 Task: Find a place to stay in Dedham, United State, from 6th to 12th September for 4 guests, with a price range of ₹10,000 to ₹14,000, 4 bedrooms, 4 beds, and amenities like TV and gym.
Action: Mouse moved to (773, 149)
Screenshot: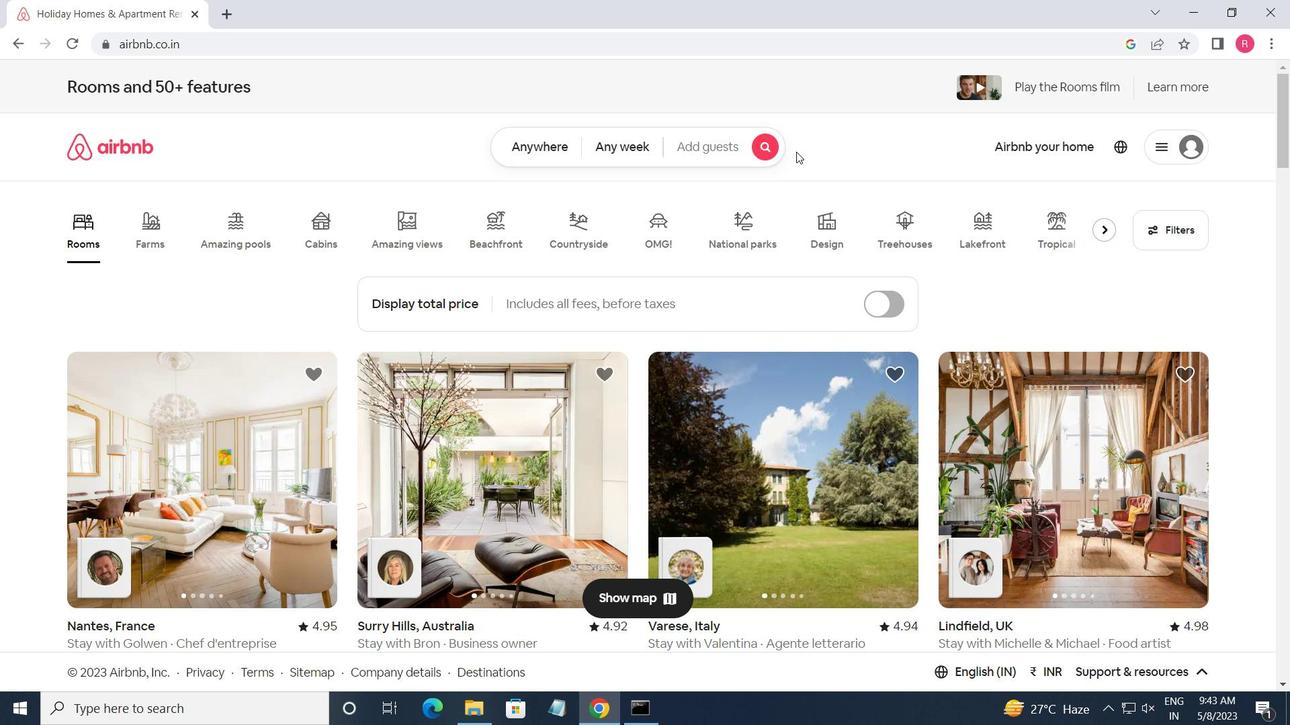 
Action: Mouse pressed left at (773, 149)
Screenshot: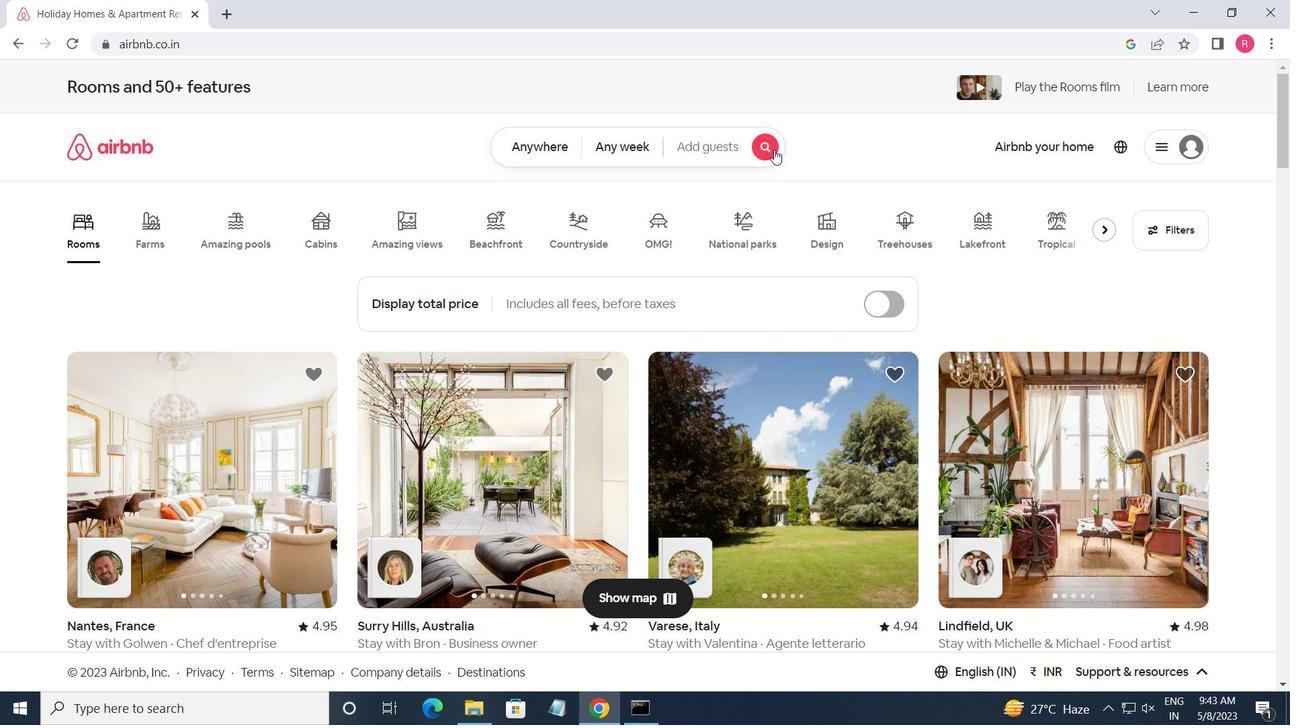 
Action: Mouse moved to (411, 209)
Screenshot: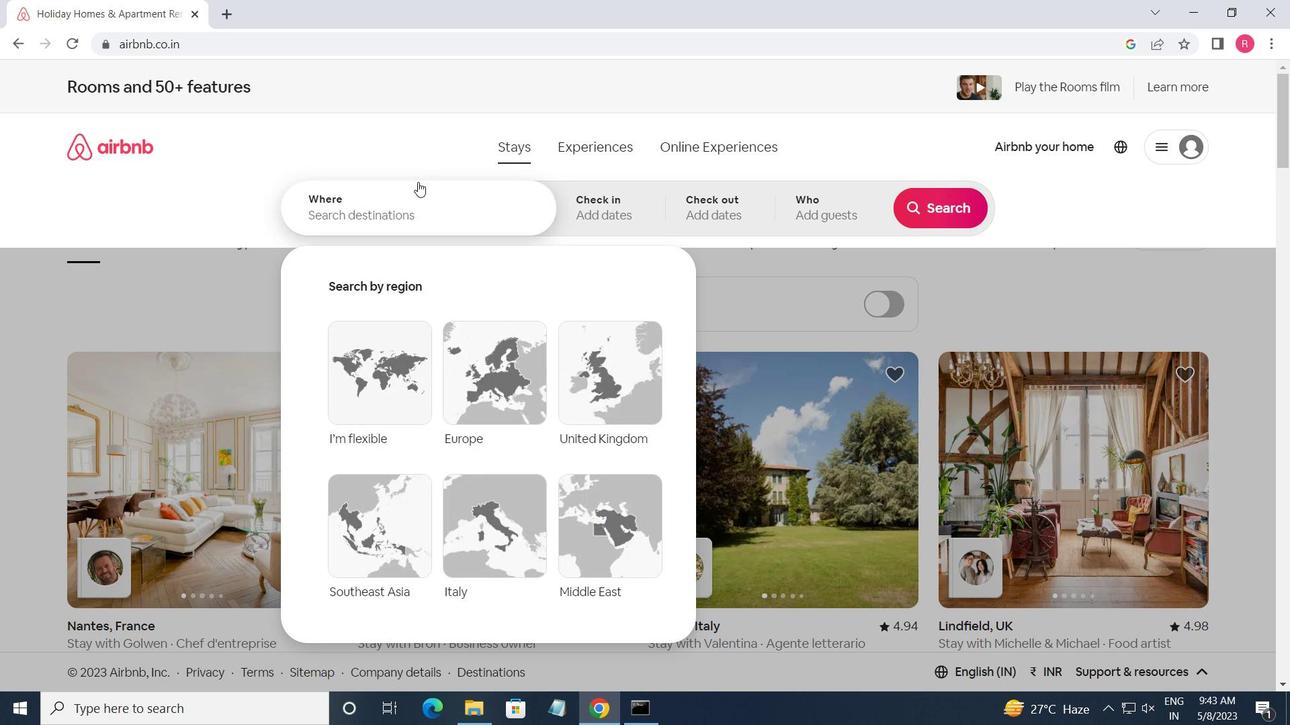 
Action: Mouse pressed left at (411, 209)
Screenshot: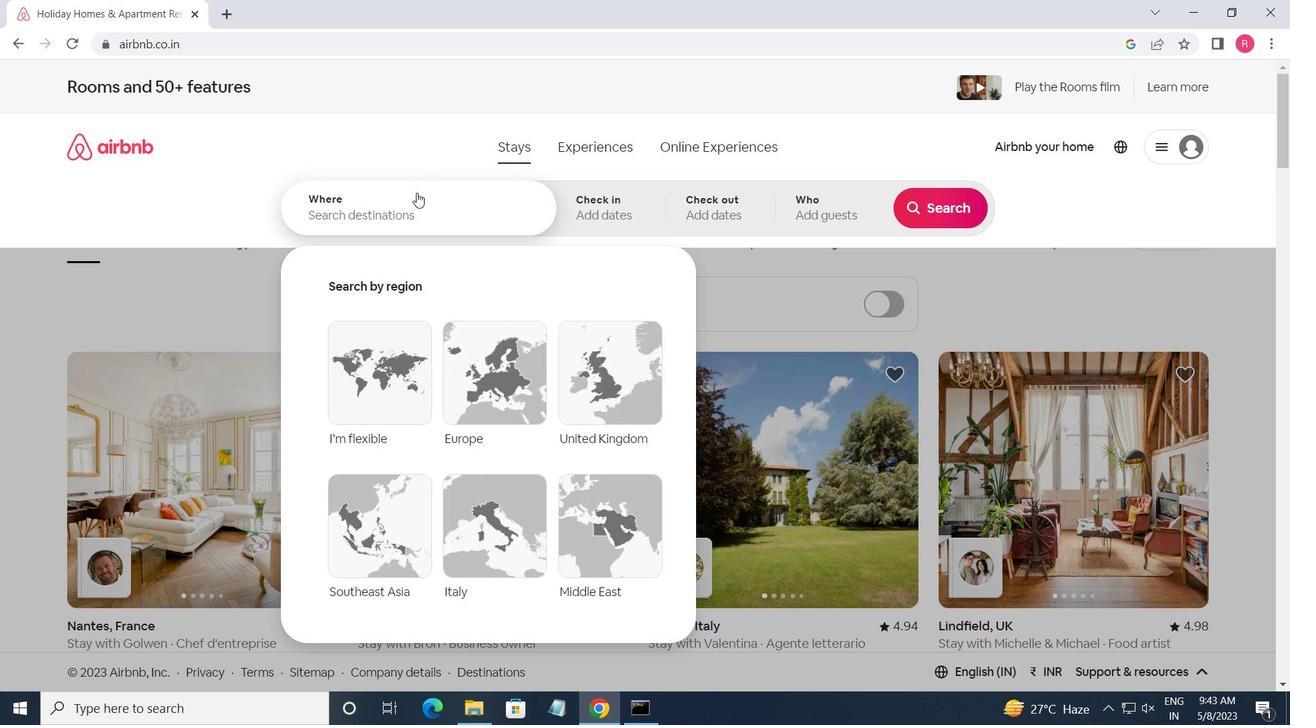 
Action: Key pressed <Key.shift>DEDHAM,<Key.shift_r>UNO<Key.backspace>ITED<Key.space><Key.shift>STATE<Key.enter>
Screenshot: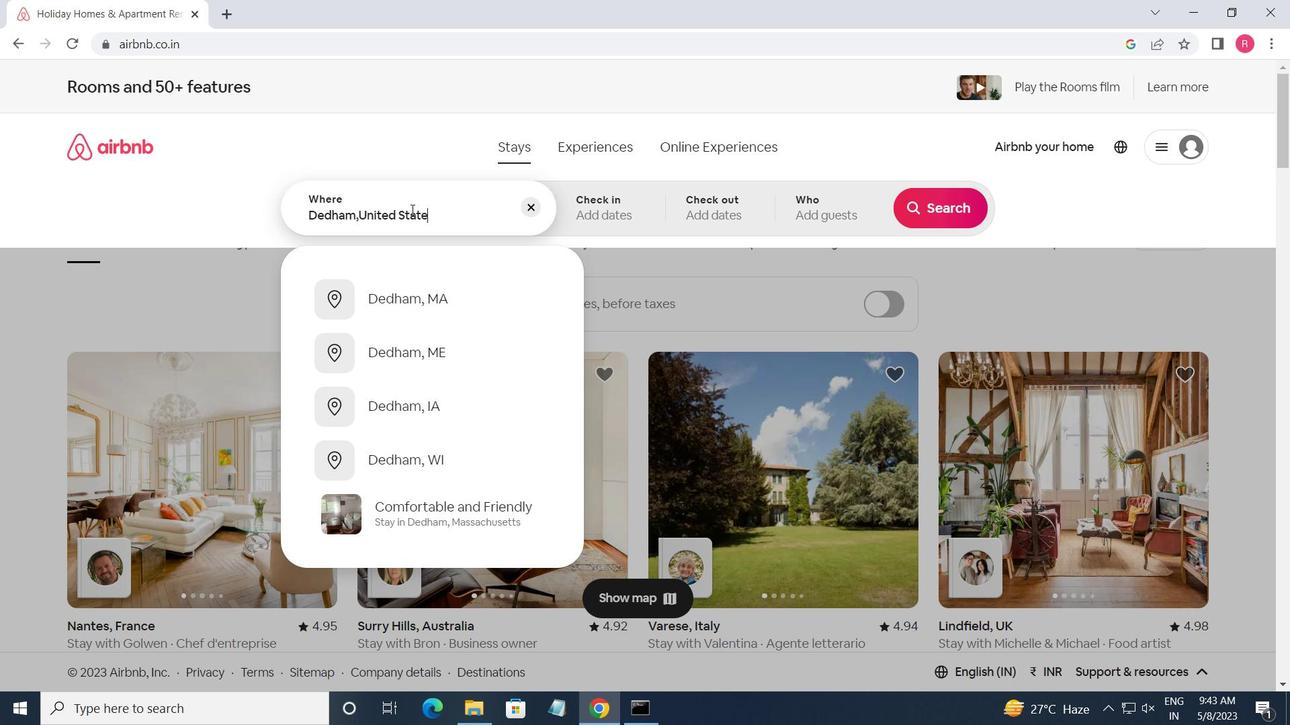 
Action: Mouse moved to (937, 344)
Screenshot: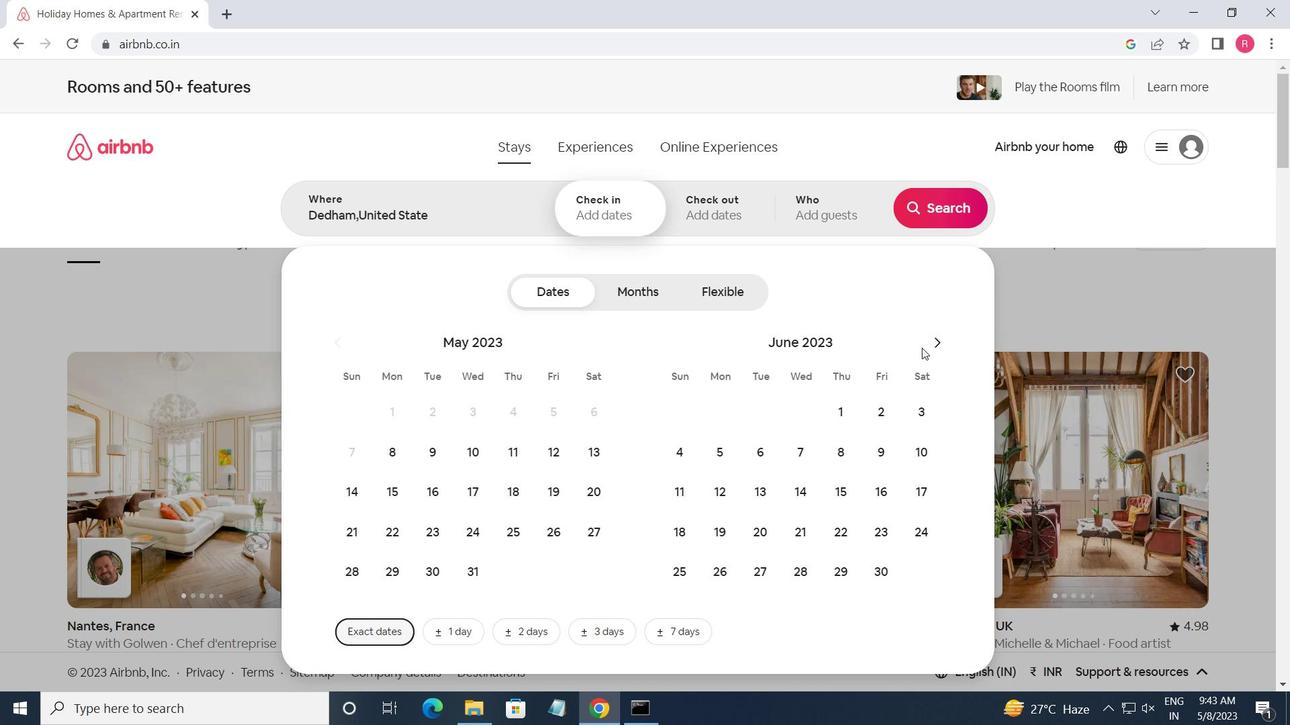 
Action: Mouse pressed left at (937, 344)
Screenshot: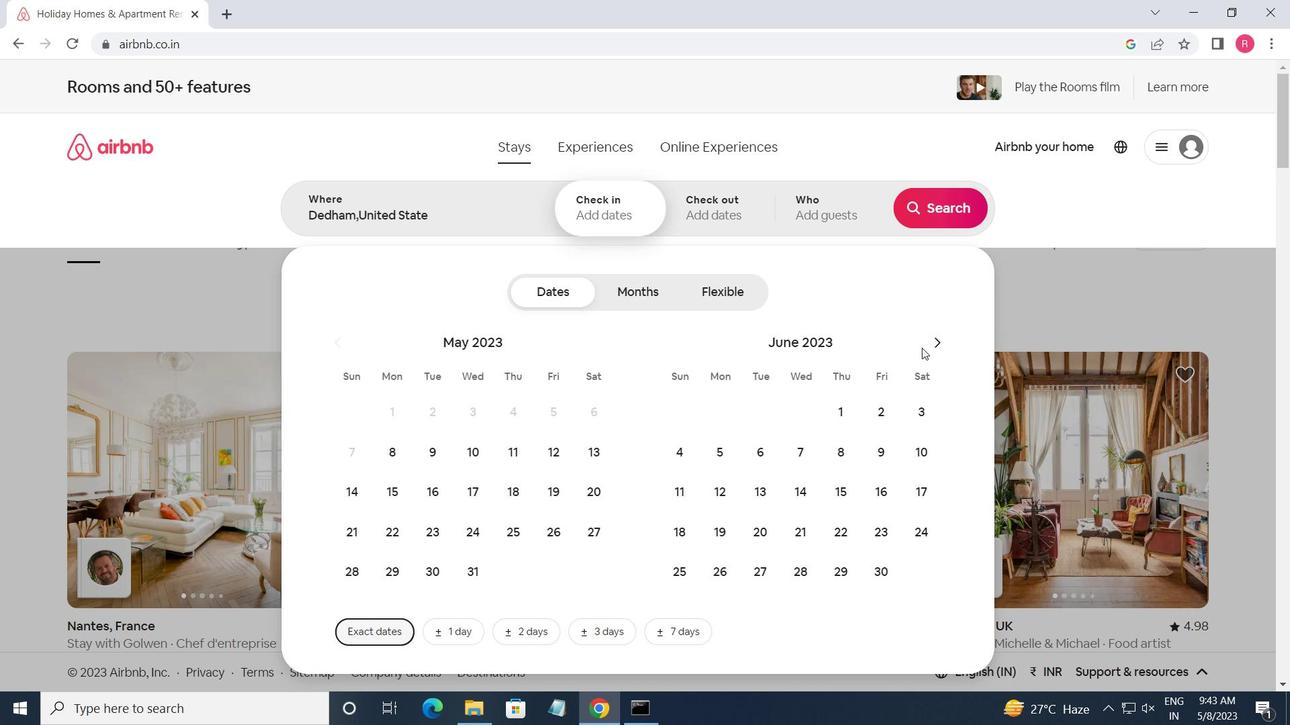 
Action: Mouse moved to (939, 344)
Screenshot: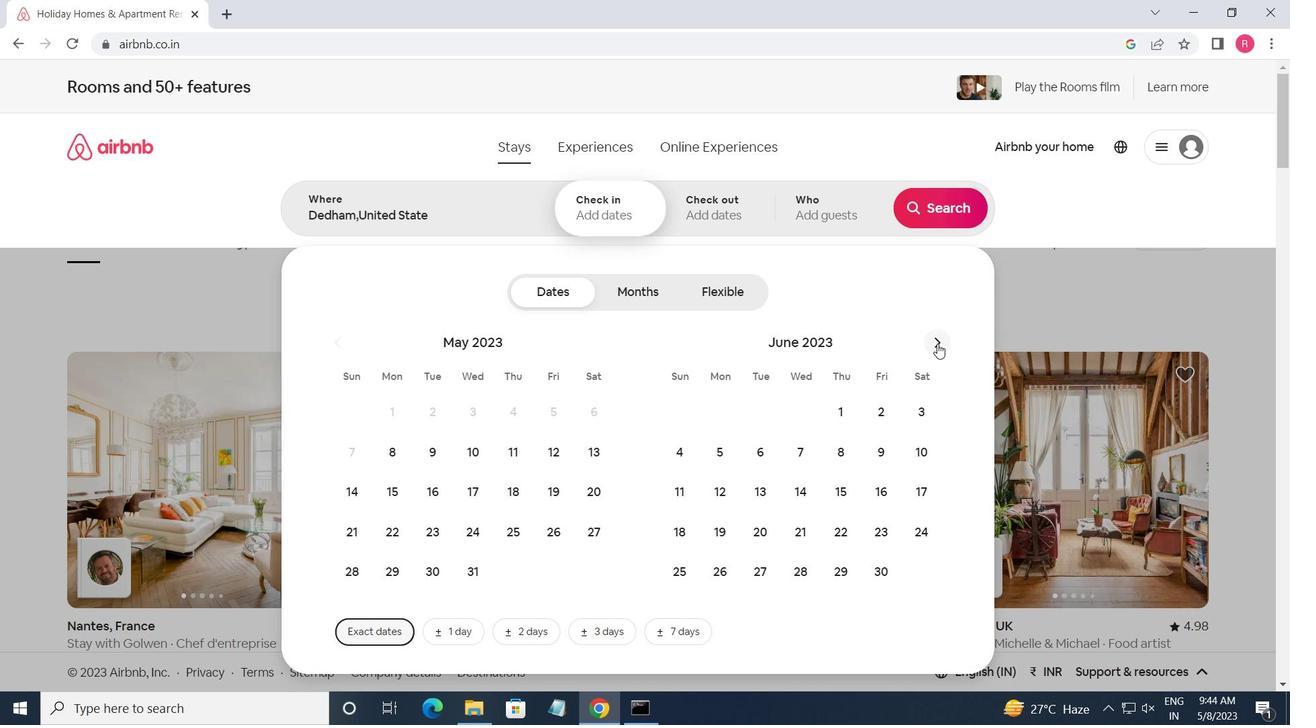 
Action: Mouse pressed left at (939, 344)
Screenshot: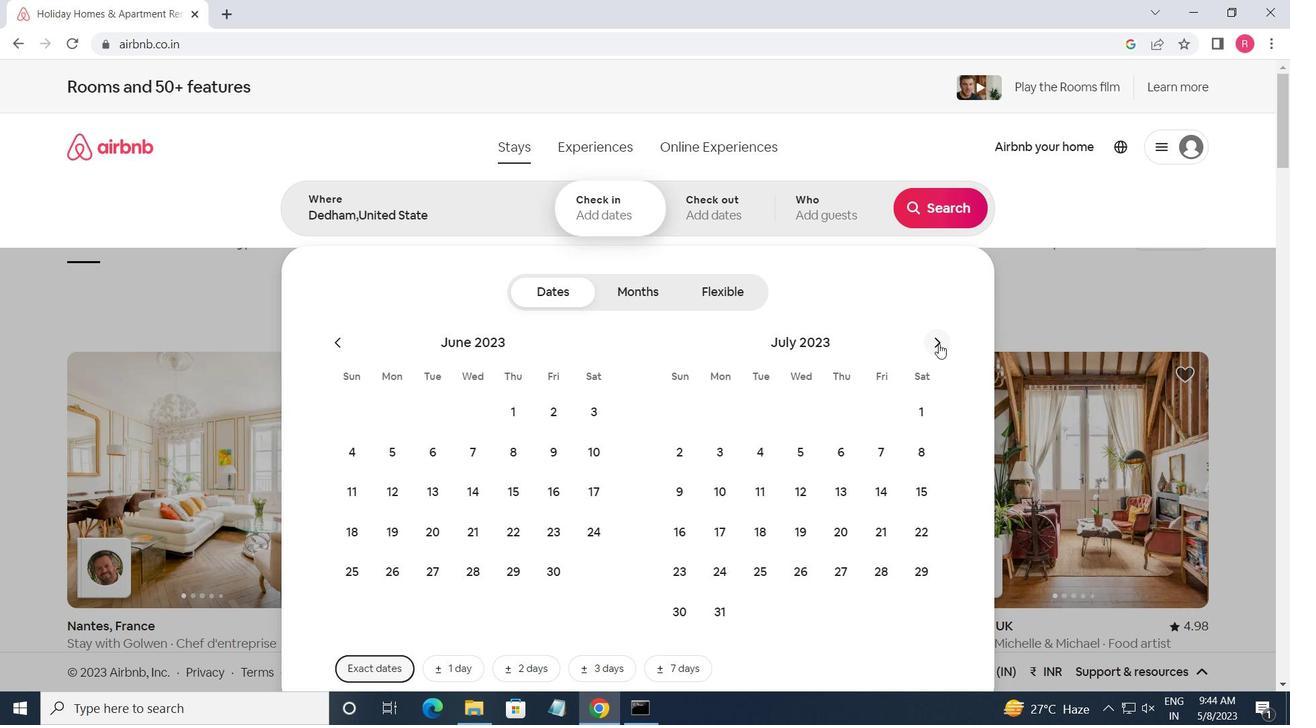 
Action: Mouse pressed left at (939, 344)
Screenshot: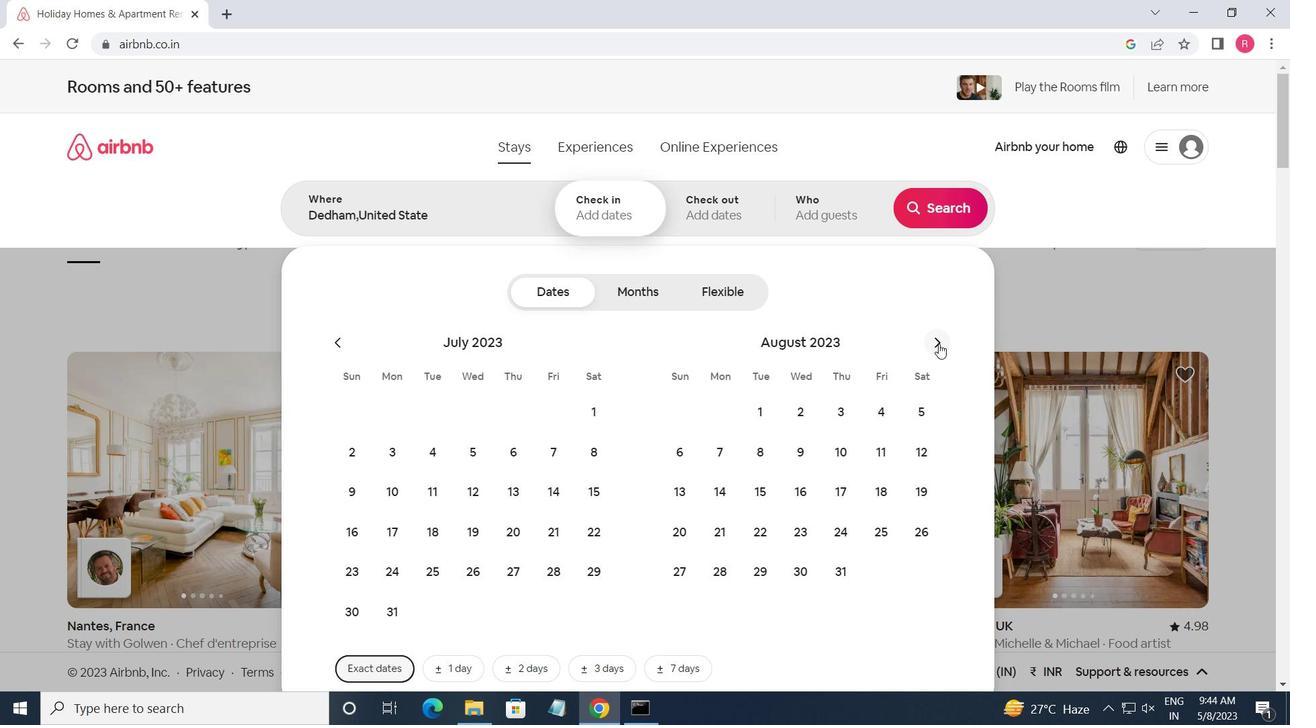 
Action: Mouse moved to (795, 458)
Screenshot: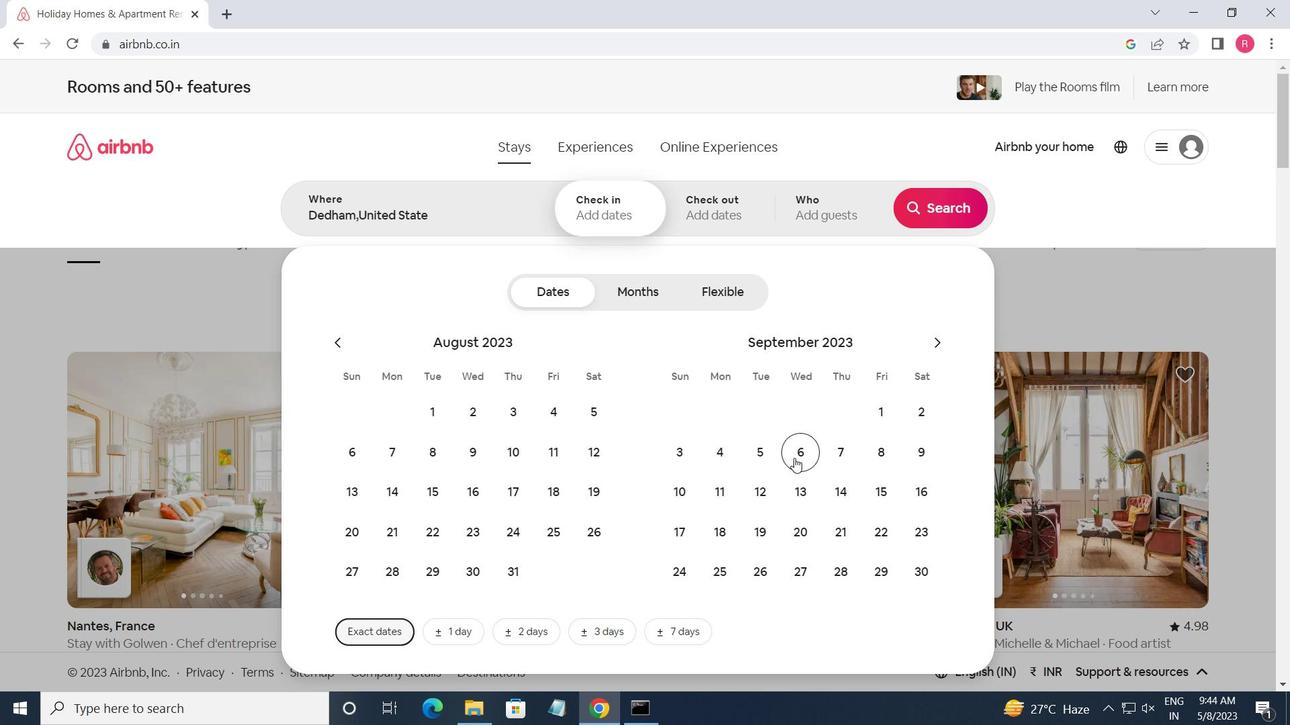 
Action: Mouse pressed left at (795, 458)
Screenshot: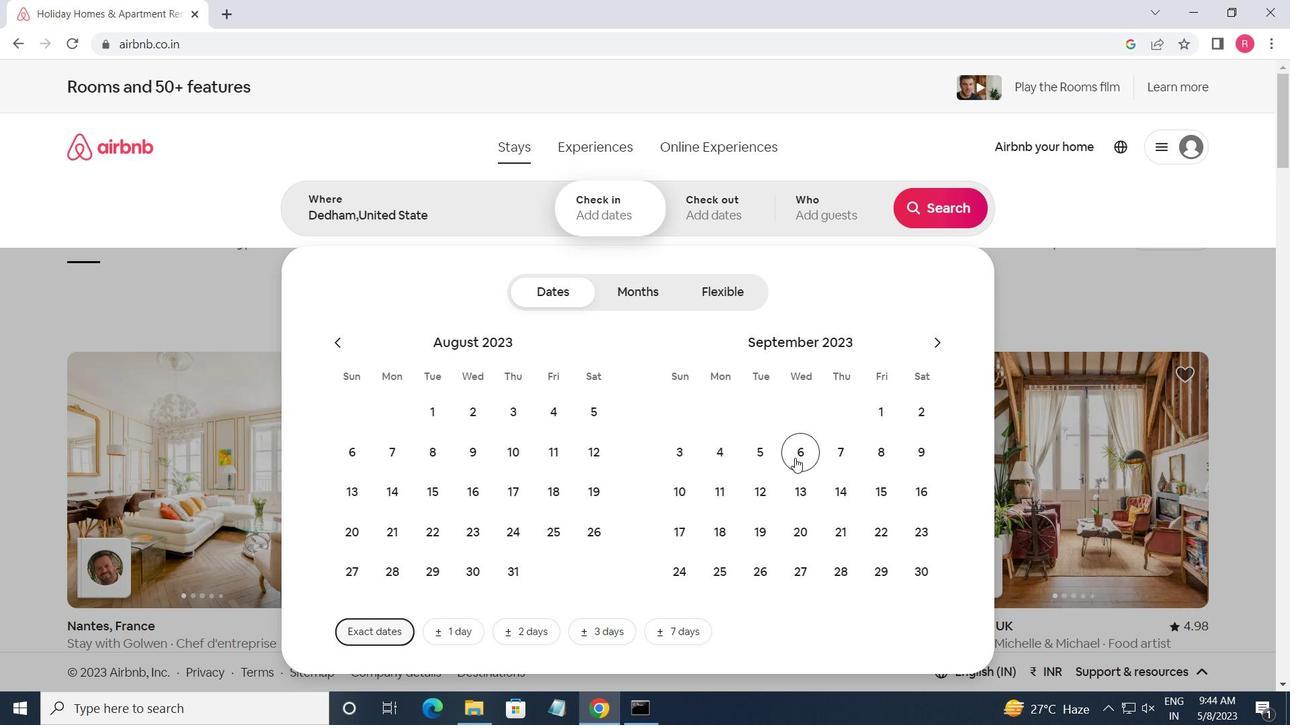 
Action: Mouse moved to (754, 489)
Screenshot: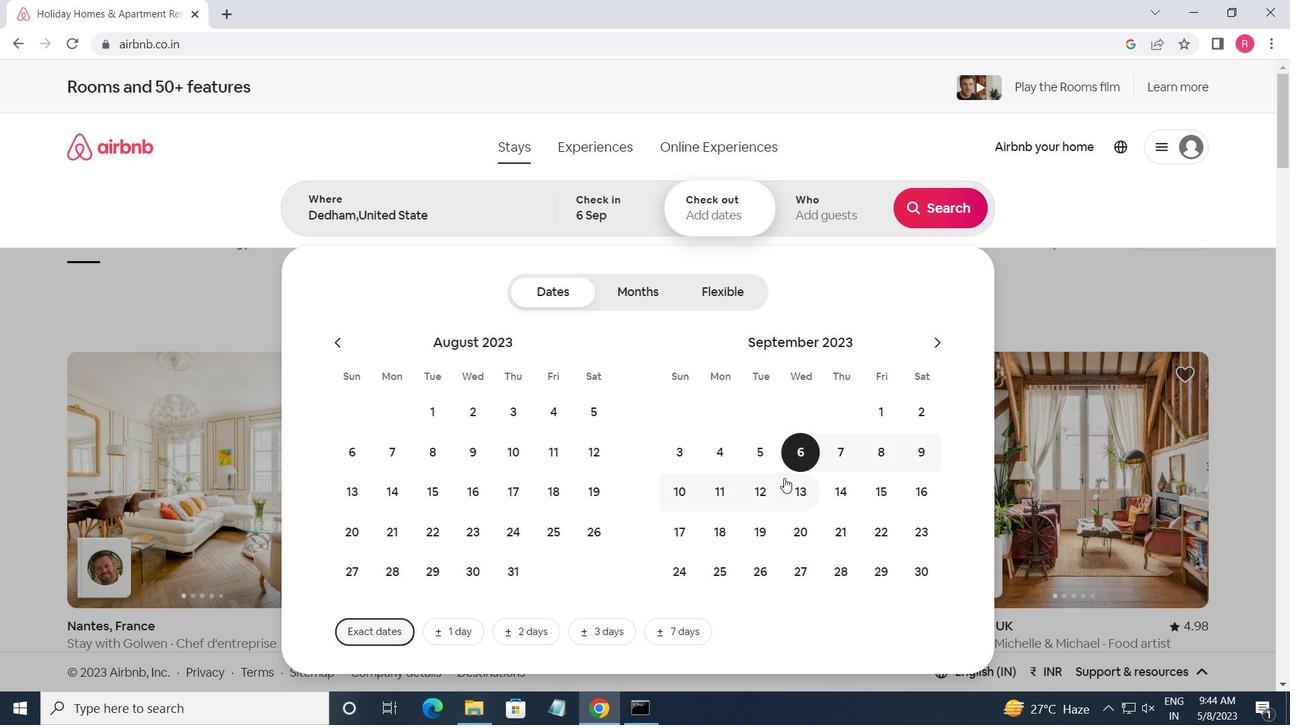 
Action: Mouse pressed left at (754, 489)
Screenshot: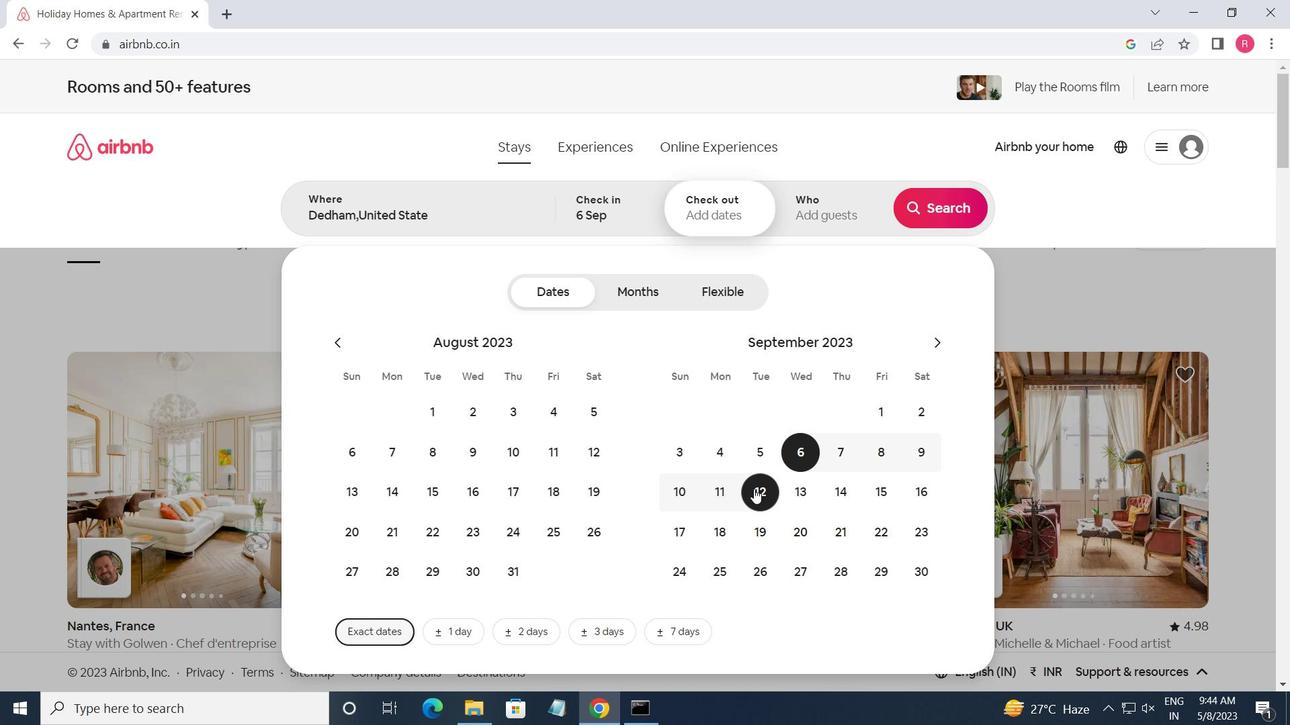 
Action: Mouse moved to (831, 228)
Screenshot: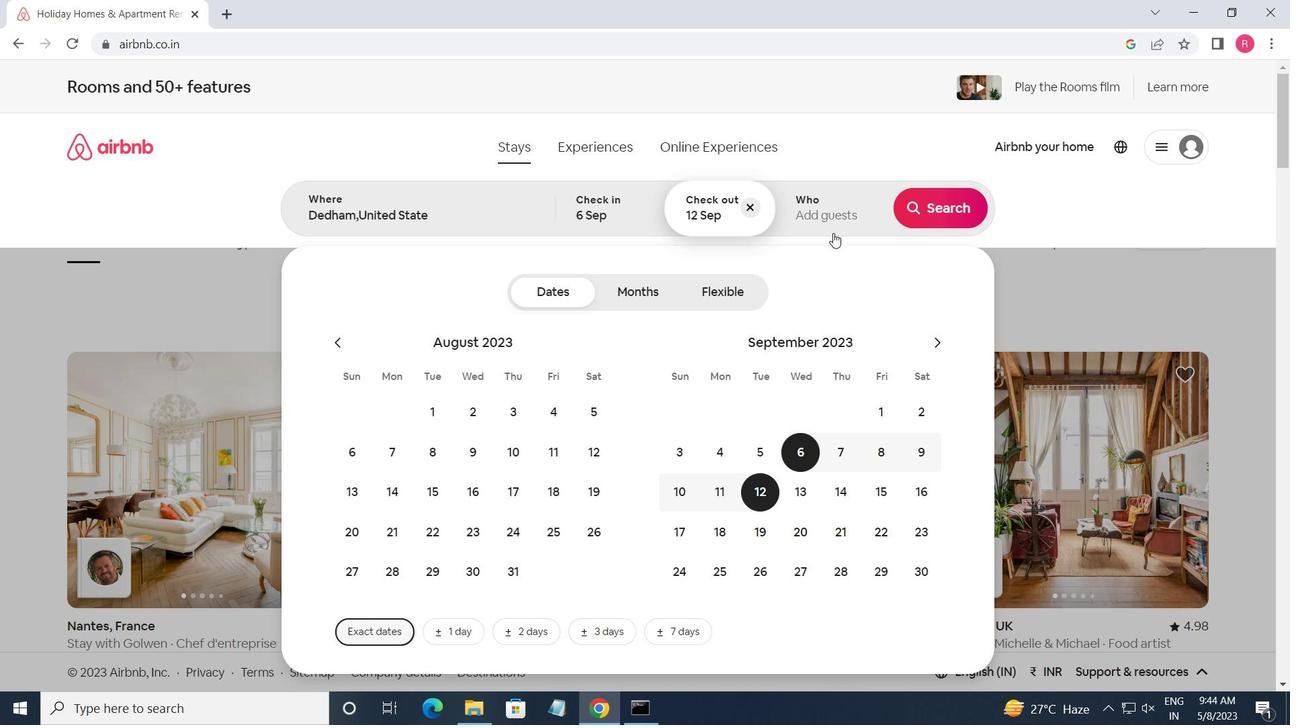 
Action: Mouse pressed left at (831, 228)
Screenshot: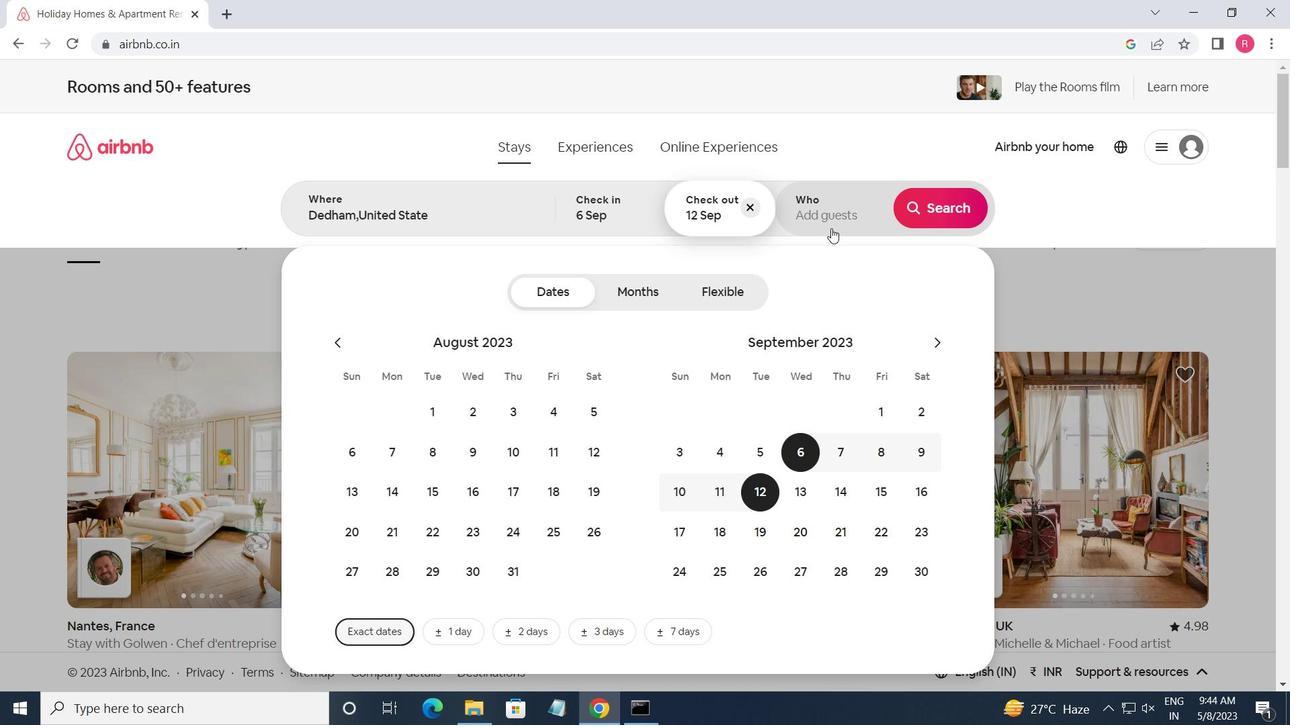 
Action: Mouse moved to (931, 287)
Screenshot: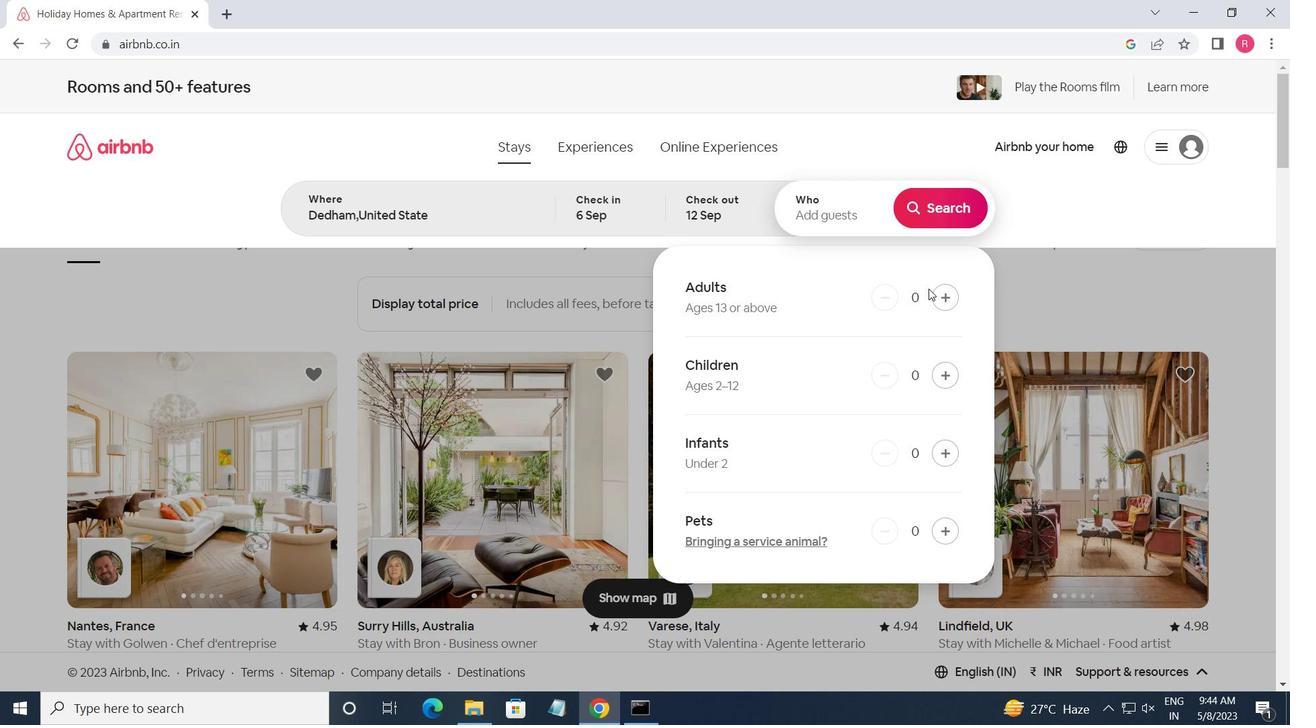 
Action: Mouse pressed left at (931, 287)
Screenshot: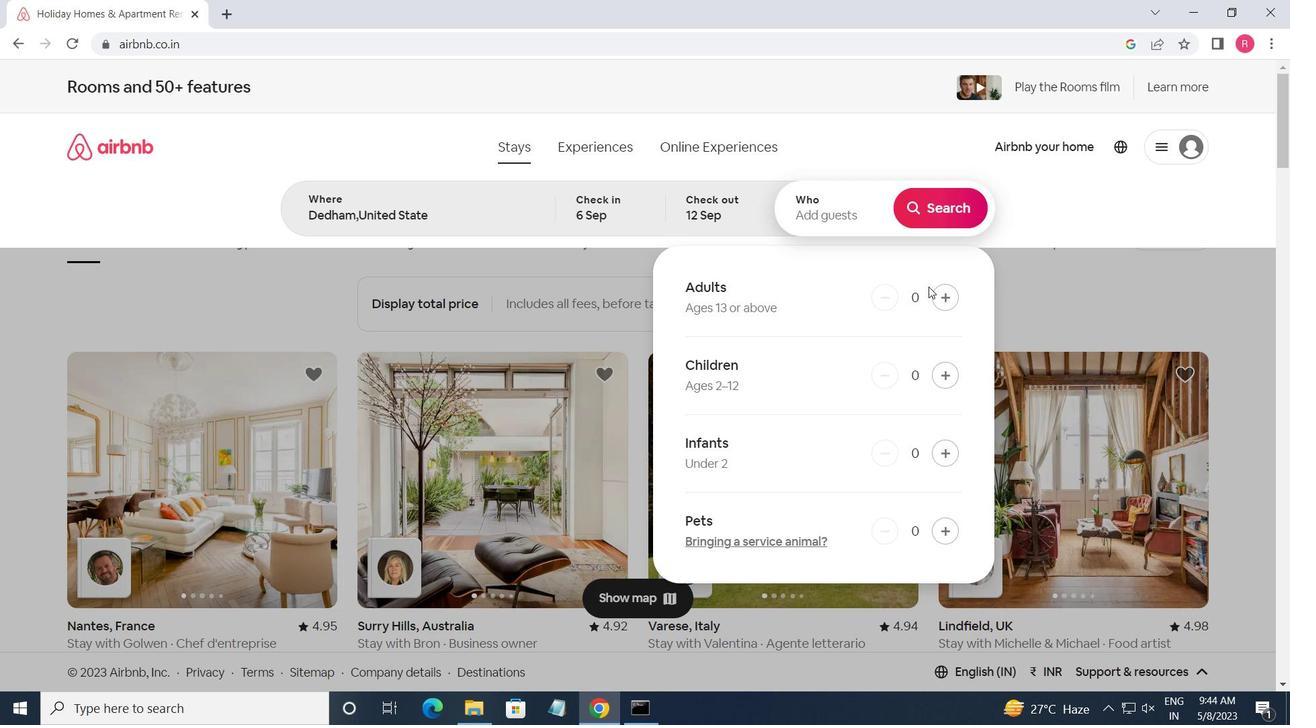
Action: Mouse moved to (934, 298)
Screenshot: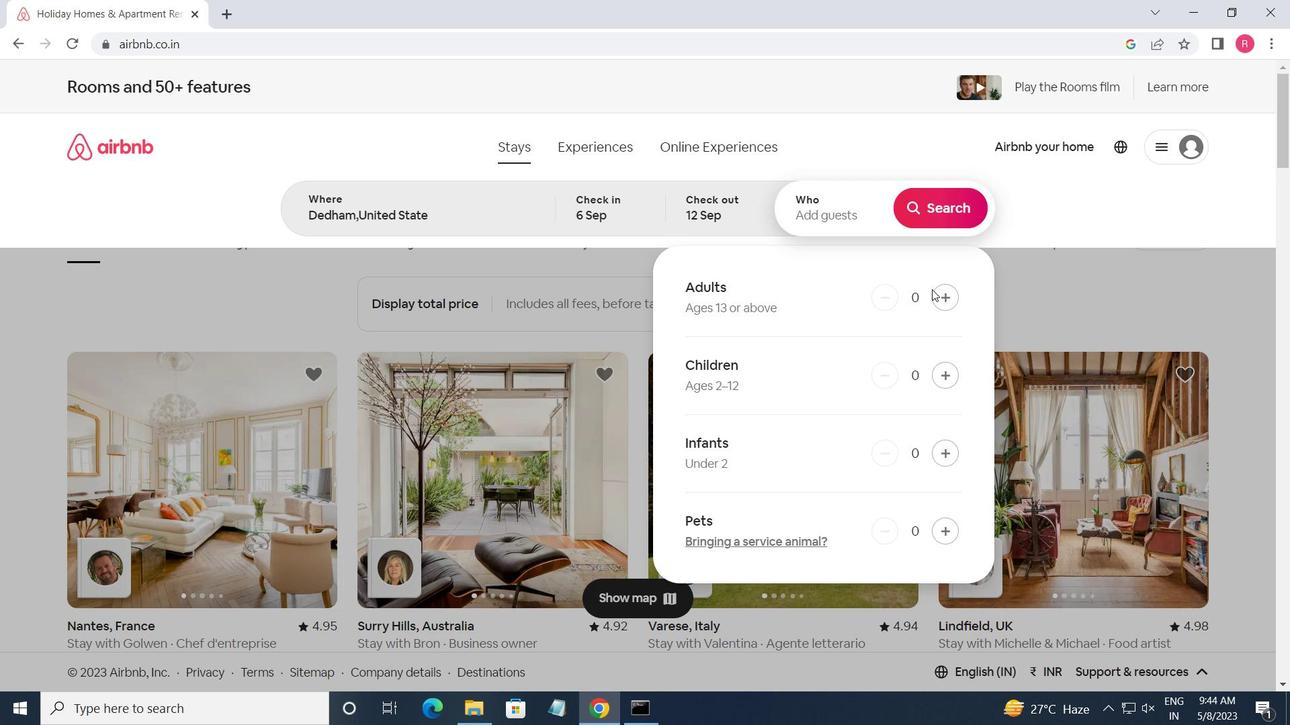 
Action: Mouse pressed left at (934, 298)
Screenshot: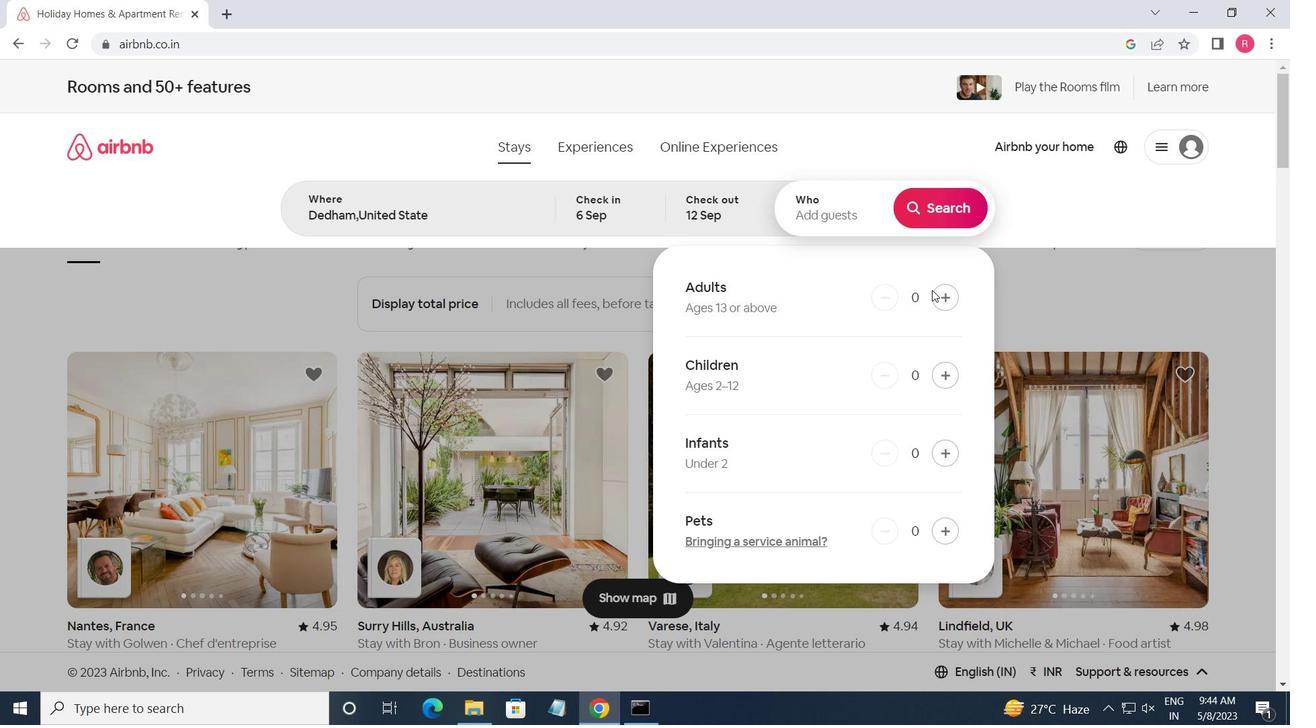 
Action: Mouse moved to (934, 299)
Screenshot: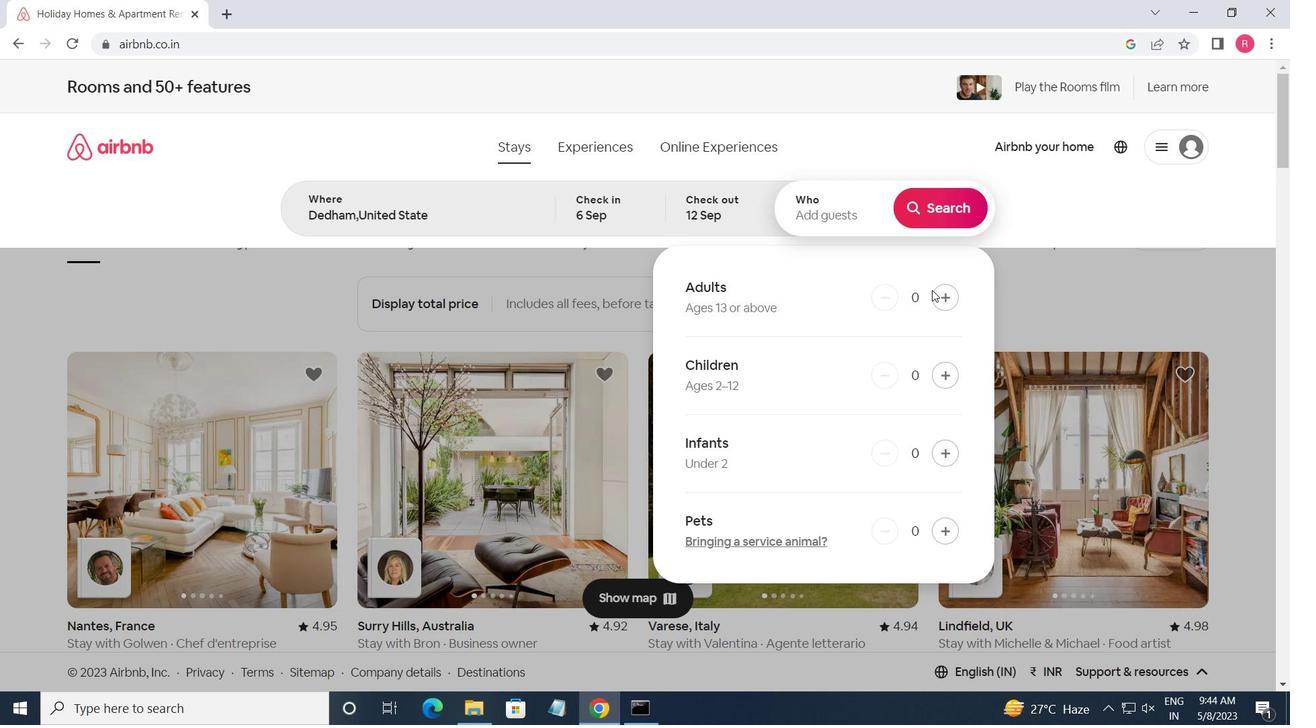 
Action: Mouse pressed left at (934, 299)
Screenshot: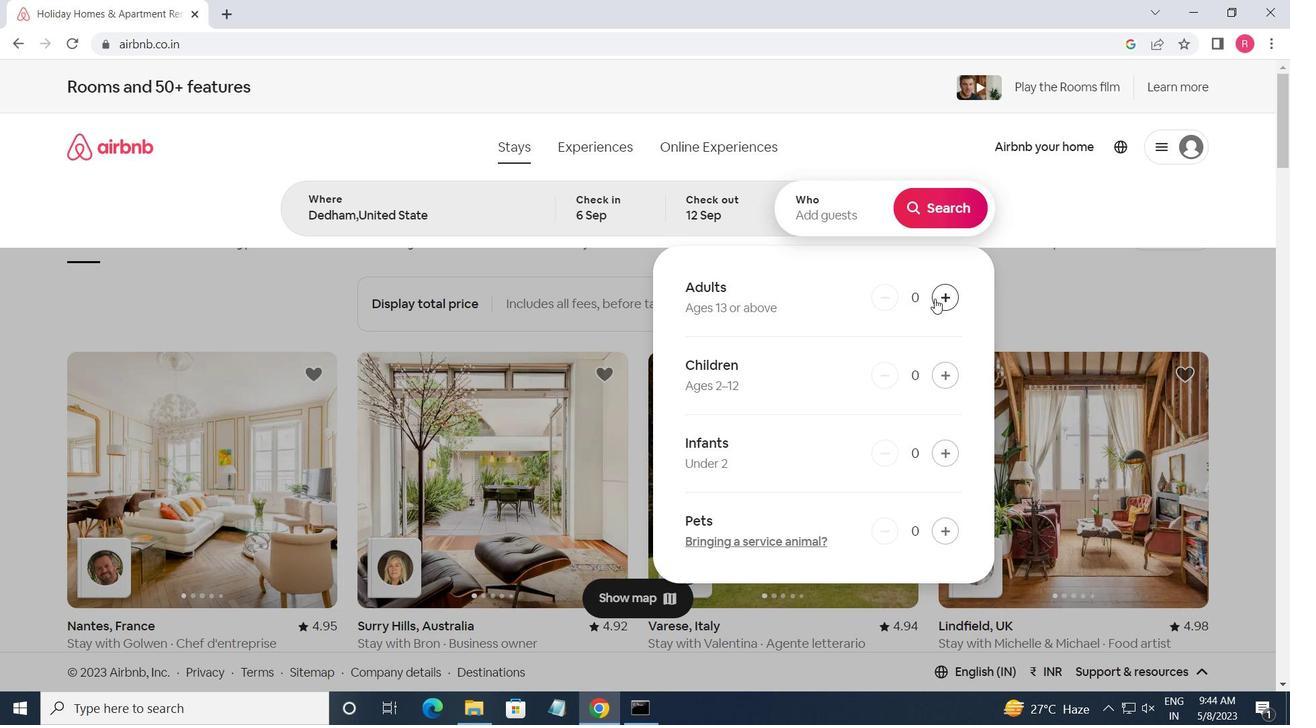 
Action: Mouse pressed left at (934, 299)
Screenshot: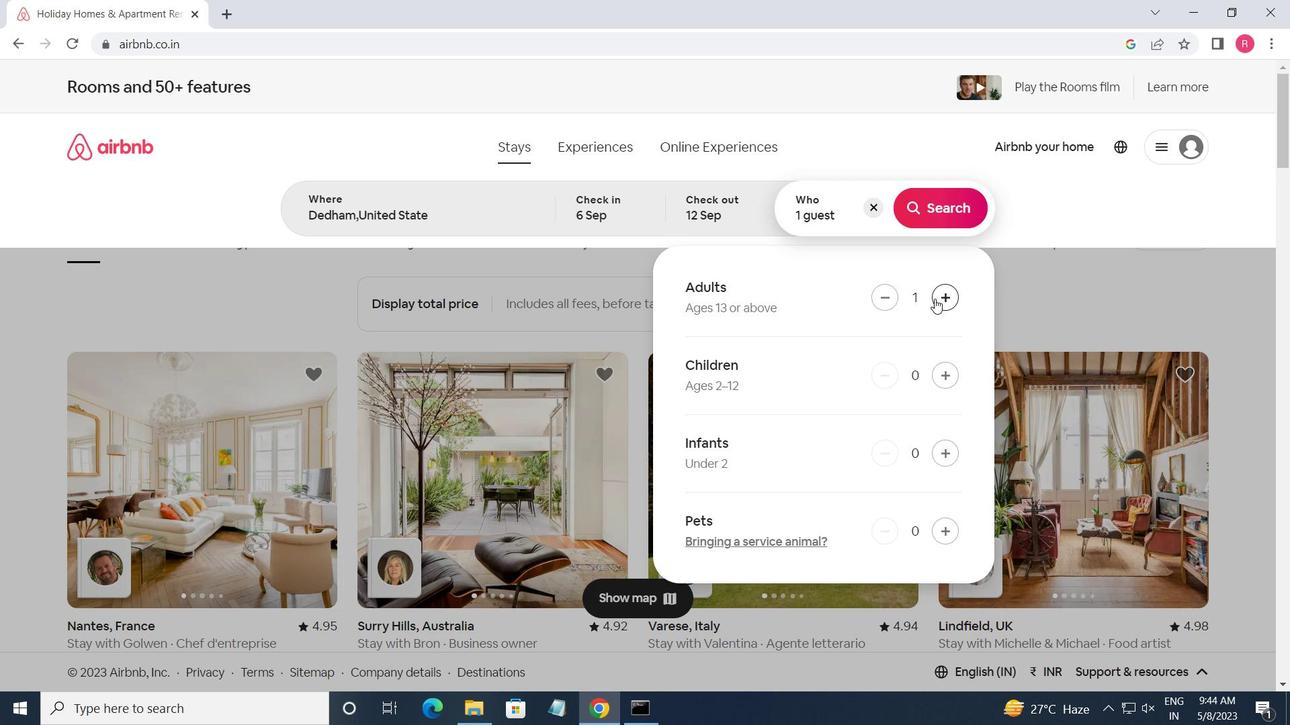 
Action: Mouse pressed left at (934, 299)
Screenshot: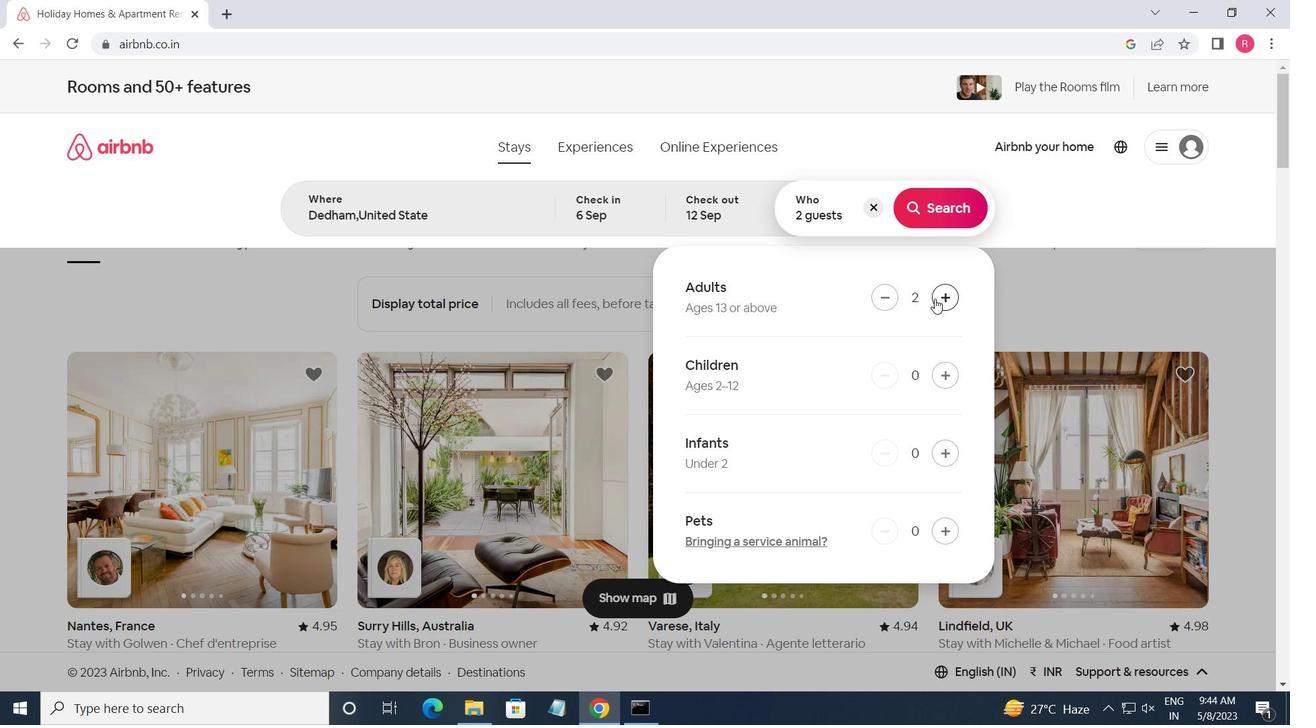 
Action: Mouse moved to (943, 219)
Screenshot: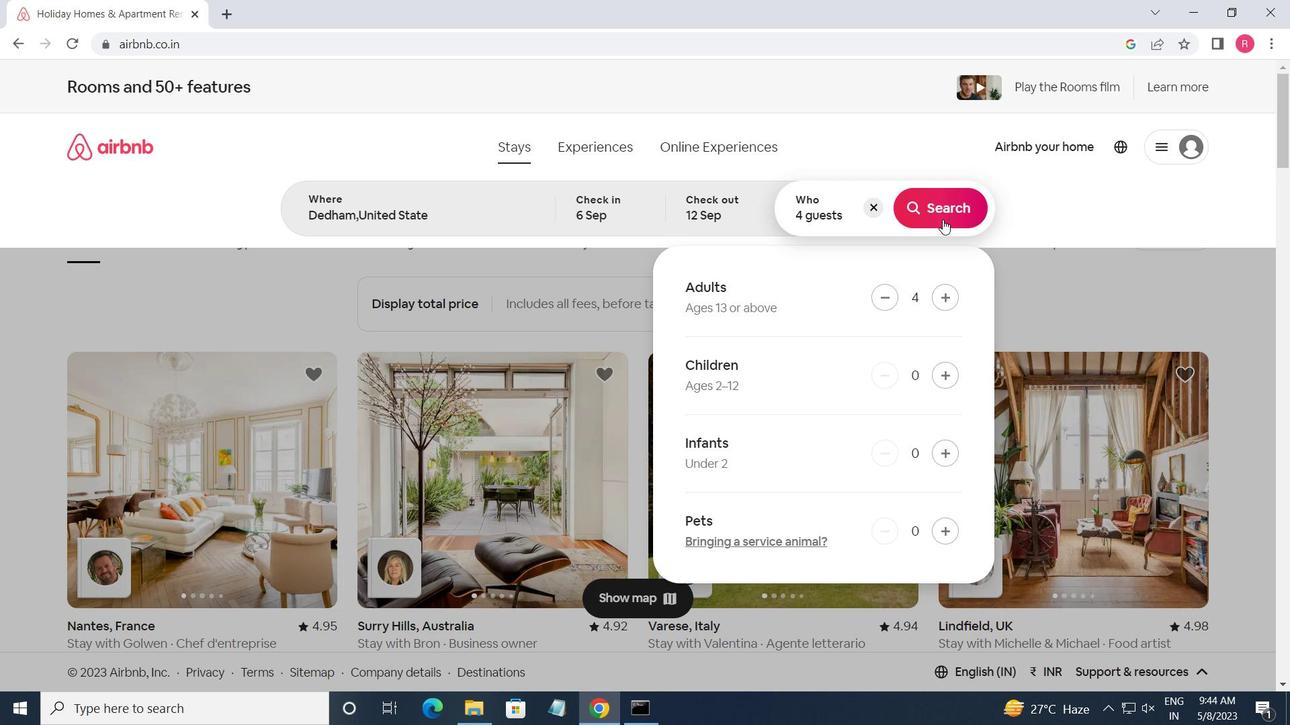 
Action: Mouse pressed left at (943, 219)
Screenshot: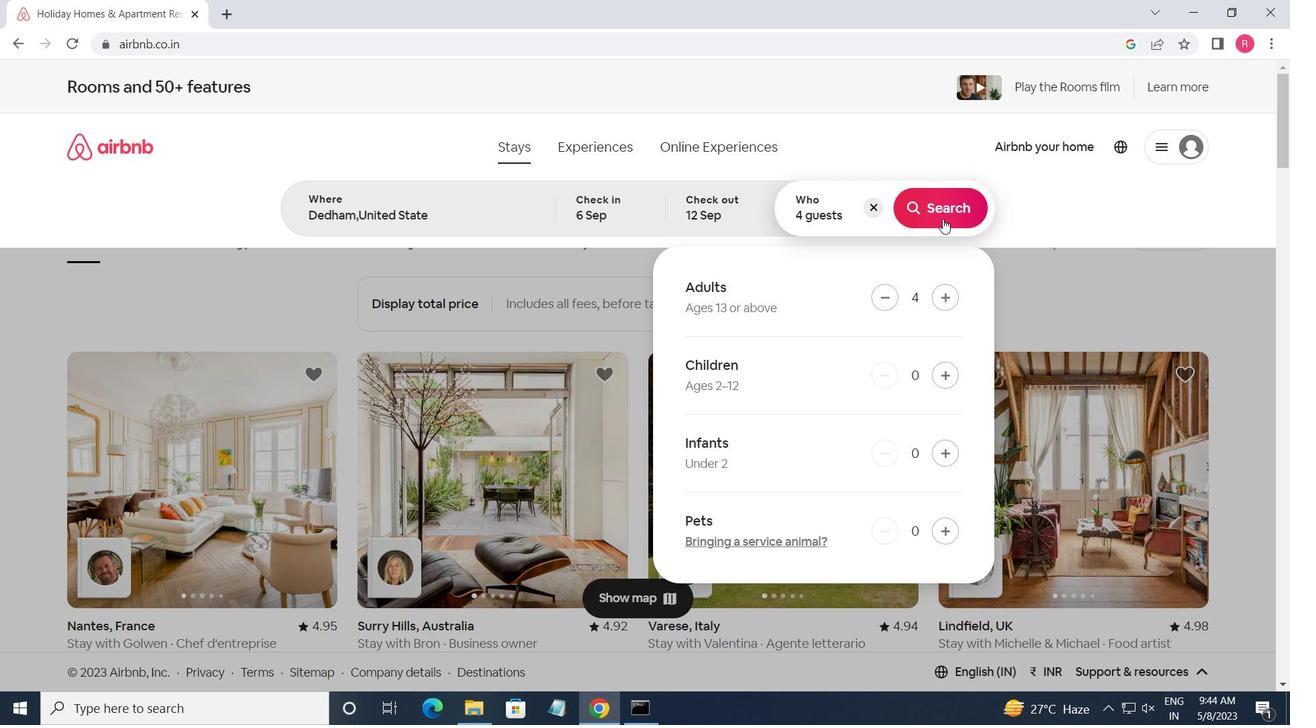 
Action: Mouse moved to (1222, 161)
Screenshot: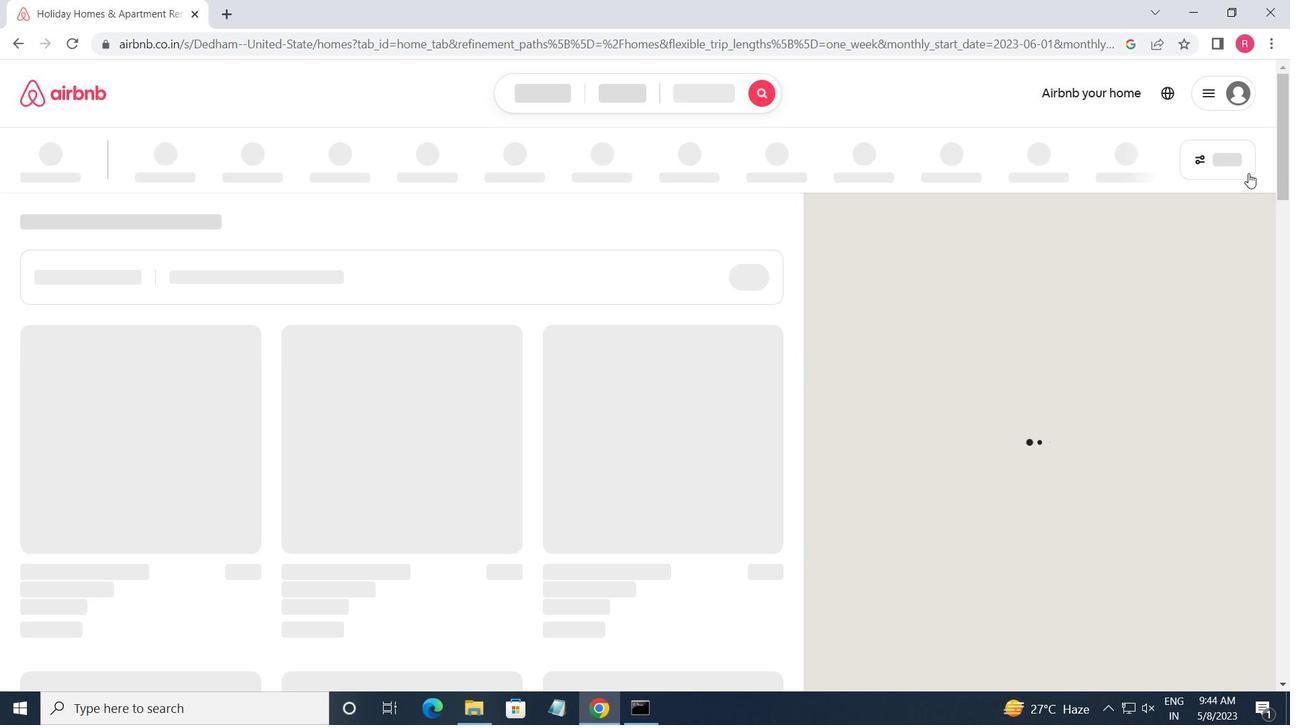 
Action: Mouse pressed left at (1222, 161)
Screenshot: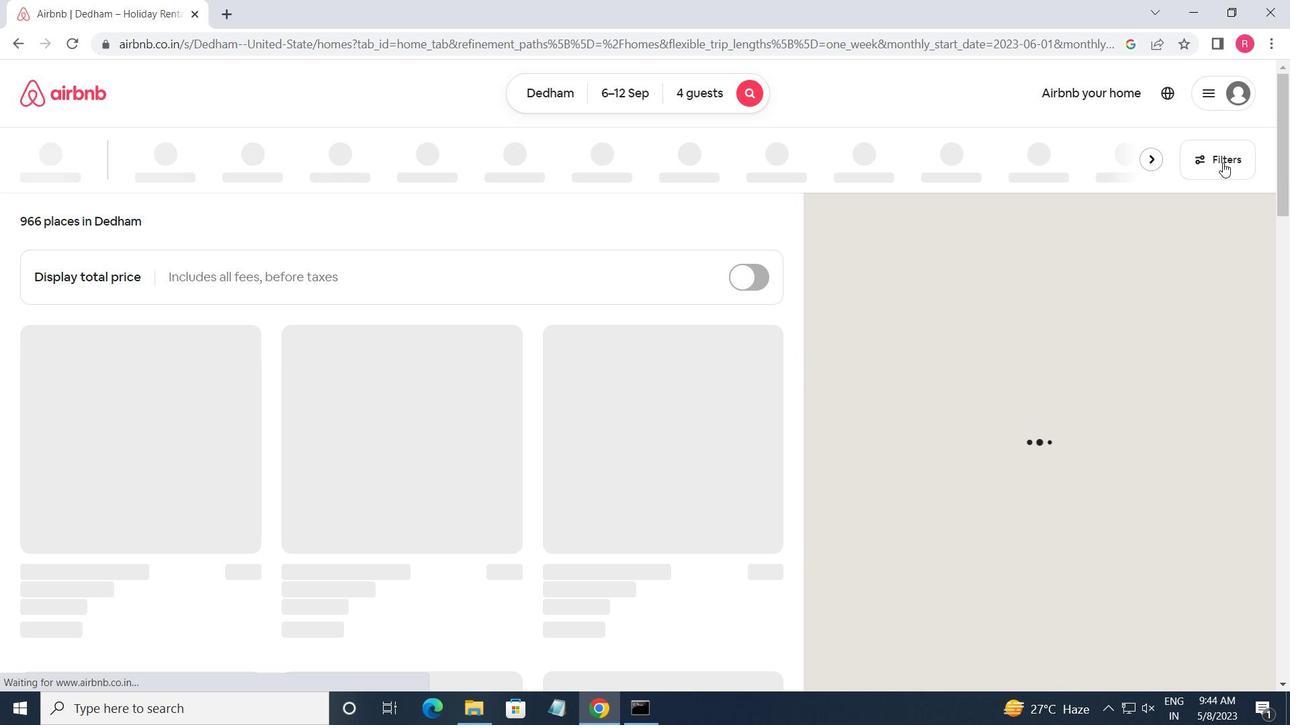 
Action: Mouse moved to (428, 572)
Screenshot: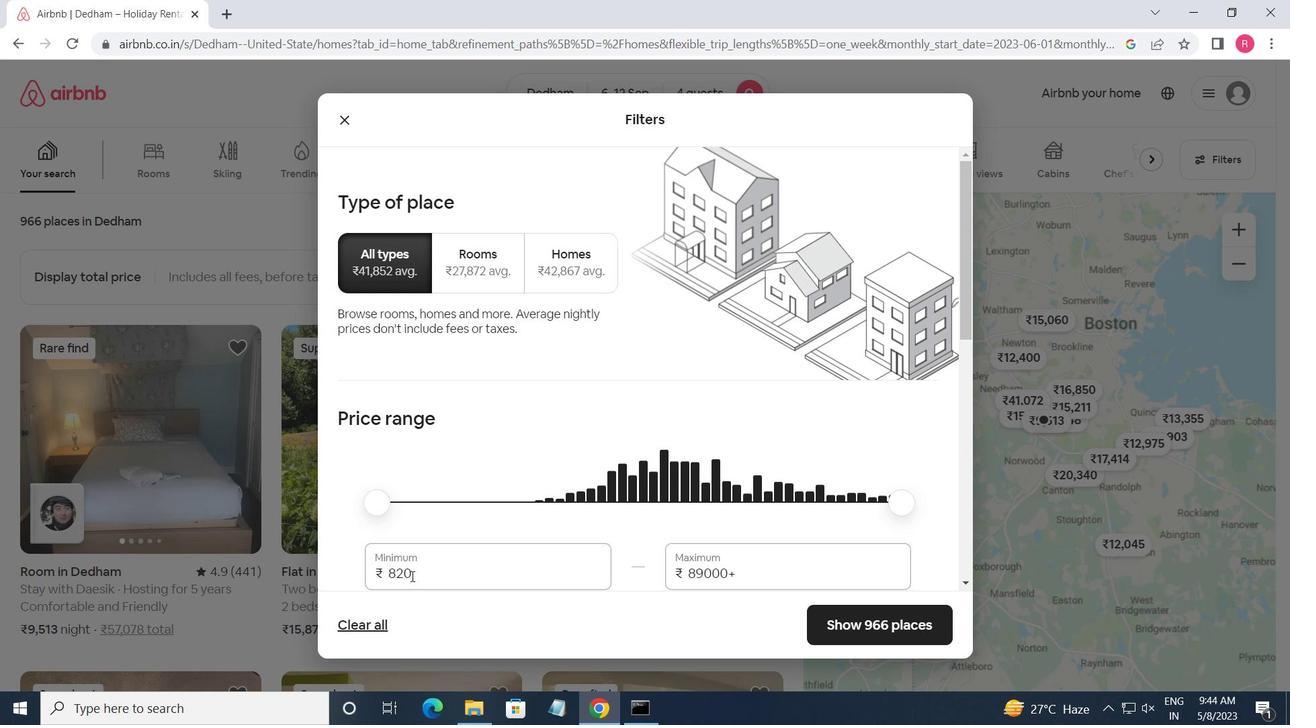 
Action: Mouse pressed left at (428, 572)
Screenshot: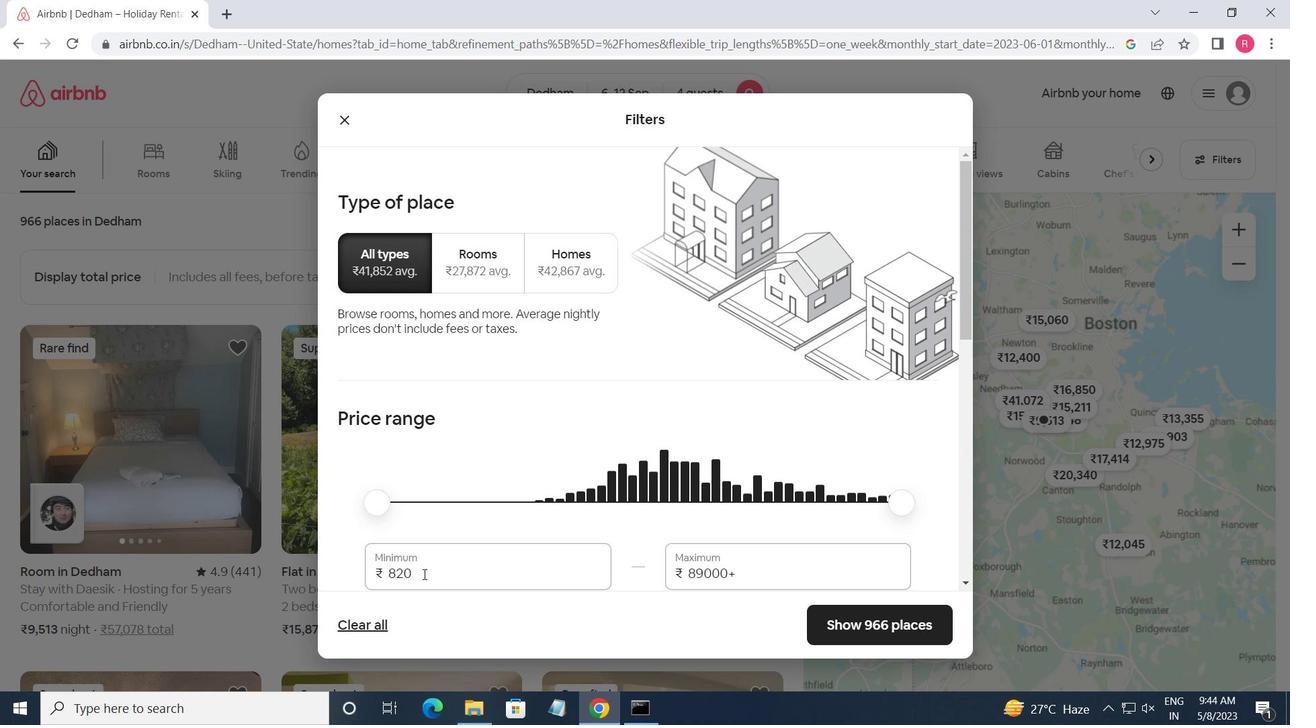 
Action: Key pressed <Key.backspace><Key.backspace><Key.backspace><Key.backspace><Key.backspace><Key.backspace><Key.backspace><Key.backspace><Key.backspace><Key.backspace><Key.backspace>10000<Key.tab>14000
Screenshot: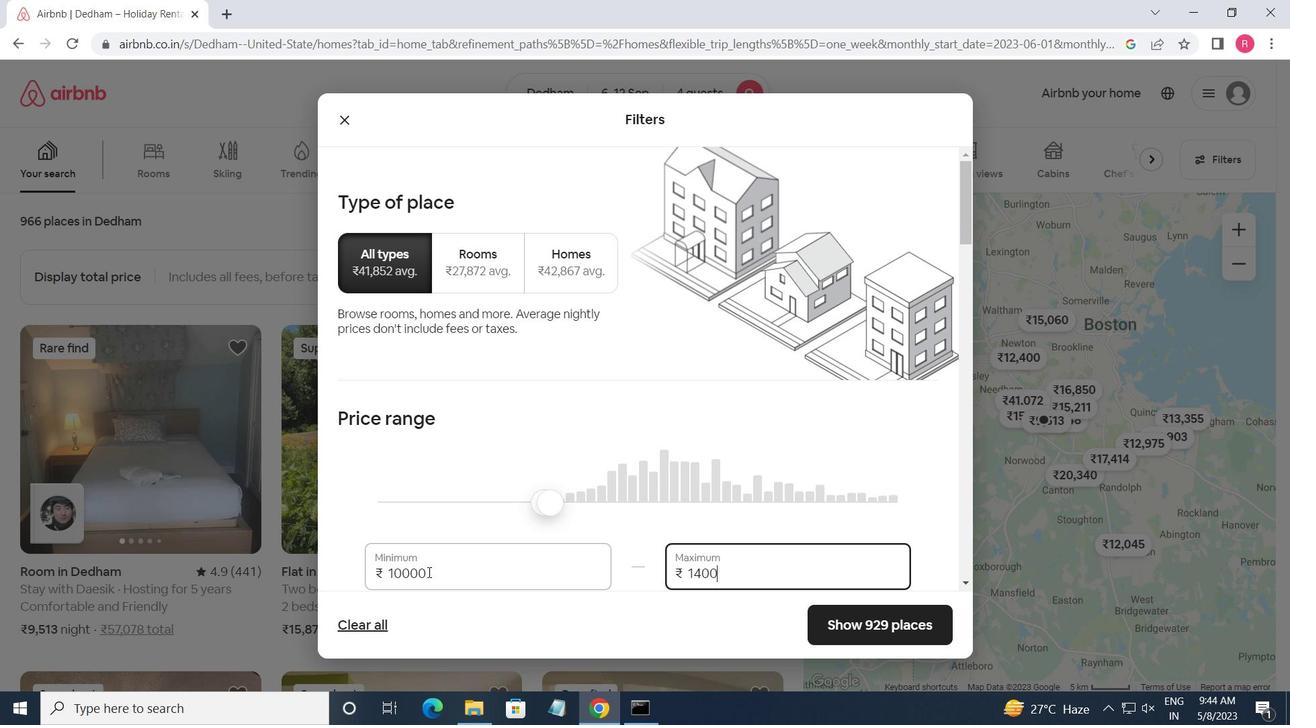 
Action: Mouse moved to (431, 572)
Screenshot: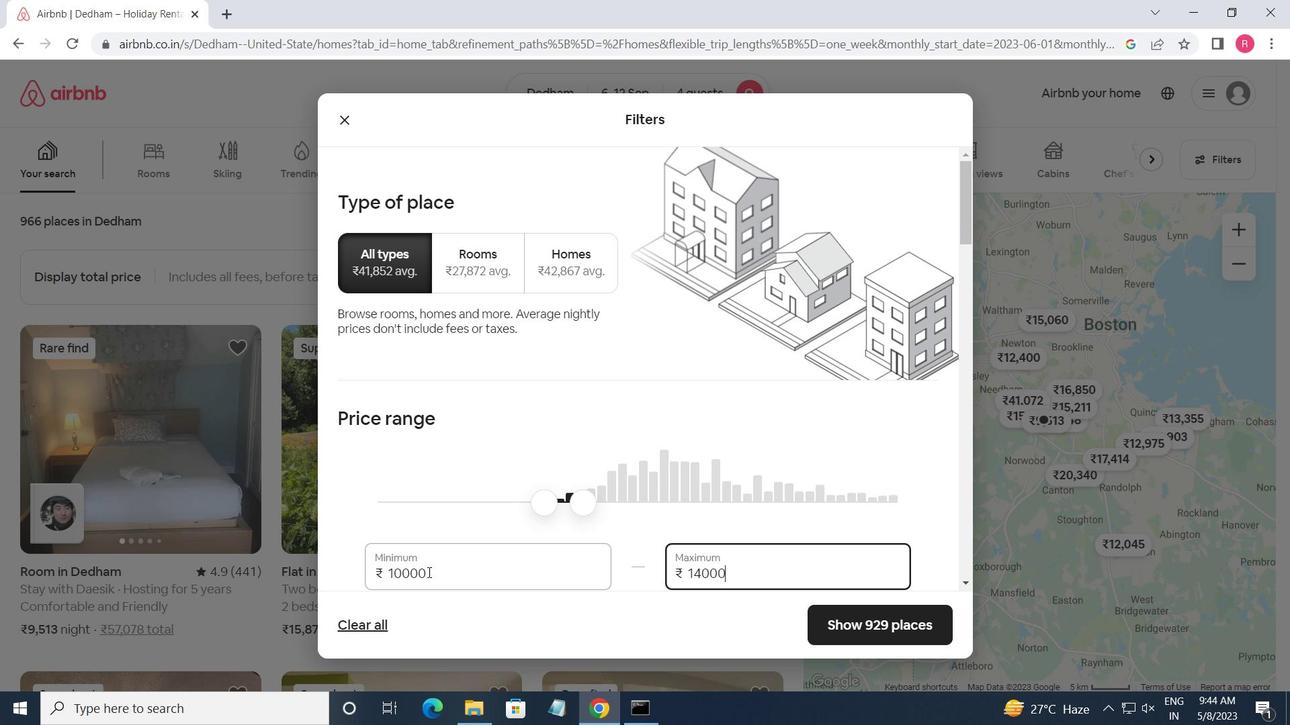 
Action: Mouse scrolled (431, 571) with delta (0, 0)
Screenshot: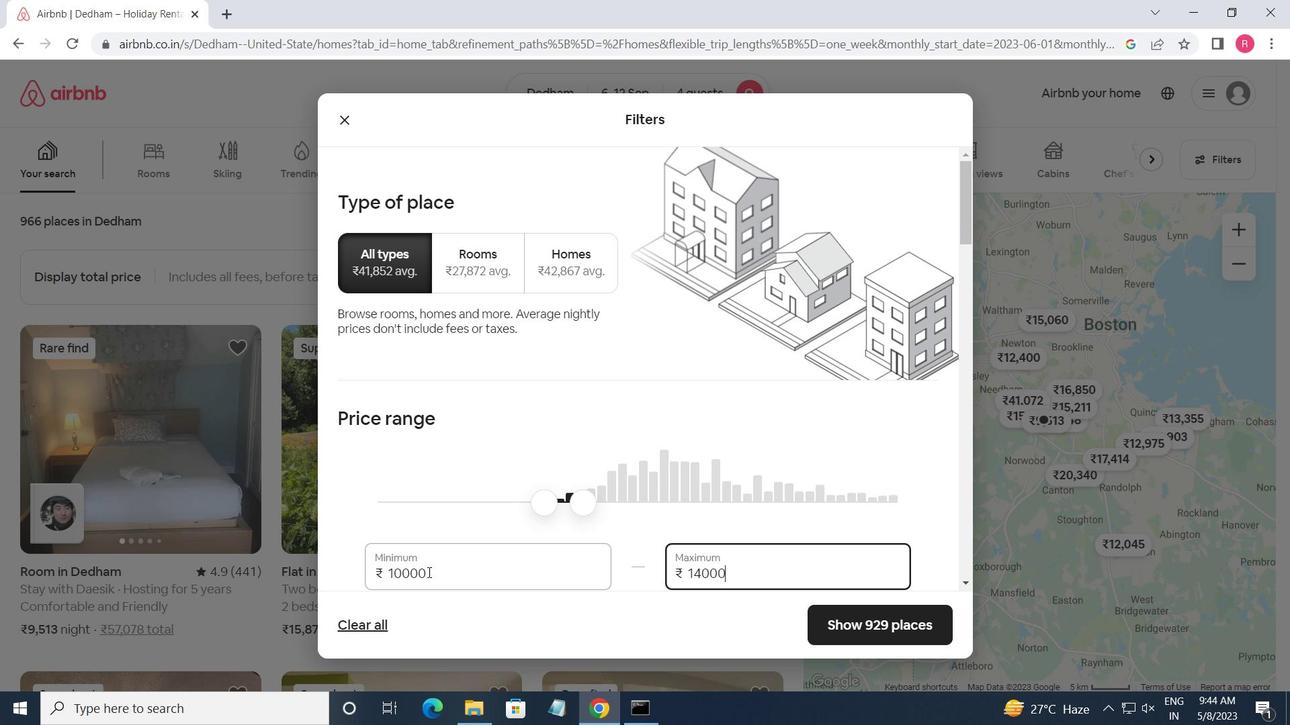 
Action: Mouse moved to (432, 572)
Screenshot: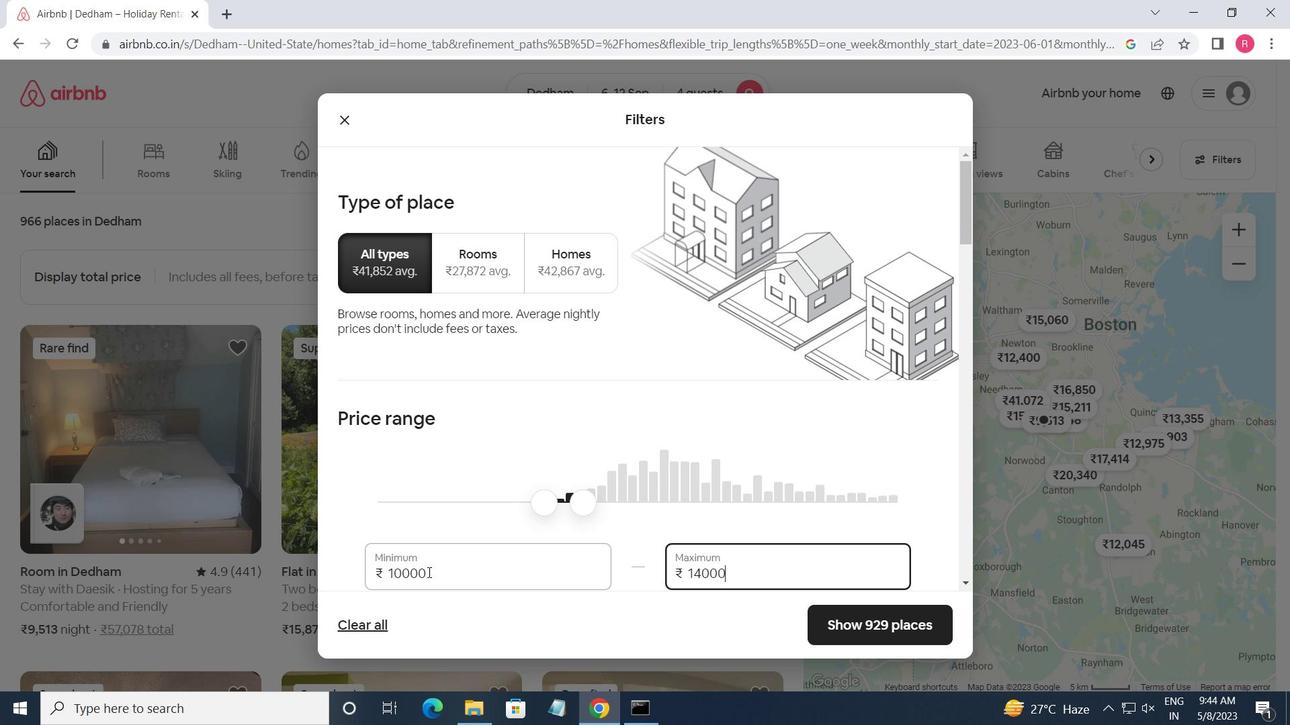 
Action: Mouse scrolled (432, 571) with delta (0, 0)
Screenshot: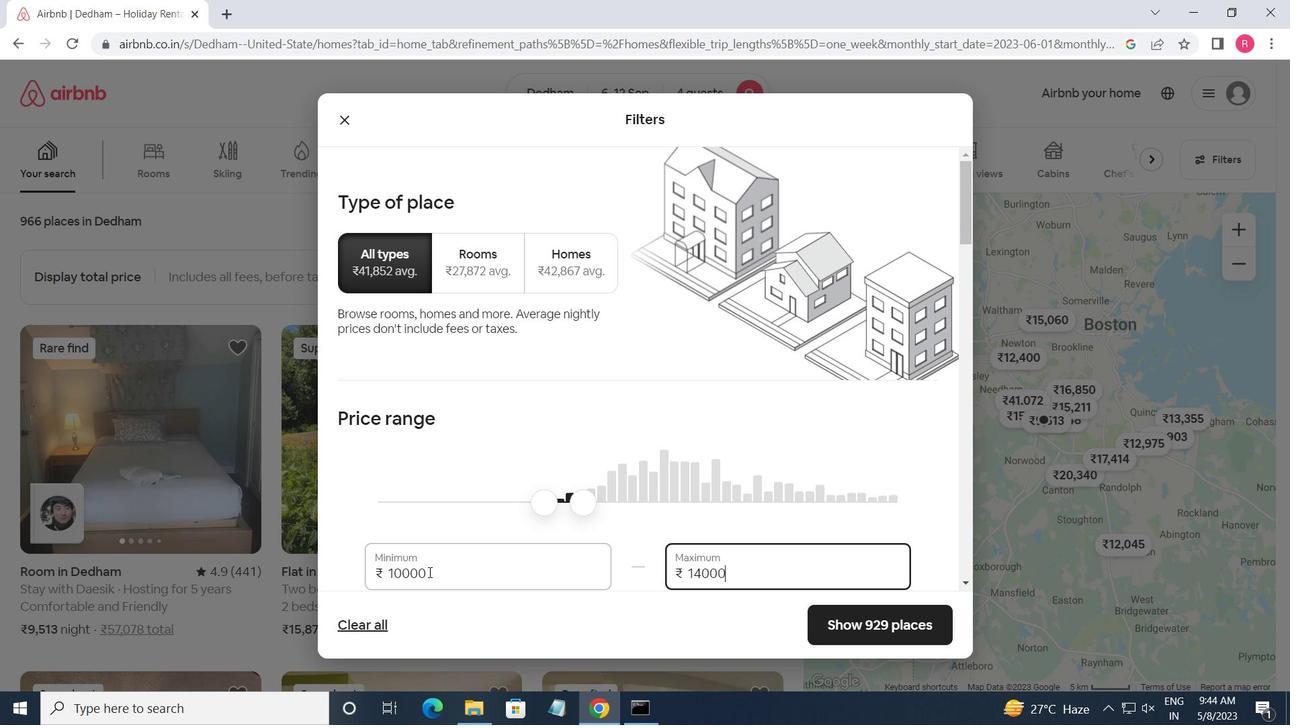
Action: Mouse moved to (432, 573)
Screenshot: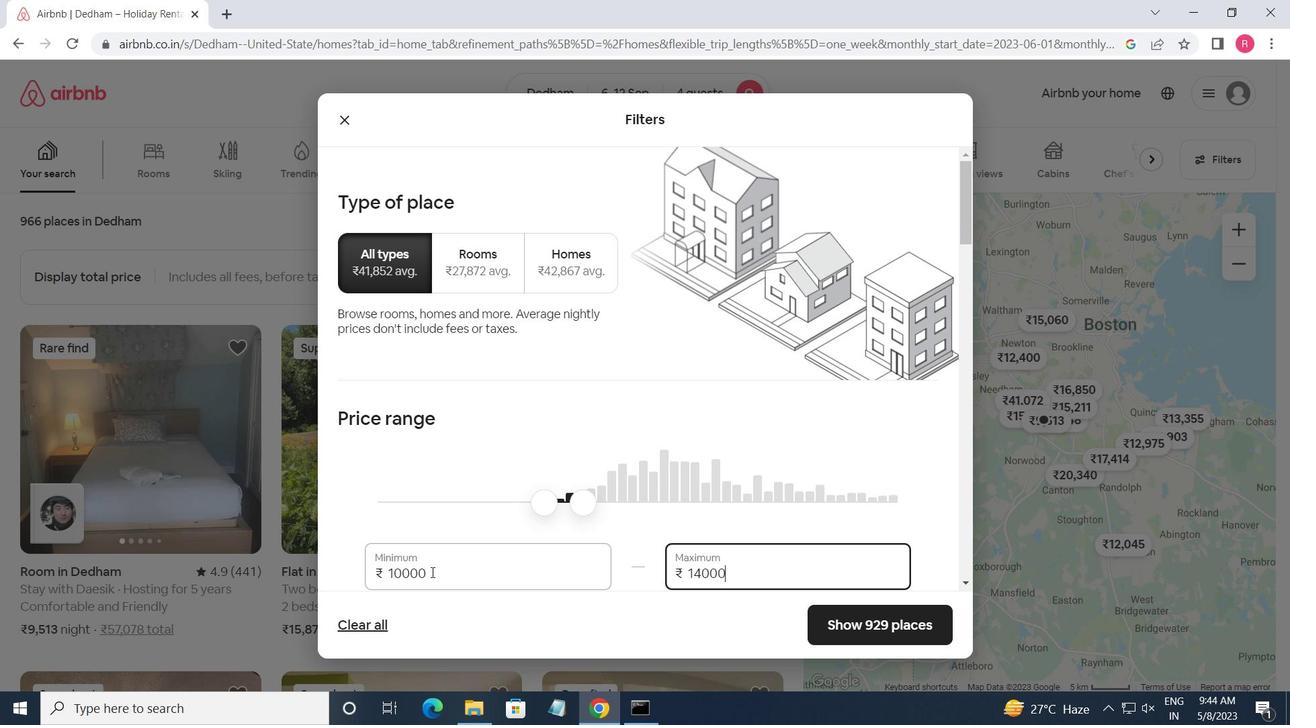 
Action: Mouse scrolled (432, 572) with delta (0, 0)
Screenshot: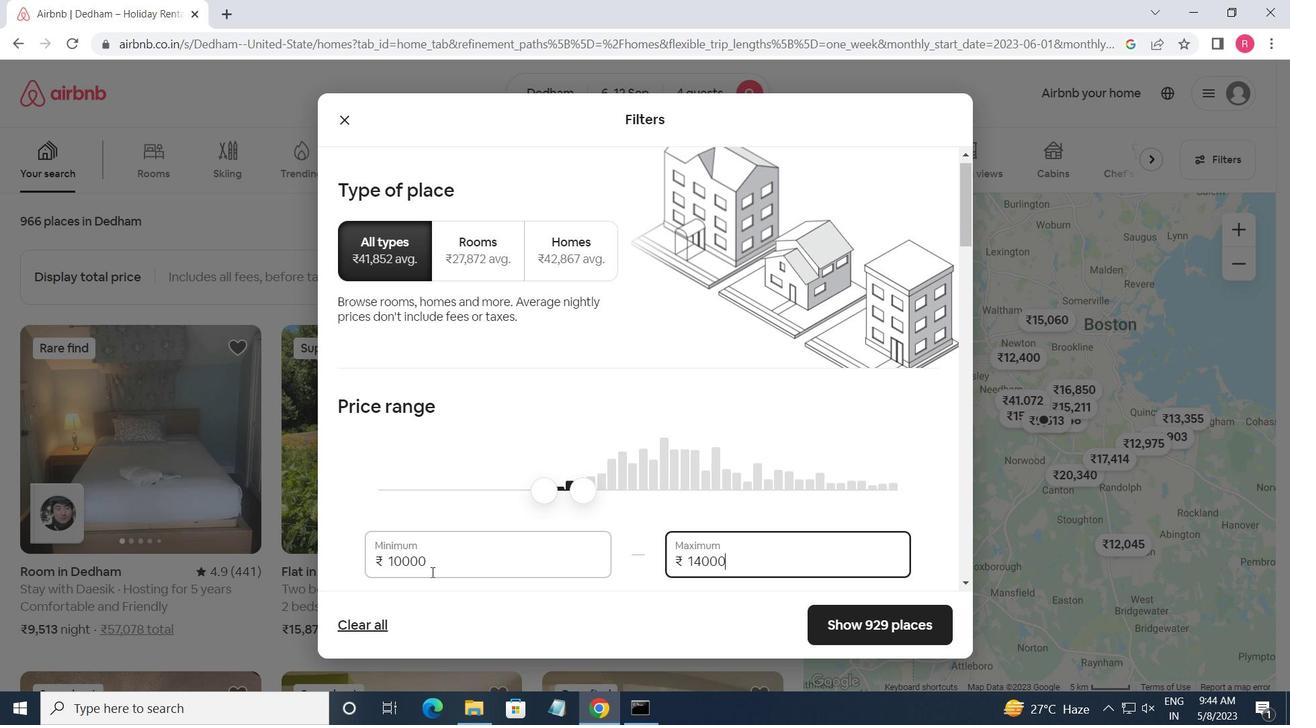
Action: Mouse moved to (433, 573)
Screenshot: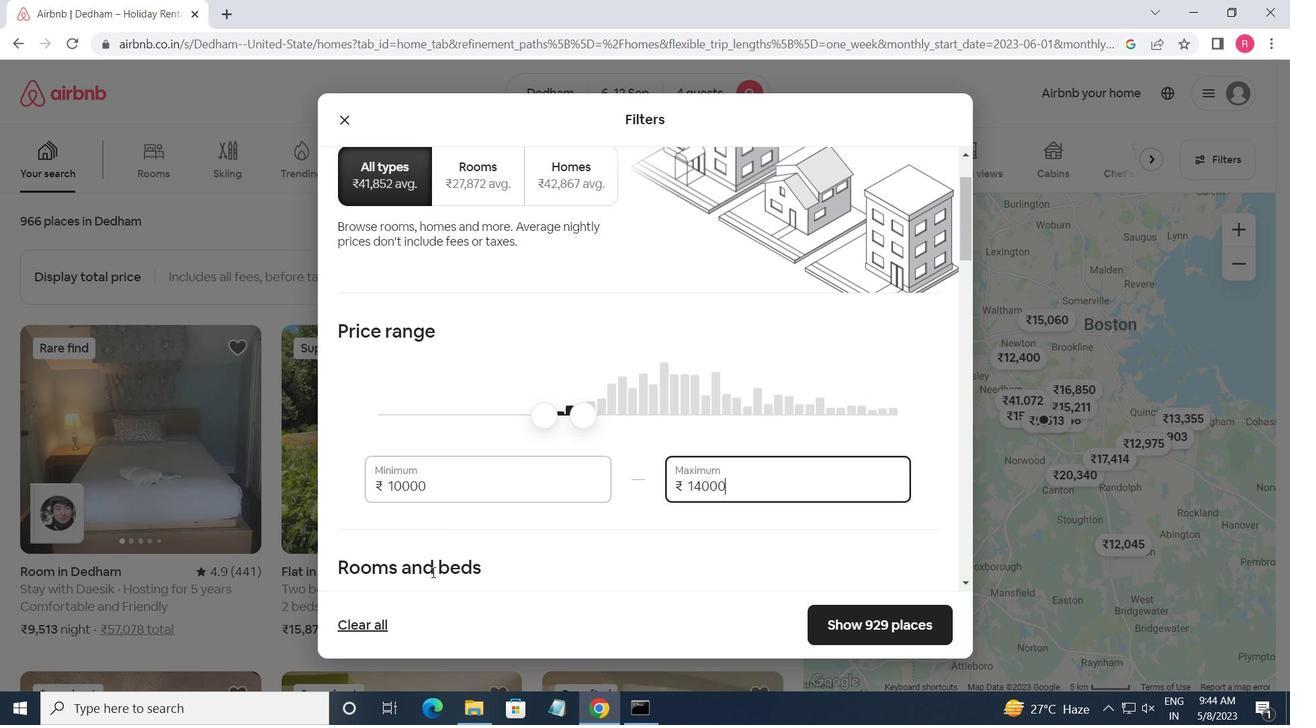 
Action: Mouse scrolled (433, 572) with delta (0, 0)
Screenshot: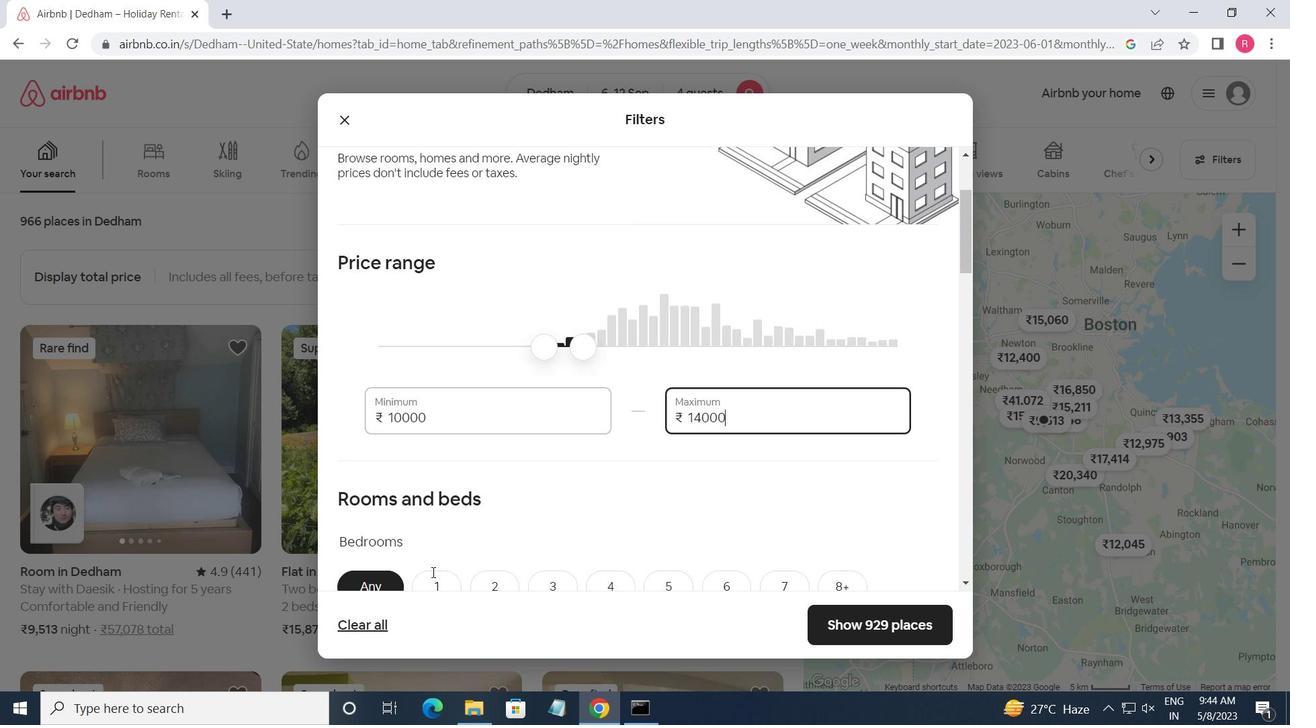 
Action: Mouse moved to (440, 567)
Screenshot: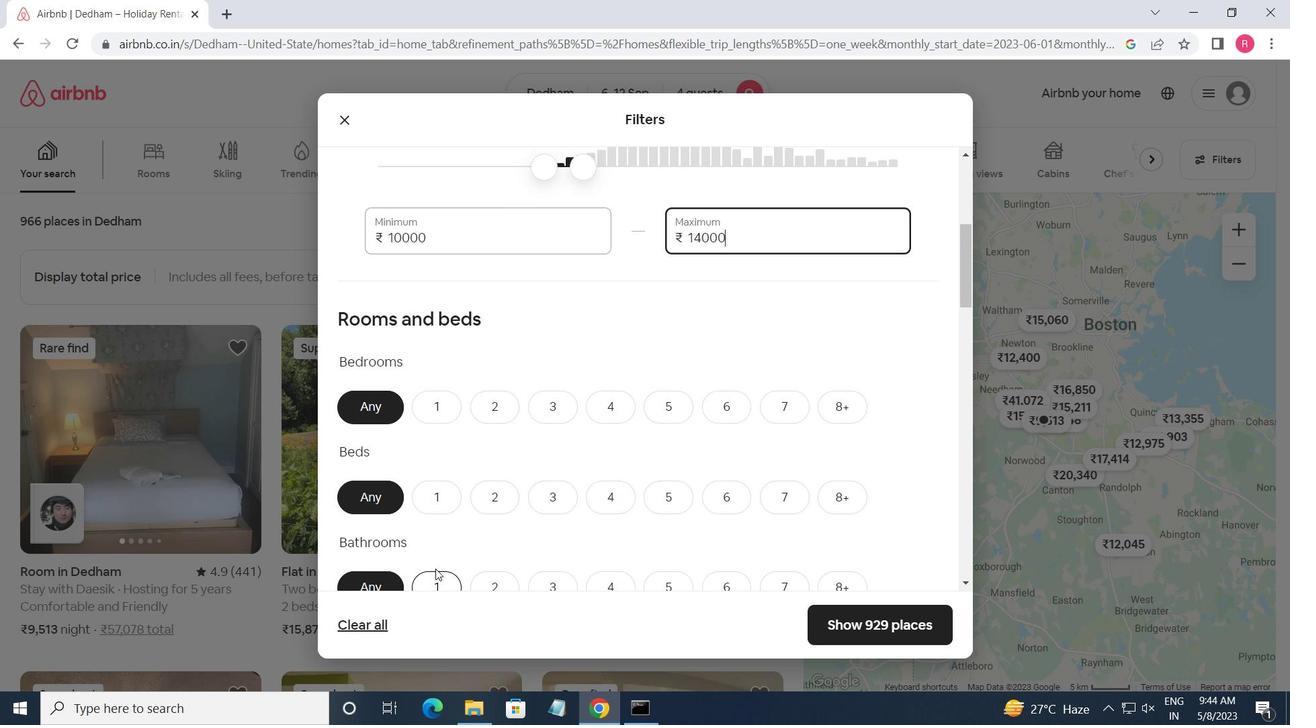 
Action: Mouse scrolled (440, 567) with delta (0, 0)
Screenshot: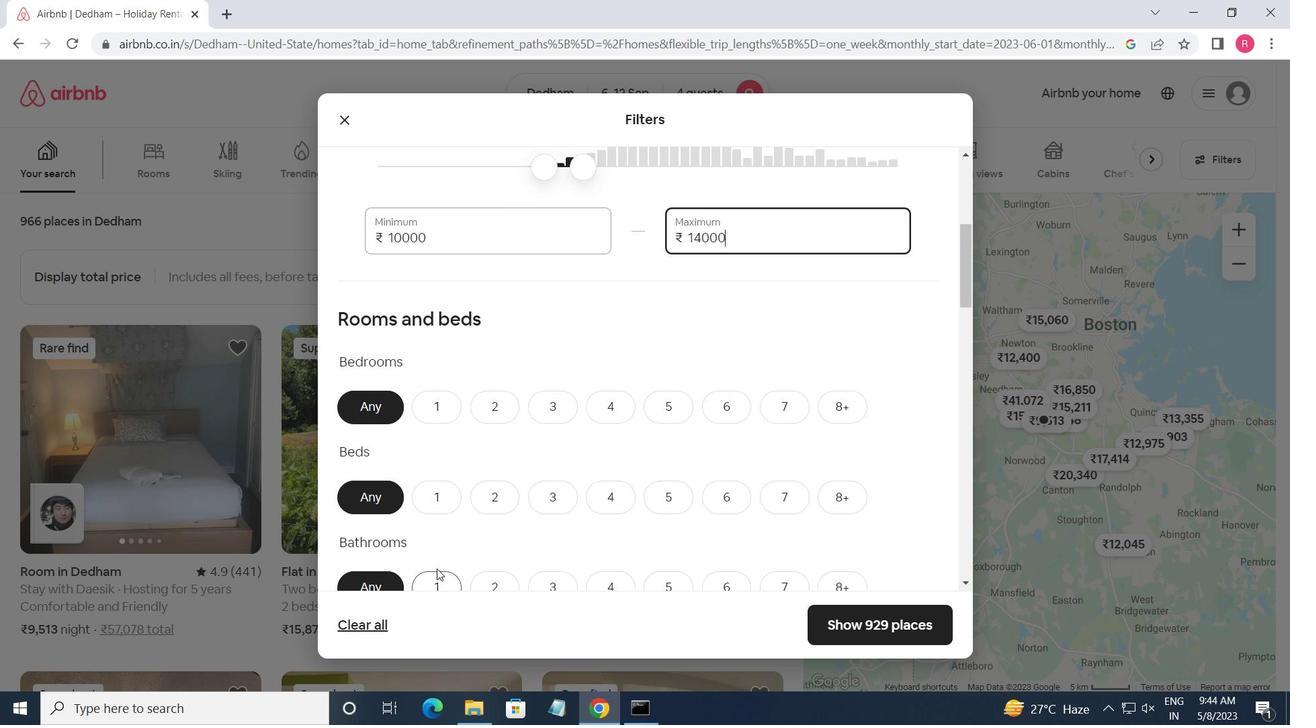 
Action: Mouse moved to (607, 334)
Screenshot: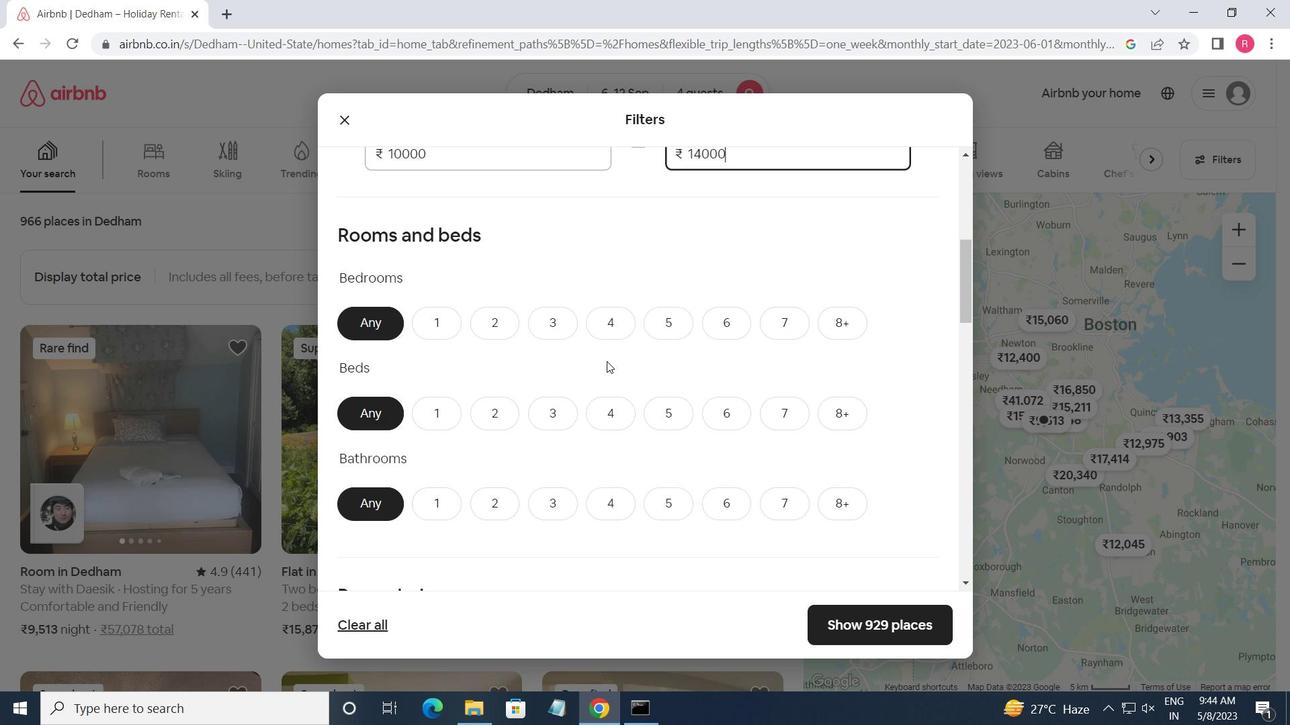 
Action: Mouse pressed left at (607, 334)
Screenshot: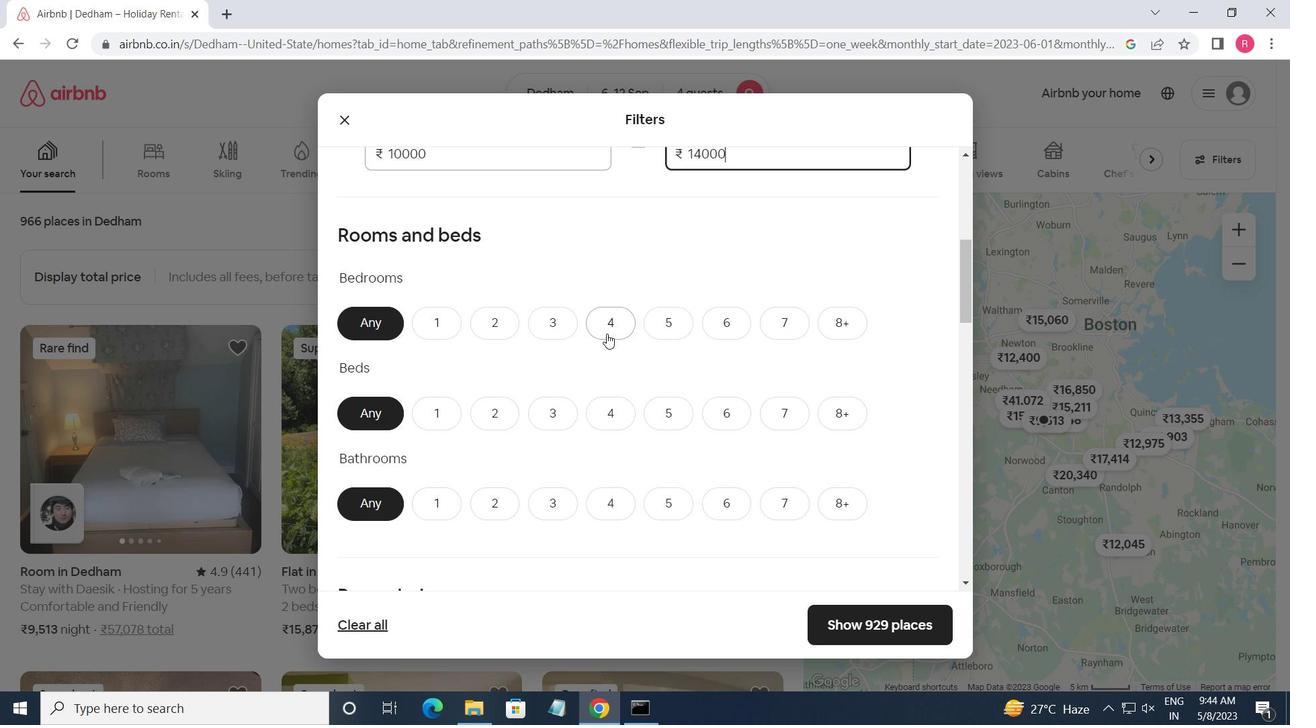 
Action: Mouse moved to (603, 414)
Screenshot: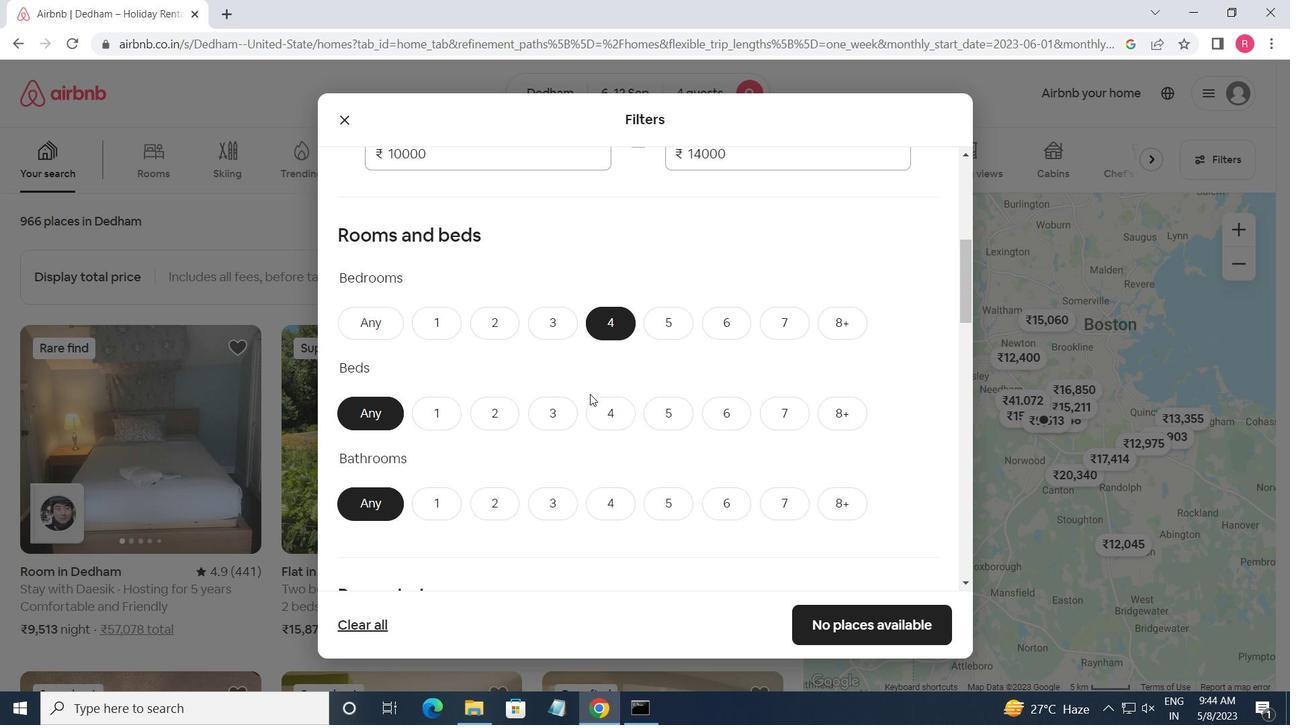 
Action: Mouse pressed left at (603, 414)
Screenshot: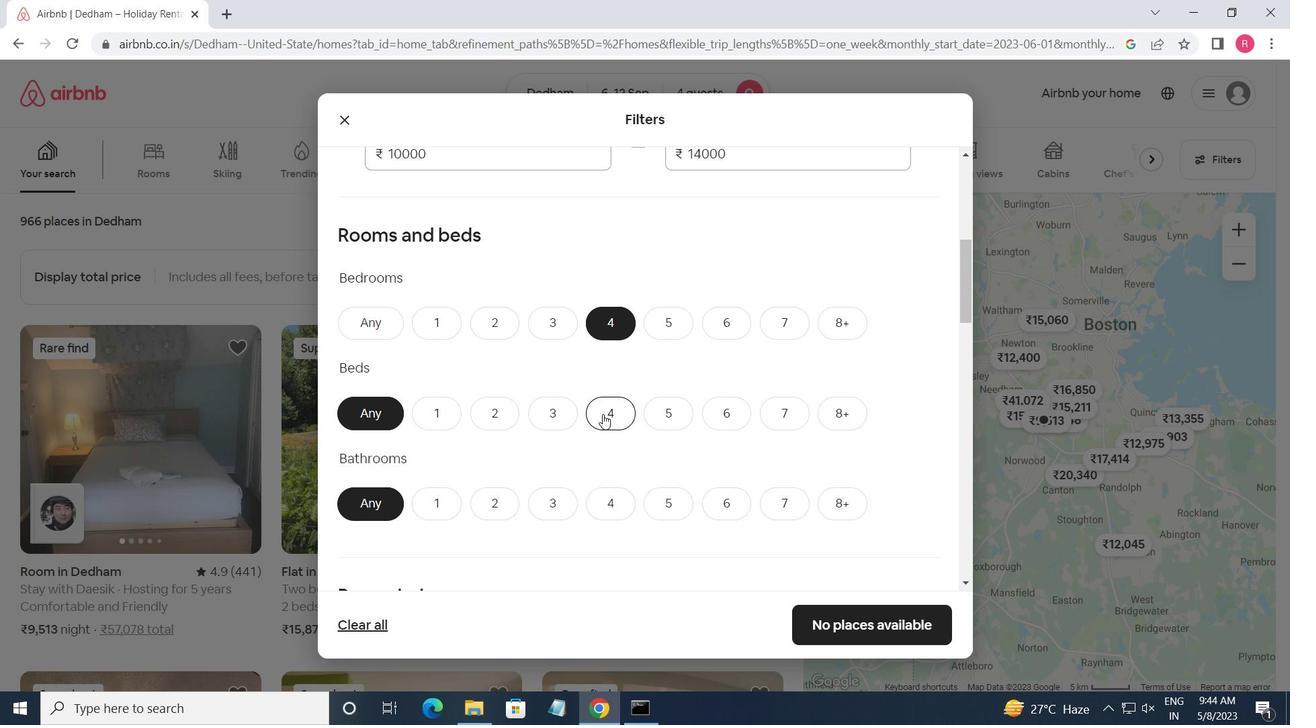 
Action: Mouse moved to (610, 497)
Screenshot: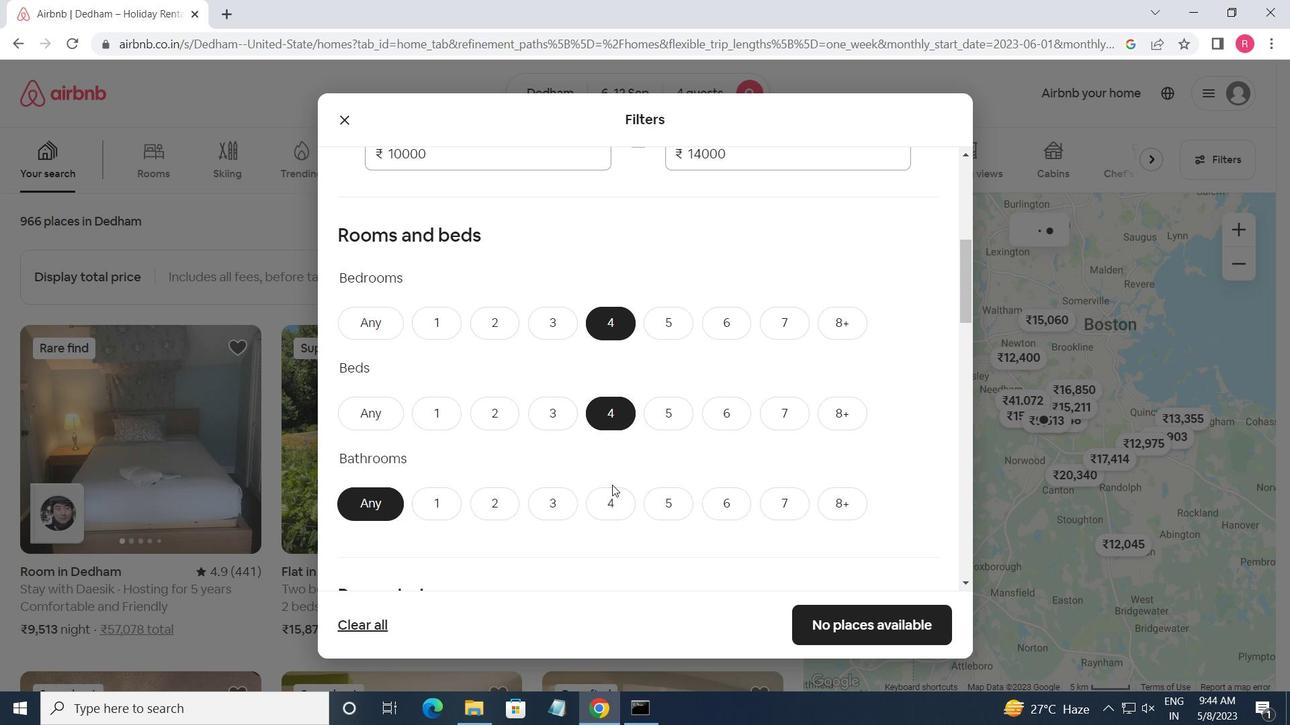
Action: Mouse pressed left at (610, 497)
Screenshot: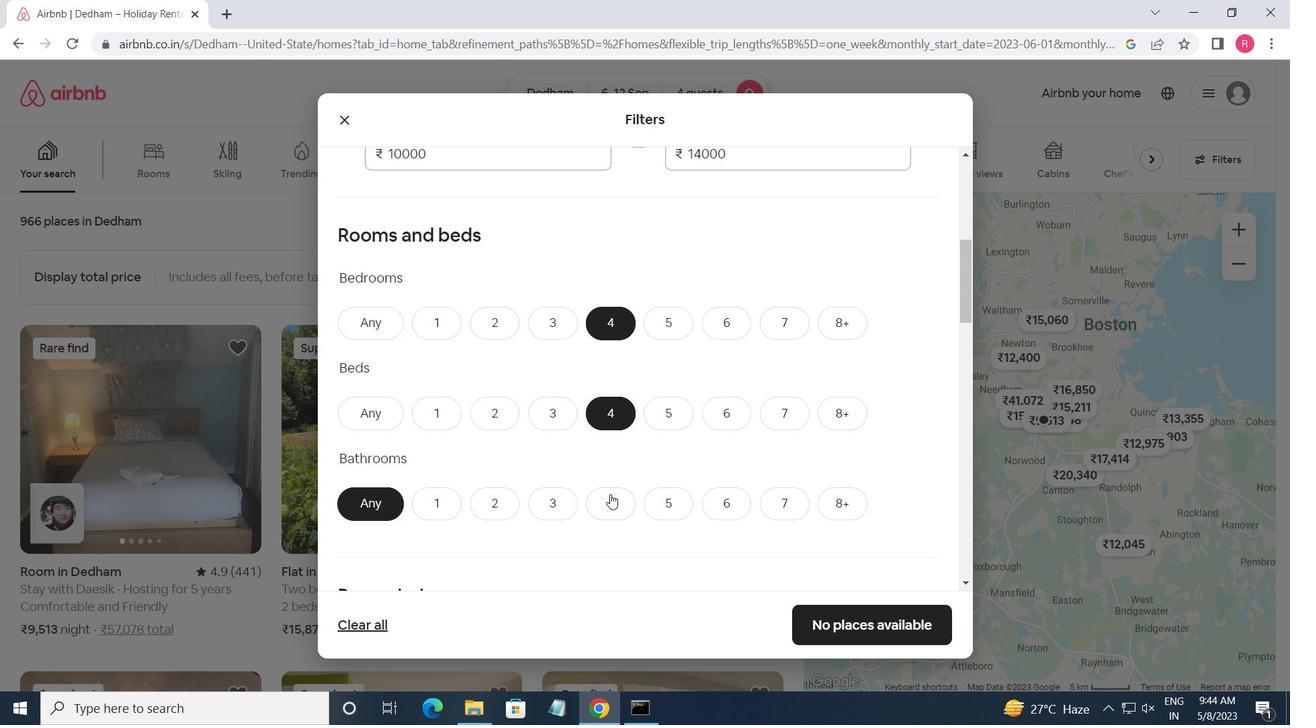 
Action: Mouse moved to (606, 495)
Screenshot: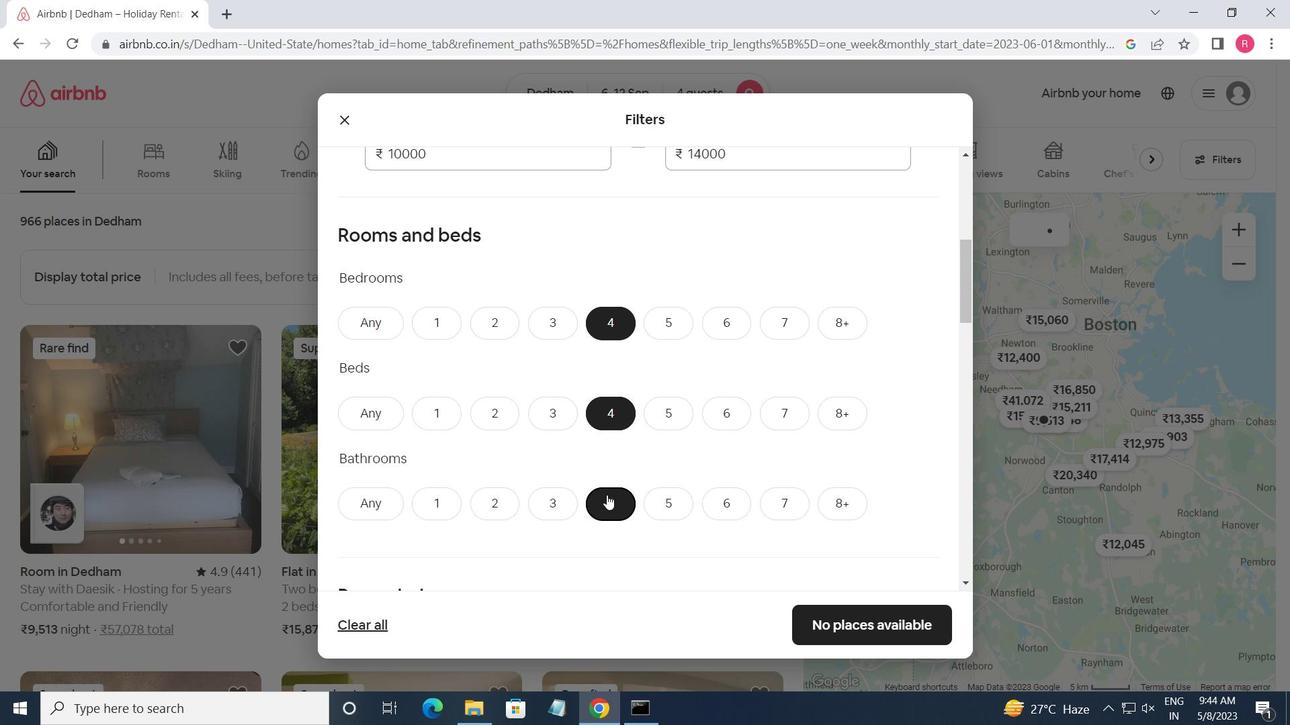 
Action: Mouse scrolled (606, 494) with delta (0, 0)
Screenshot: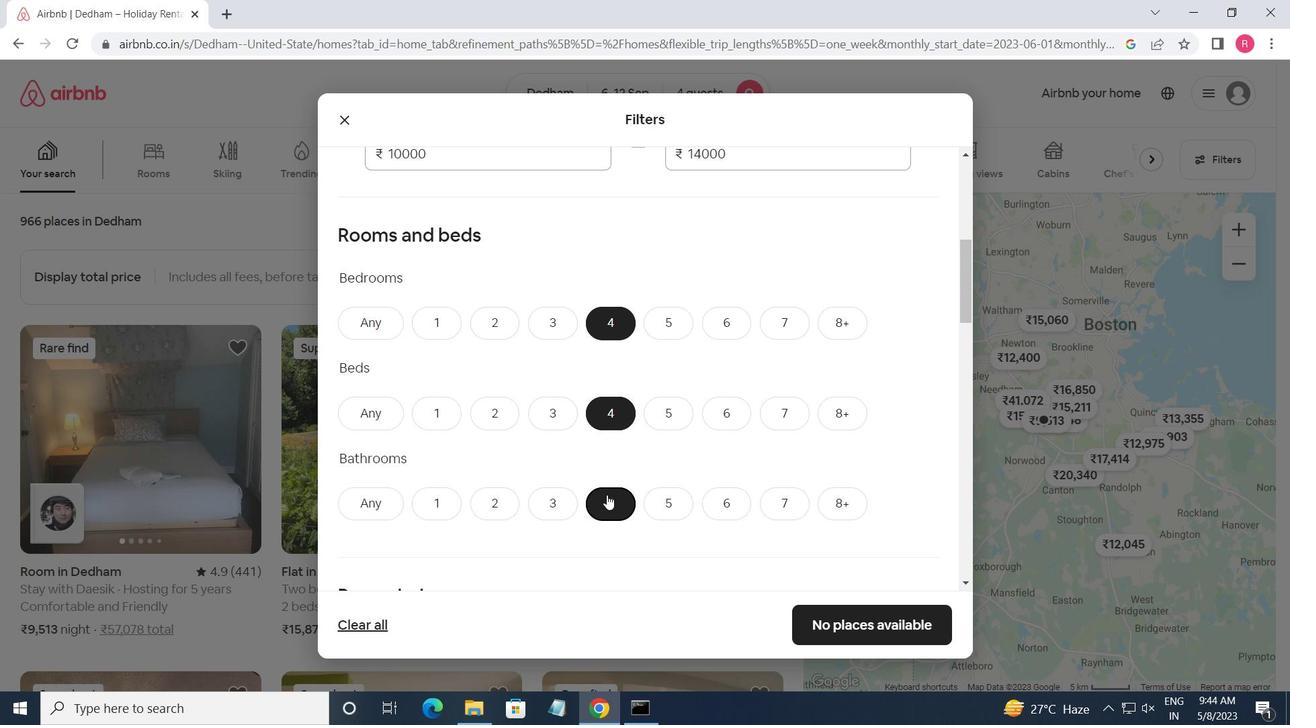 
Action: Mouse scrolled (606, 494) with delta (0, 0)
Screenshot: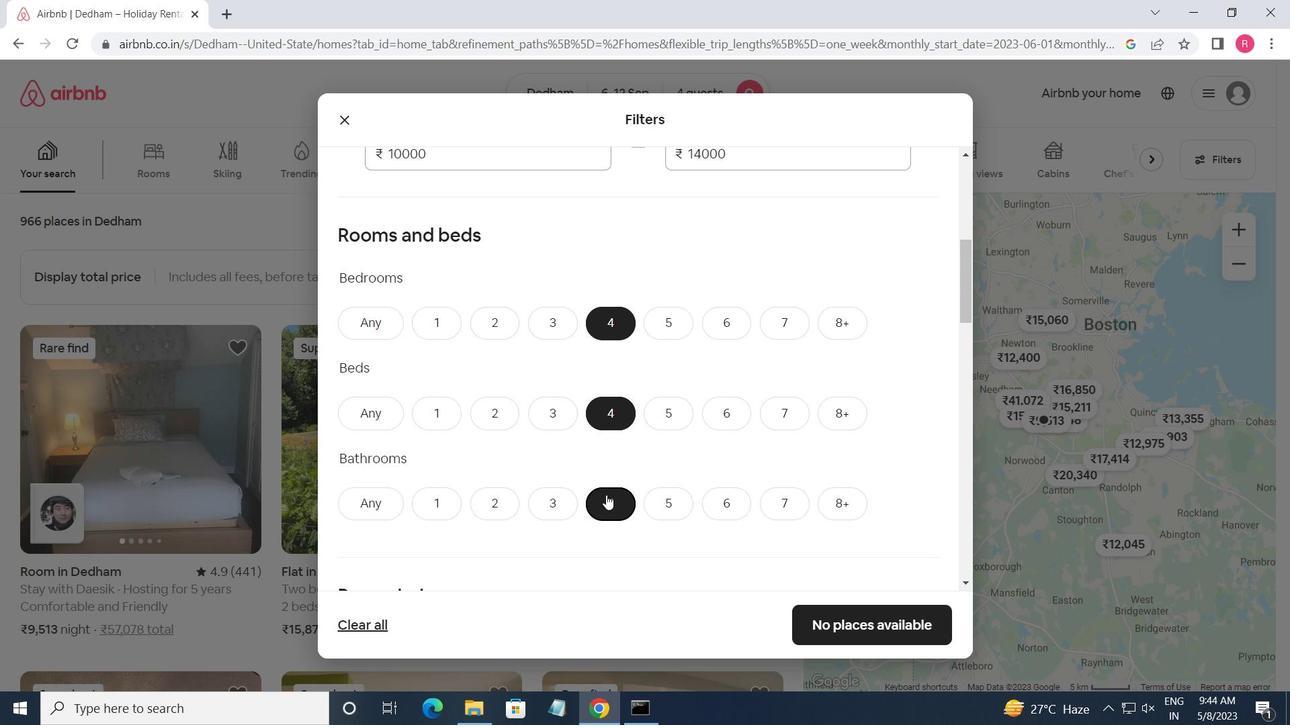 
Action: Mouse scrolled (606, 494) with delta (0, 0)
Screenshot: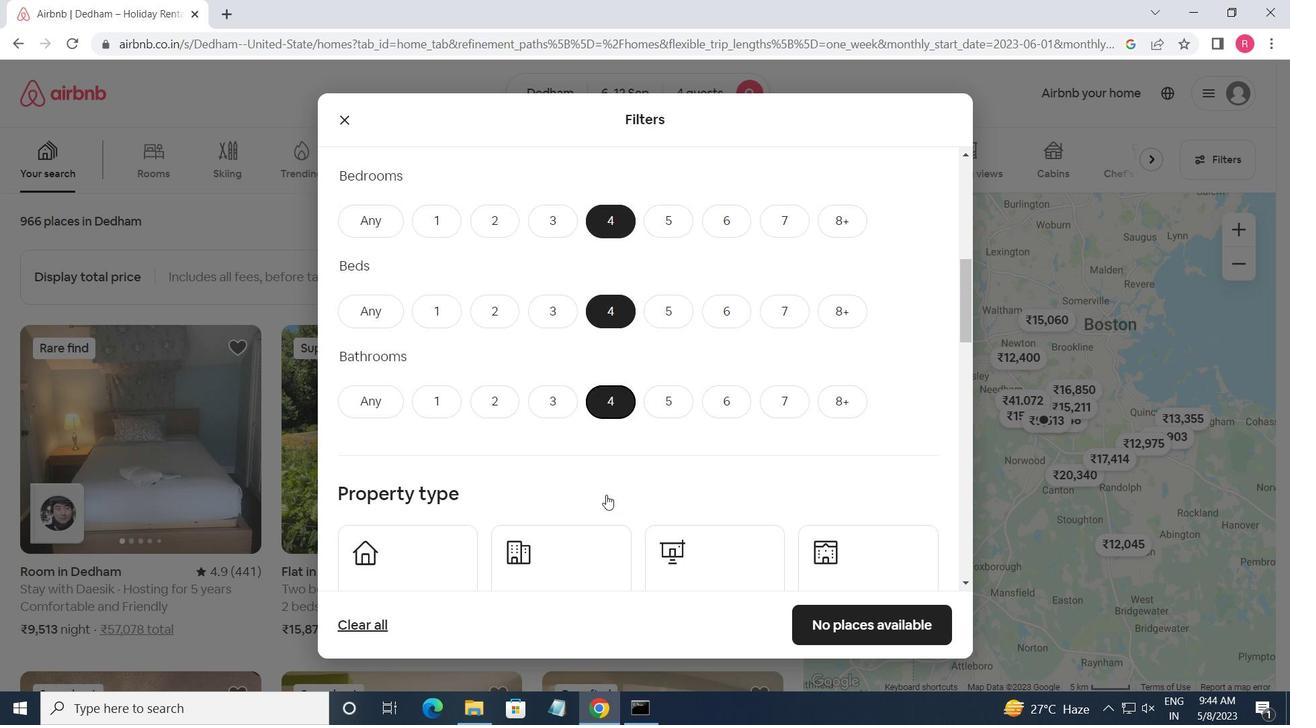 
Action: Mouse moved to (416, 440)
Screenshot: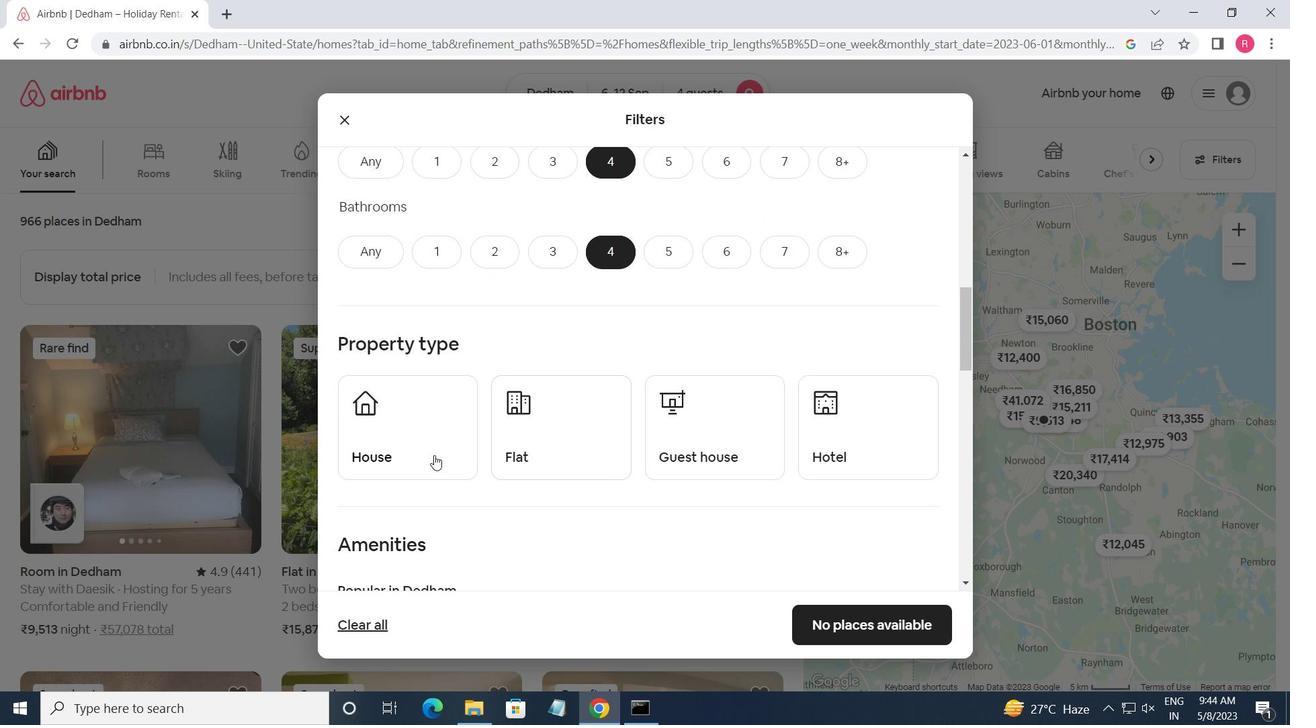 
Action: Mouse pressed left at (416, 440)
Screenshot: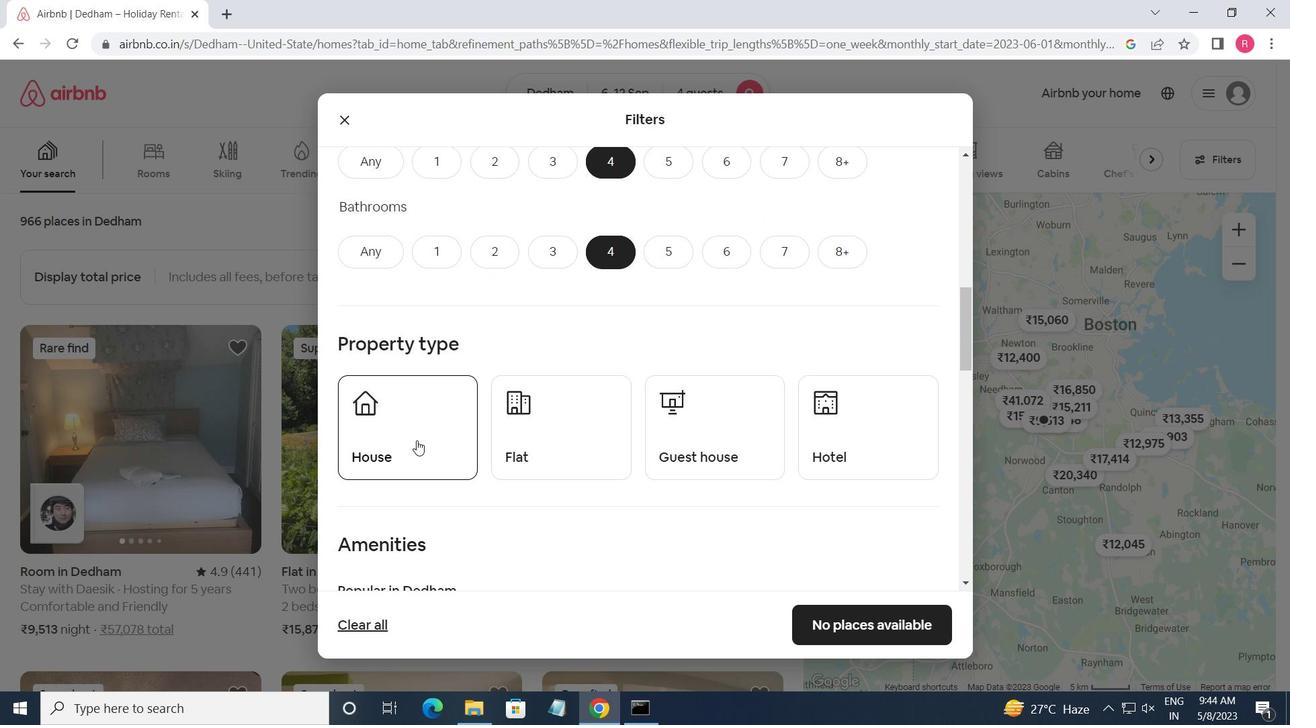 
Action: Mouse moved to (503, 444)
Screenshot: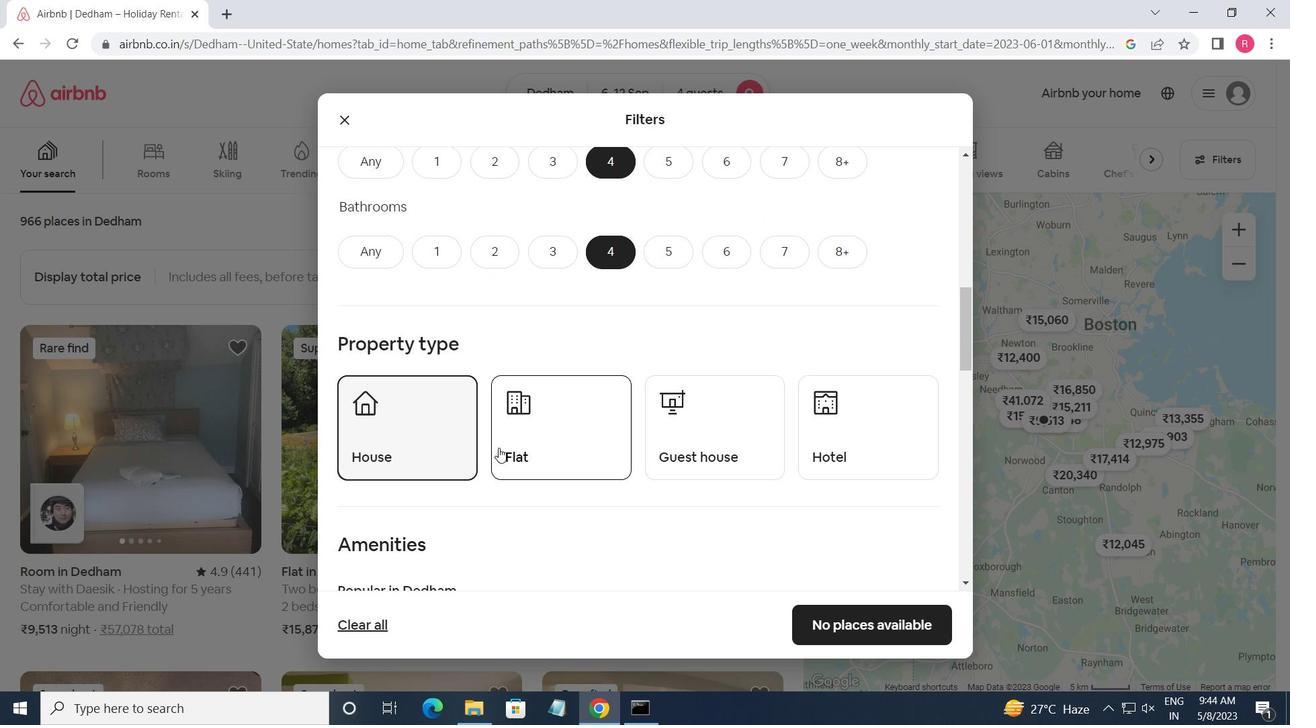 
Action: Mouse pressed left at (503, 444)
Screenshot: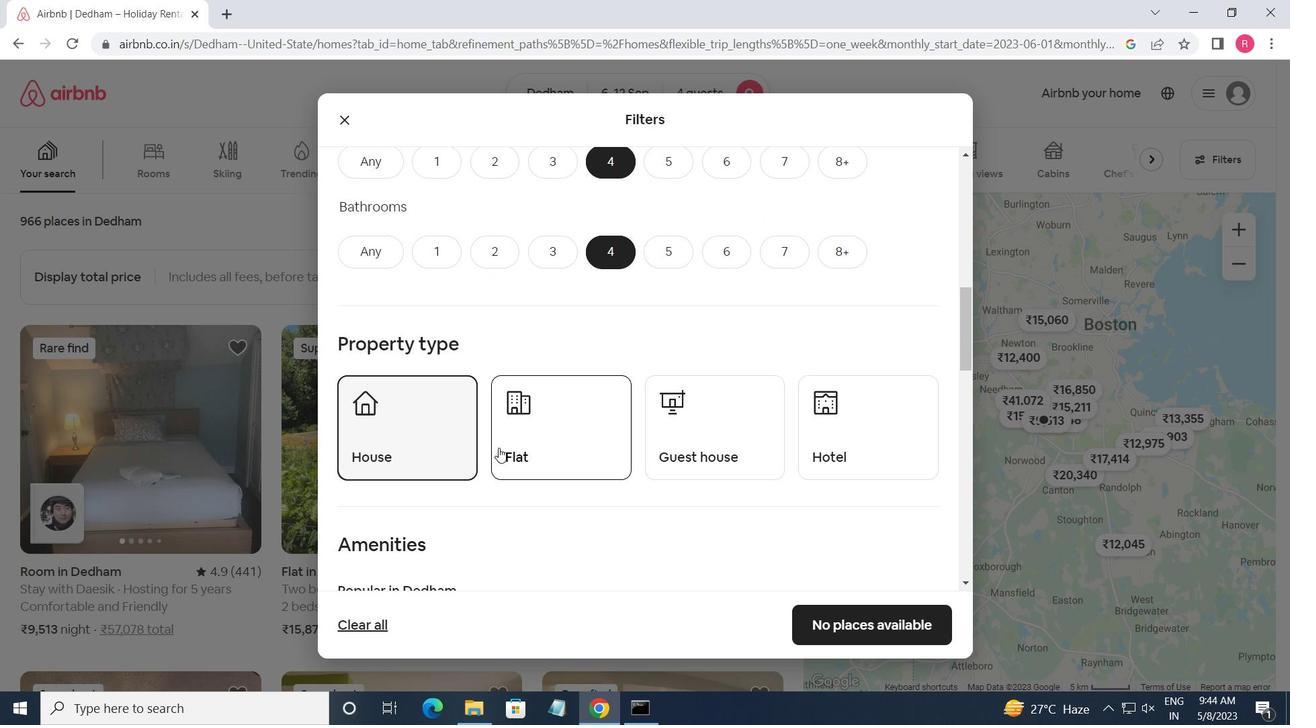 
Action: Mouse moved to (720, 463)
Screenshot: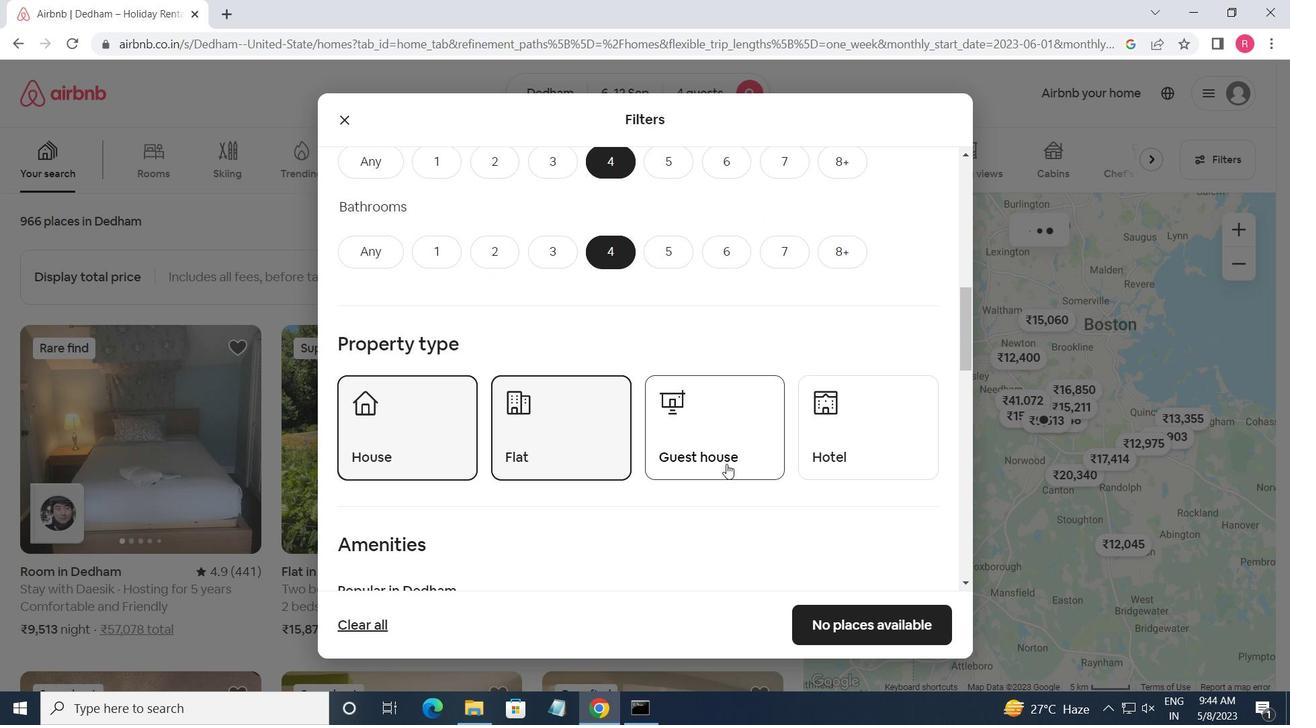 
Action: Mouse pressed left at (720, 463)
Screenshot: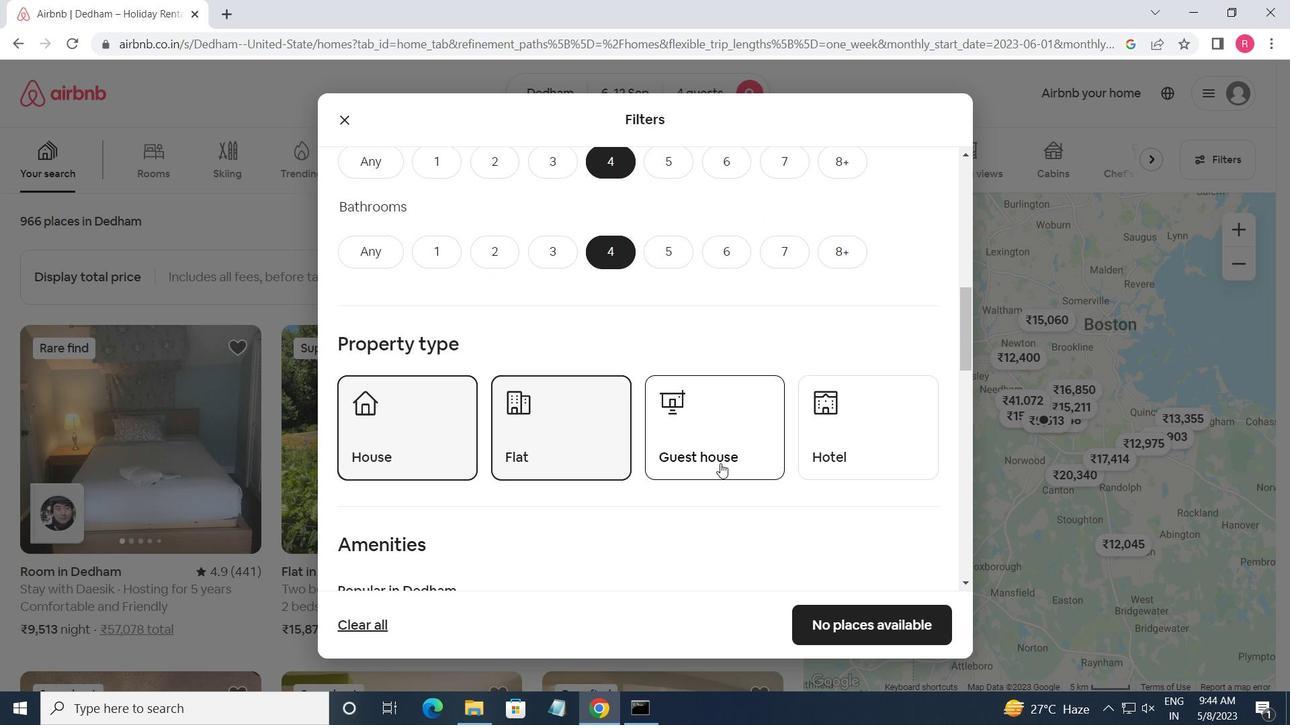 
Action: Mouse scrolled (720, 462) with delta (0, 0)
Screenshot: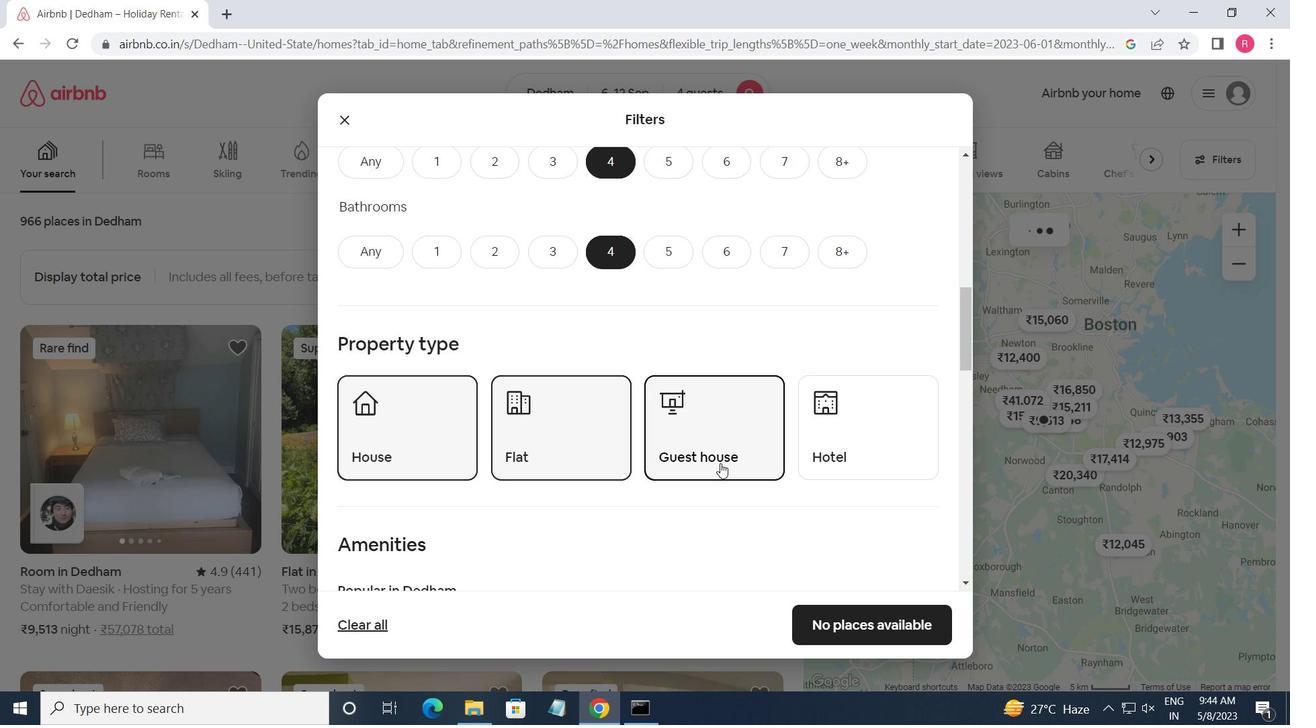 
Action: Mouse scrolled (720, 462) with delta (0, 0)
Screenshot: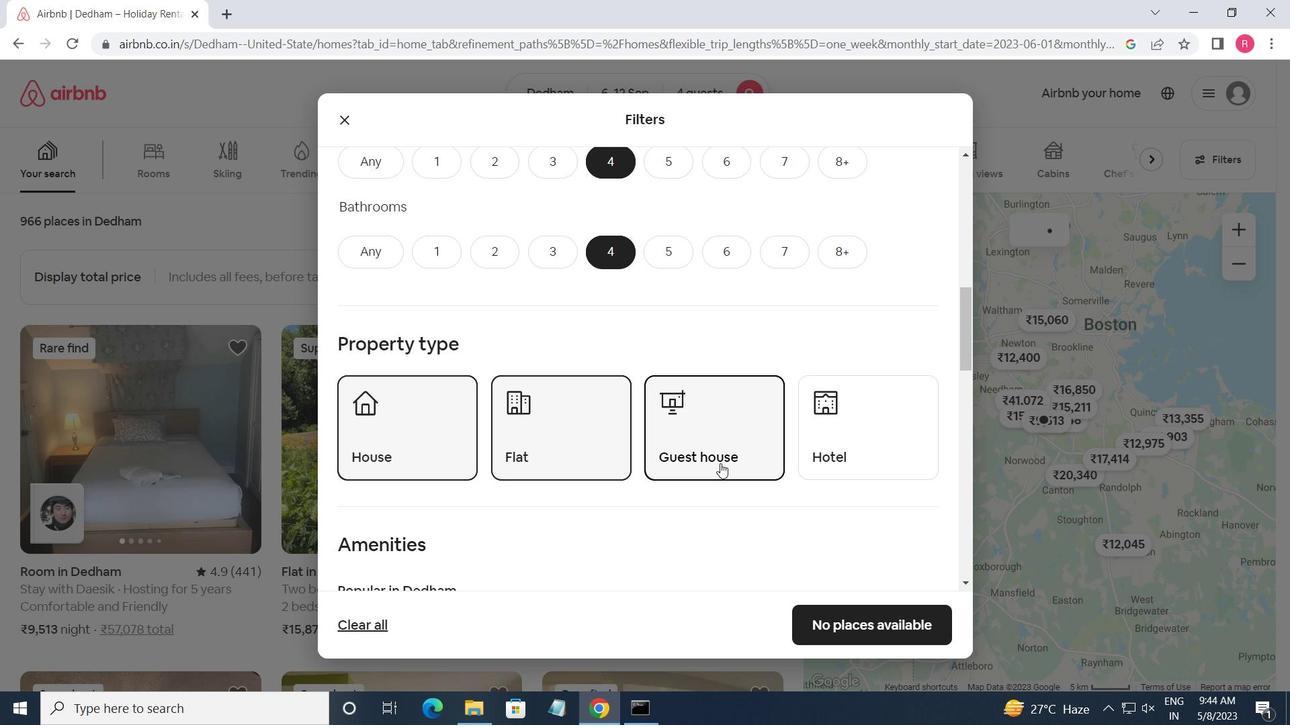 
Action: Mouse moved to (517, 487)
Screenshot: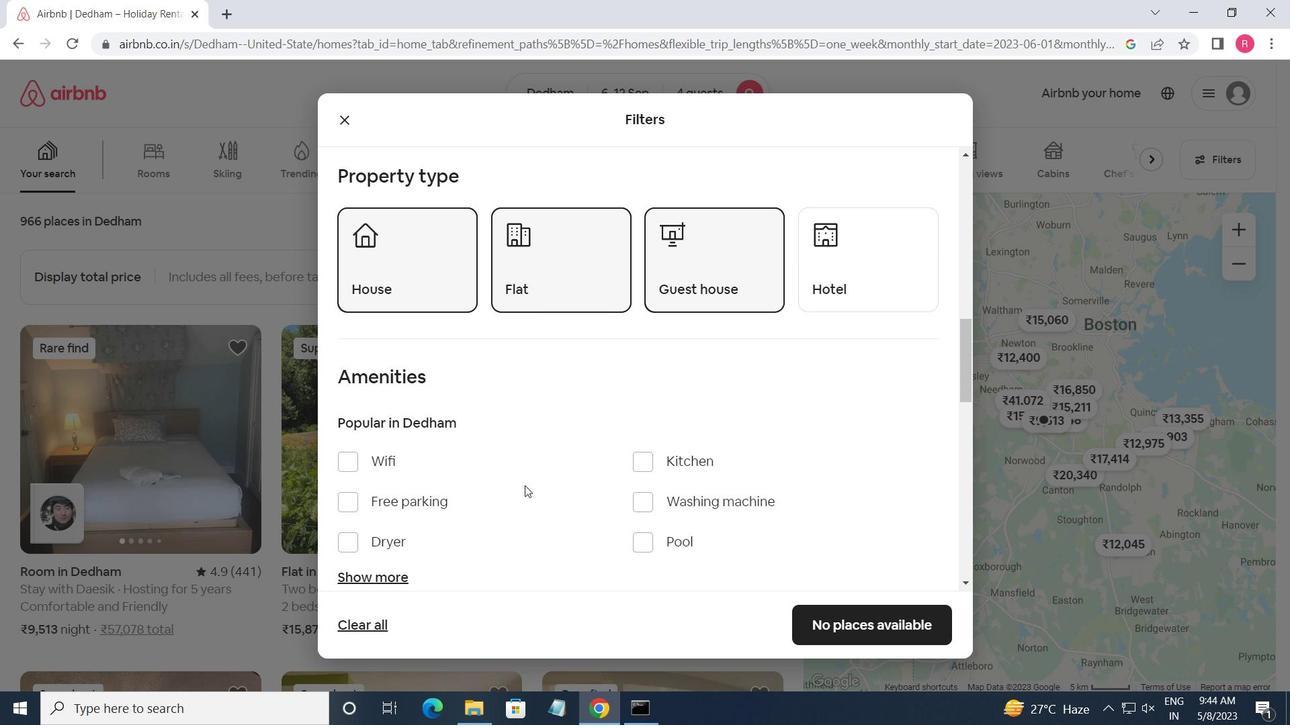 
Action: Mouse scrolled (517, 486) with delta (0, 0)
Screenshot: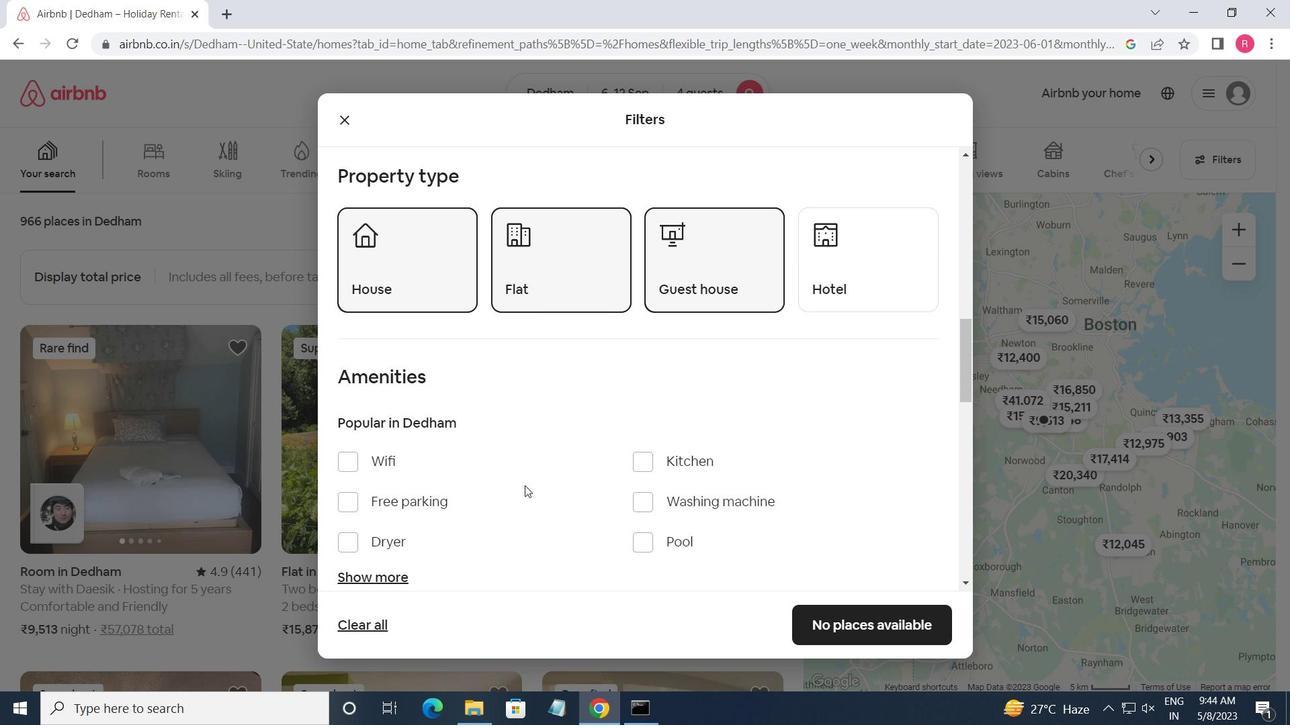 
Action: Mouse moved to (388, 491)
Screenshot: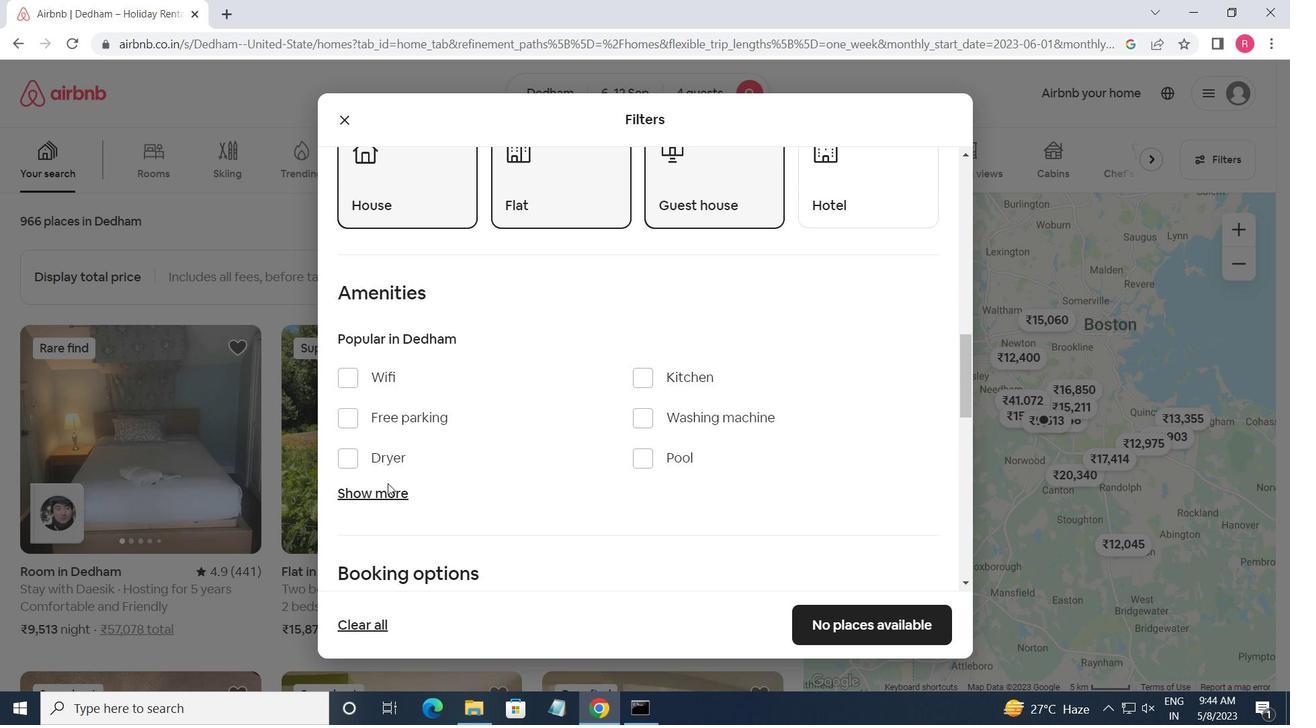 
Action: Mouse pressed left at (388, 491)
Screenshot: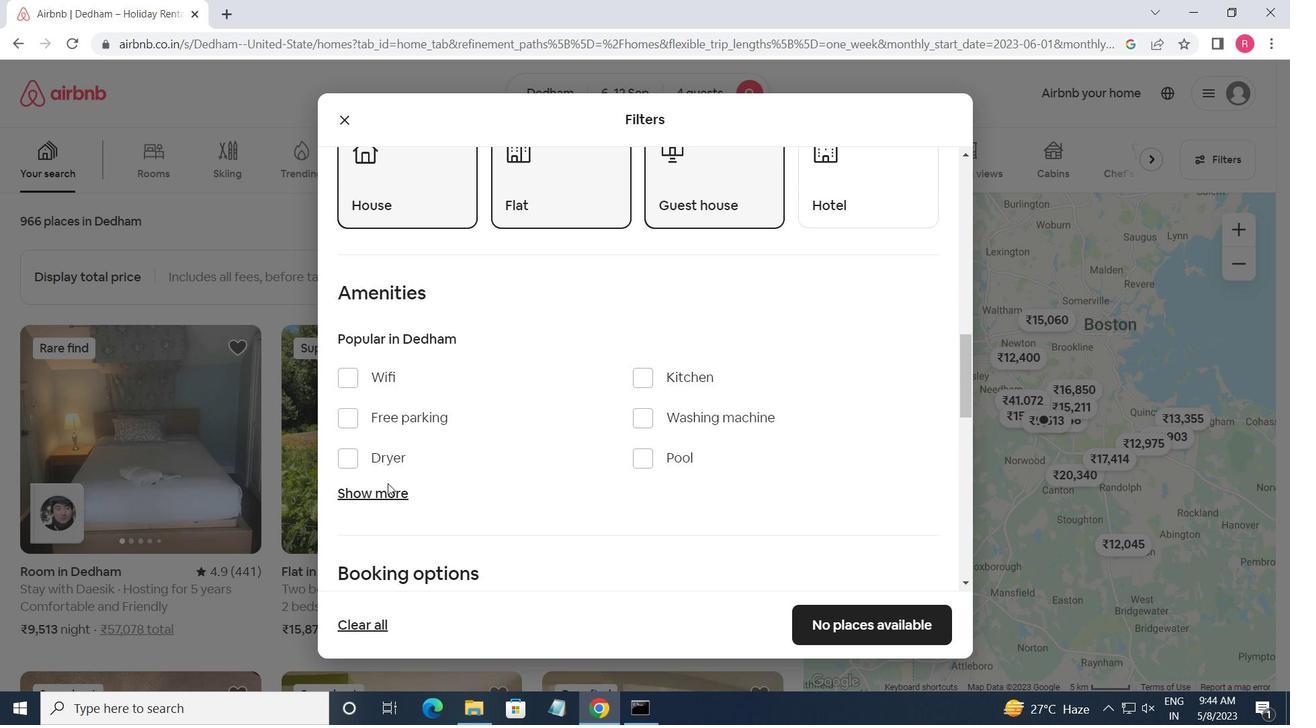 
Action: Mouse moved to (346, 386)
Screenshot: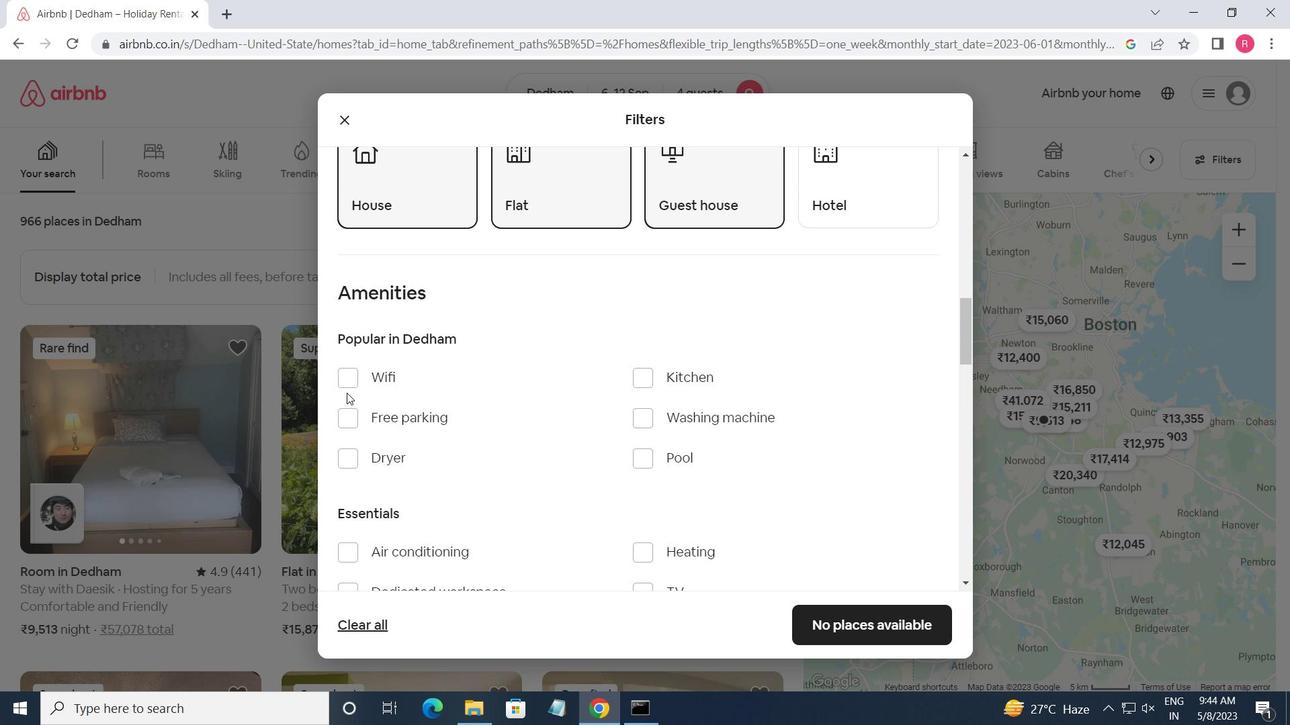 
Action: Mouse pressed left at (346, 386)
Screenshot: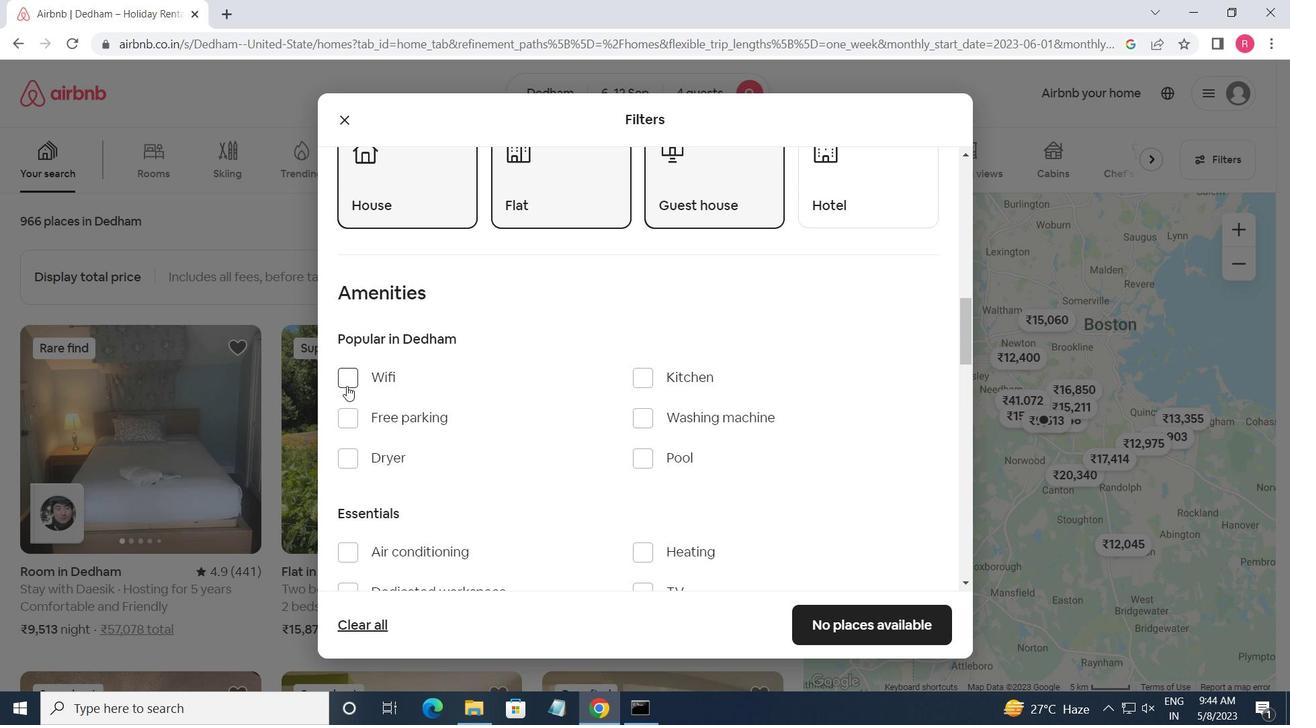 
Action: Mouse moved to (349, 386)
Screenshot: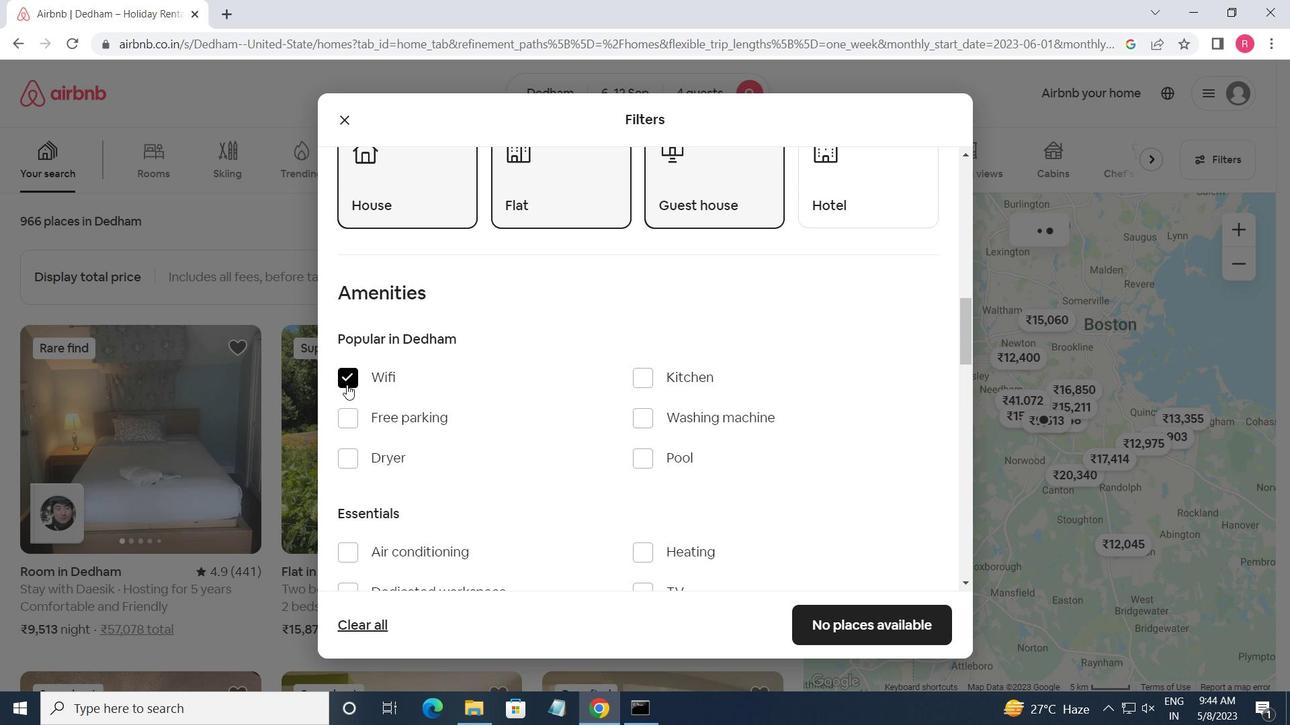 
Action: Mouse scrolled (349, 385) with delta (0, 0)
Screenshot: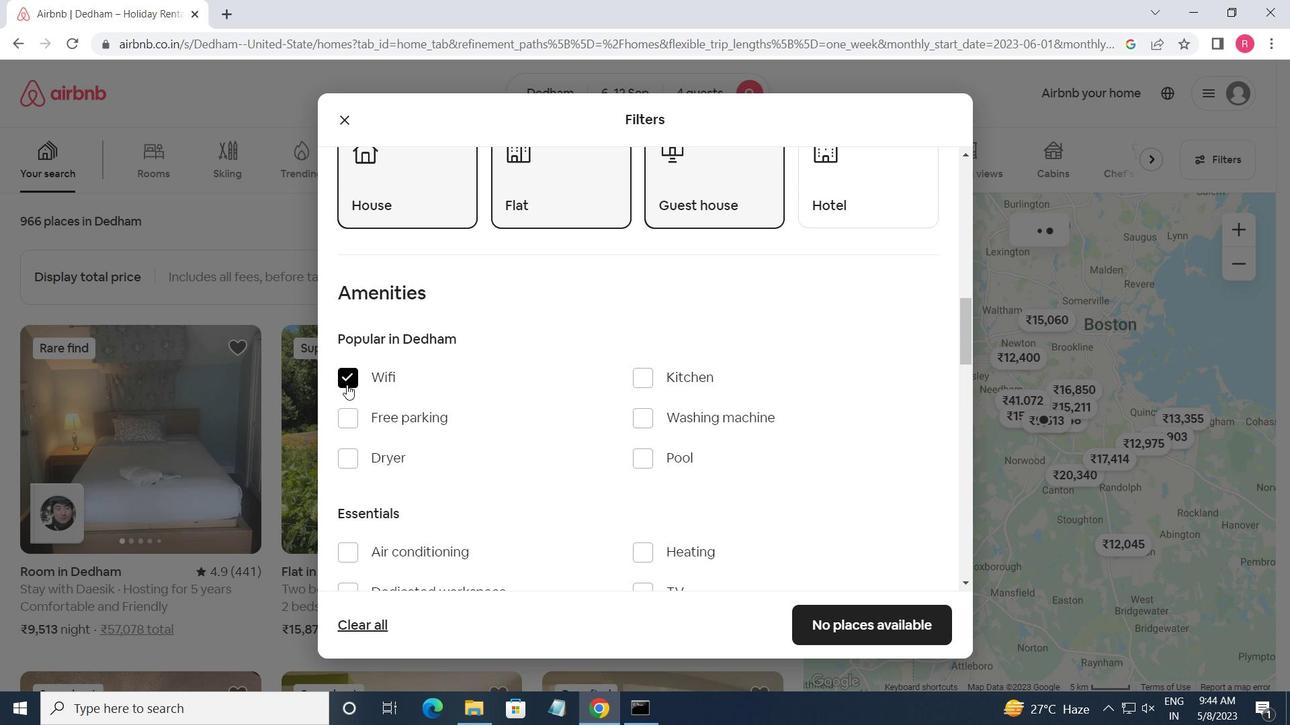 
Action: Mouse moved to (350, 387)
Screenshot: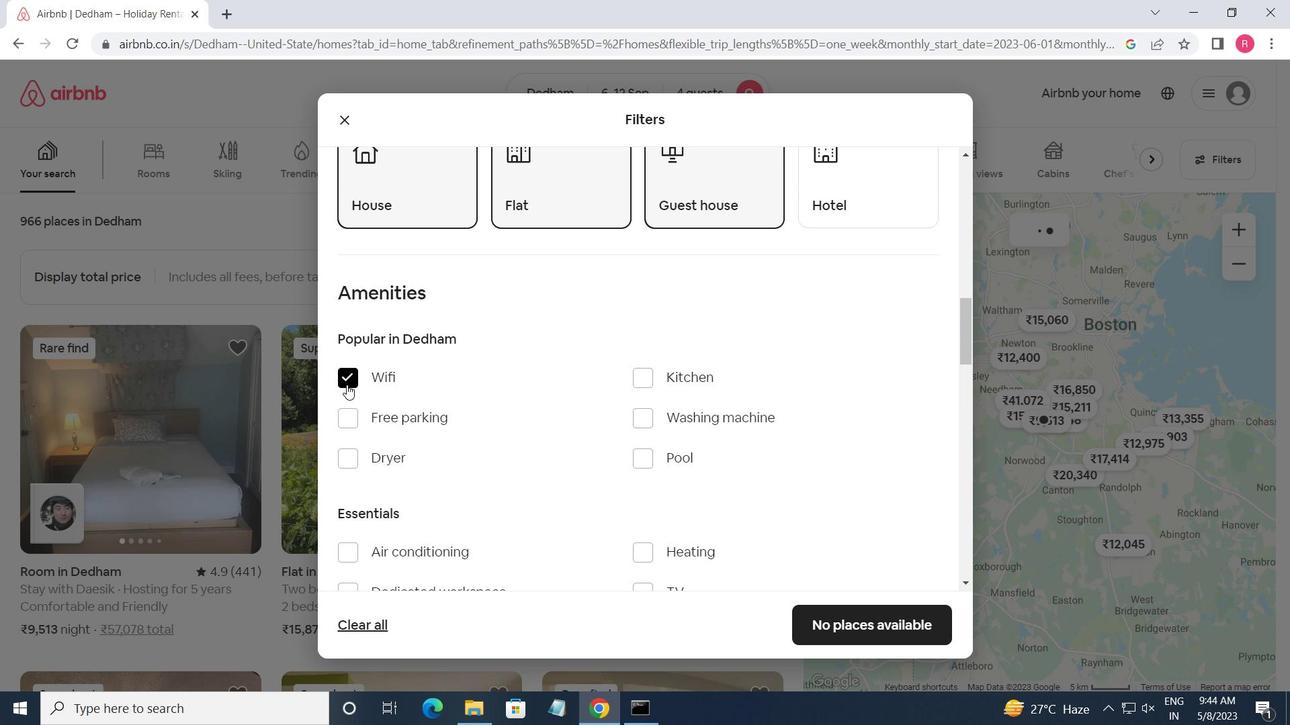 
Action: Mouse scrolled (350, 386) with delta (0, 0)
Screenshot: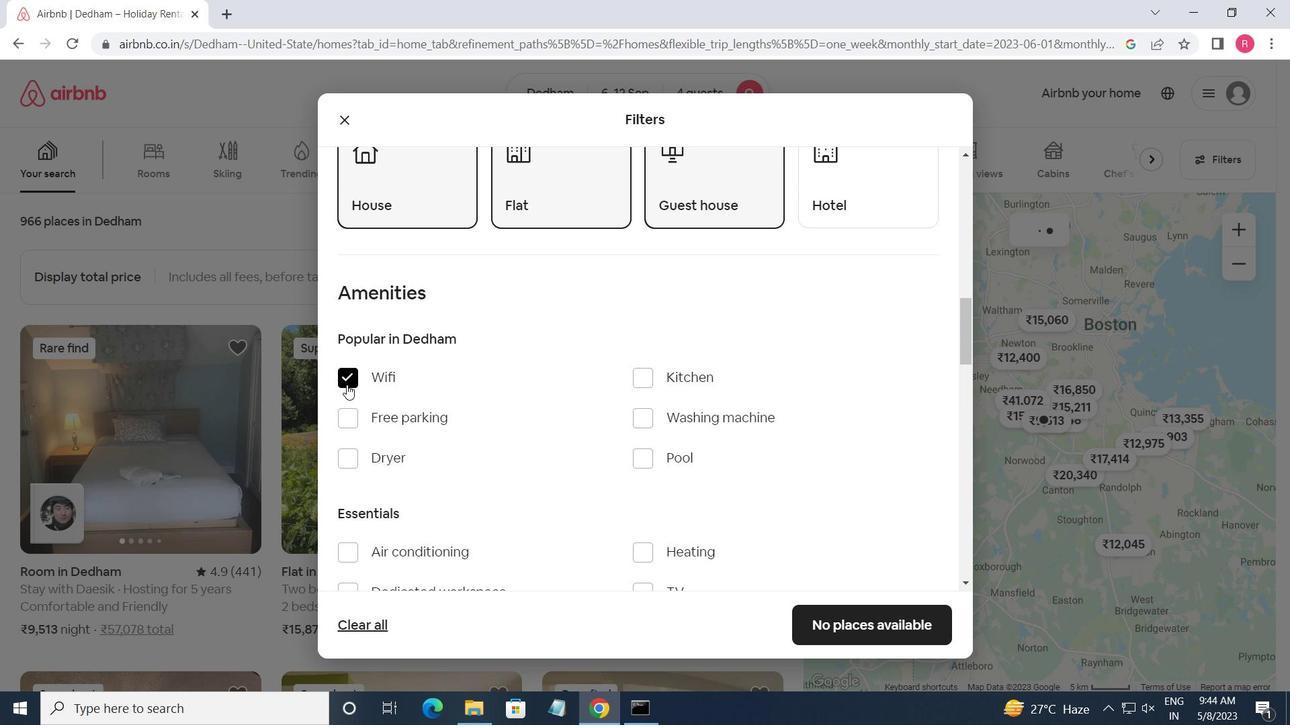 
Action: Mouse moved to (352, 388)
Screenshot: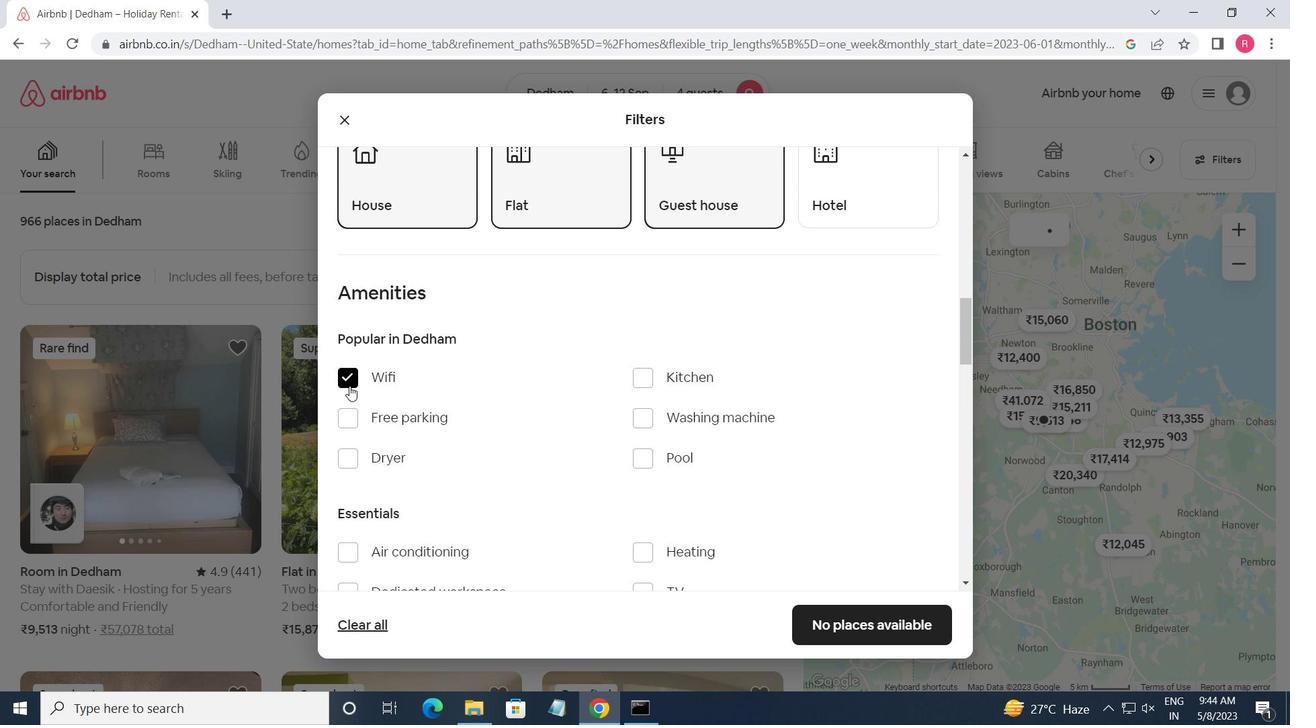 
Action: Mouse scrolled (352, 387) with delta (0, 0)
Screenshot: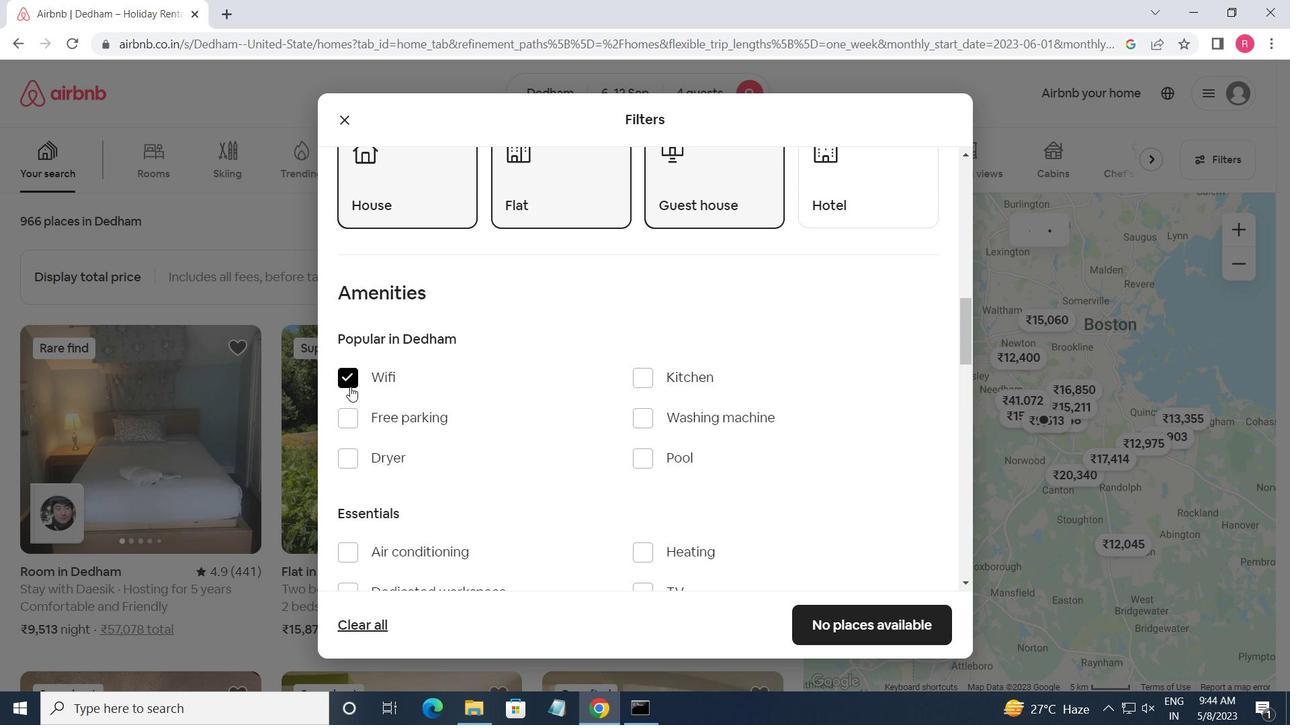 
Action: Mouse moved to (646, 346)
Screenshot: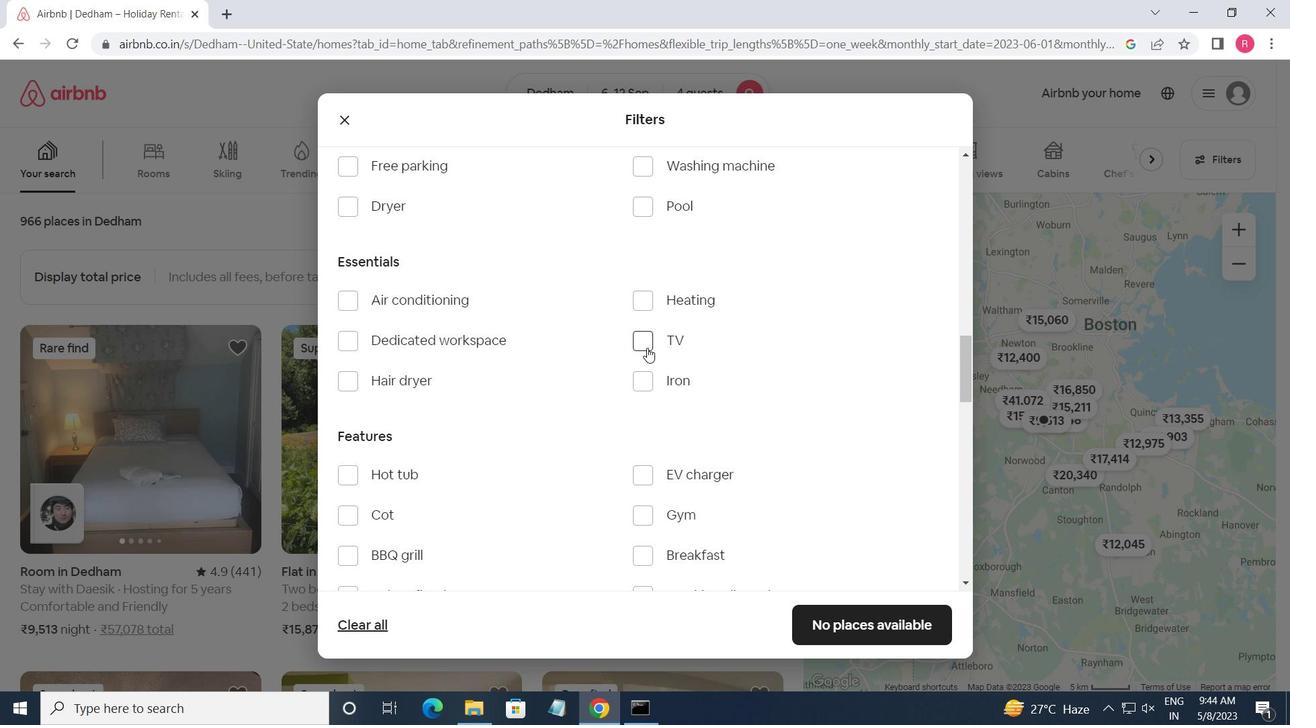 
Action: Mouse pressed left at (646, 346)
Screenshot: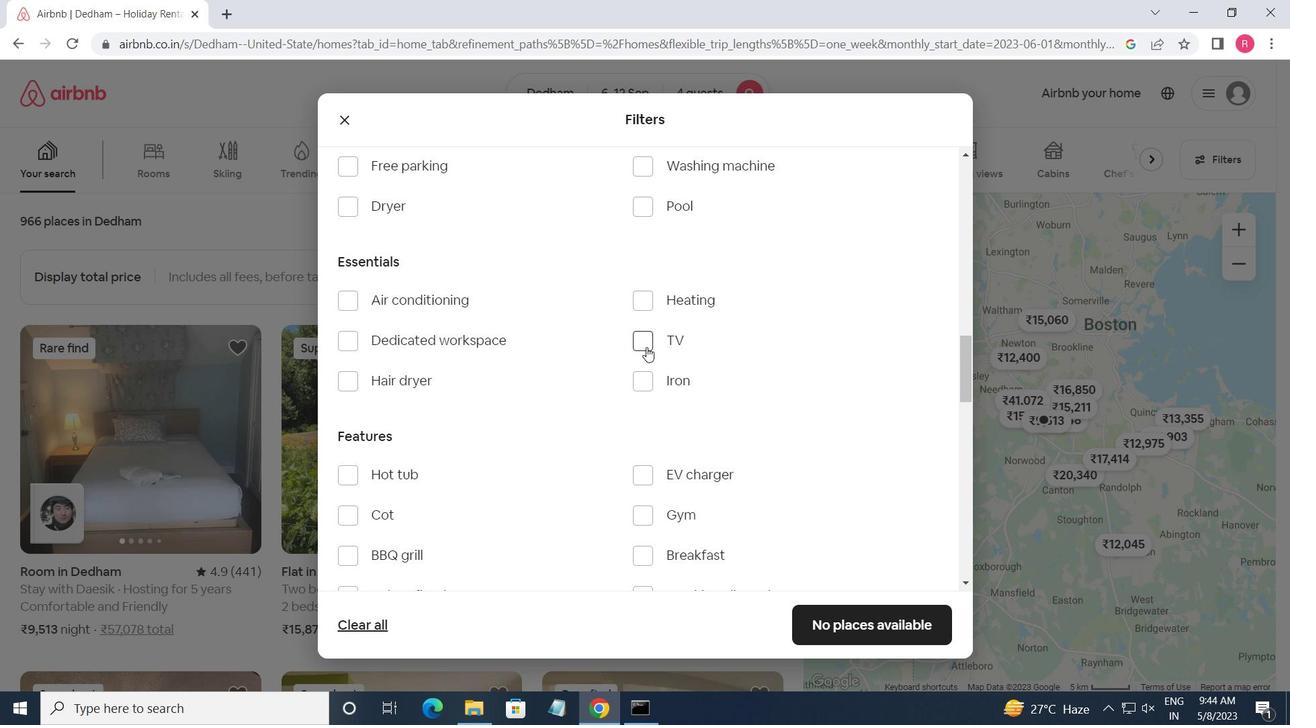 
Action: Mouse moved to (569, 356)
Screenshot: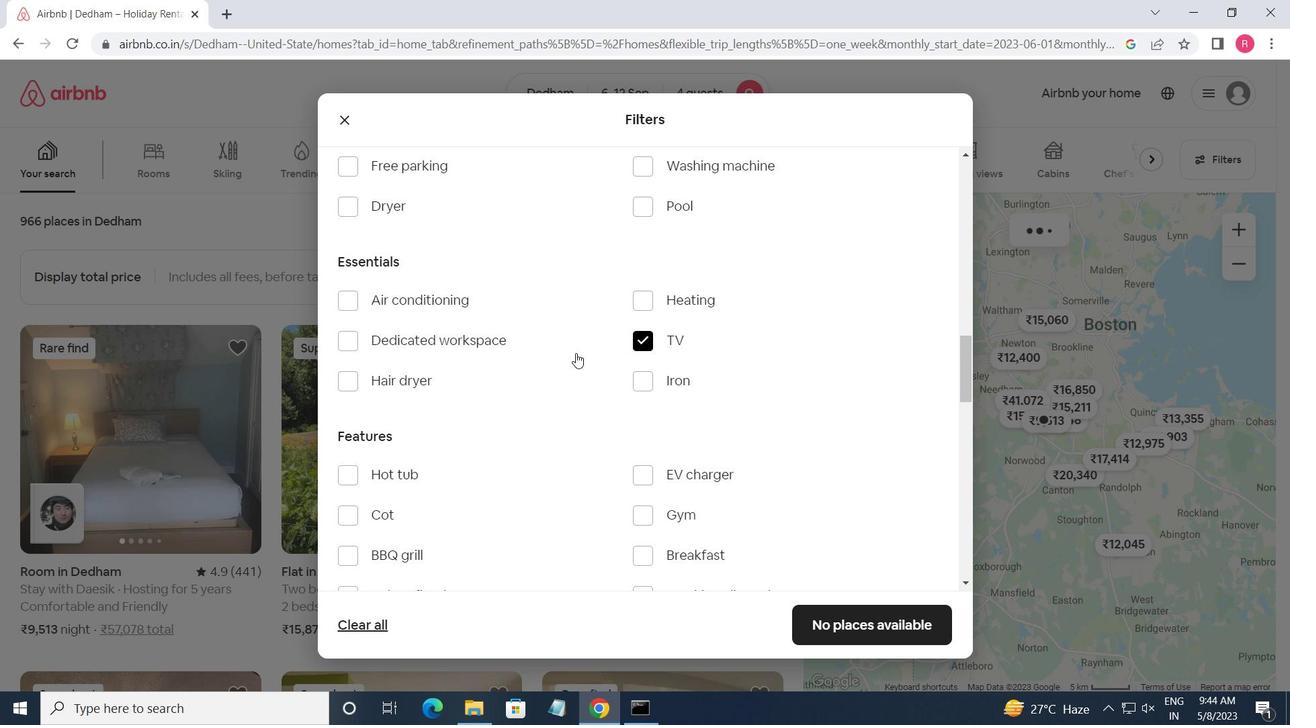 
Action: Mouse scrolled (569, 356) with delta (0, 0)
Screenshot: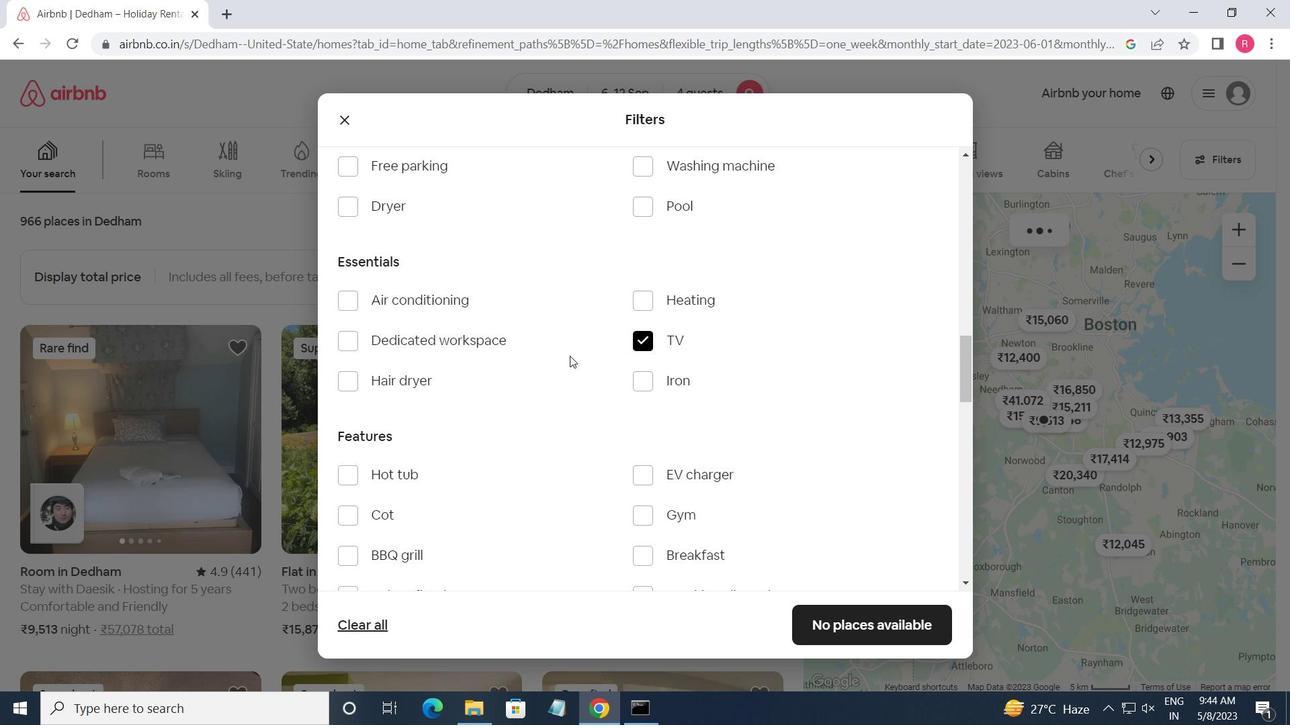 
Action: Mouse moved to (352, 250)
Screenshot: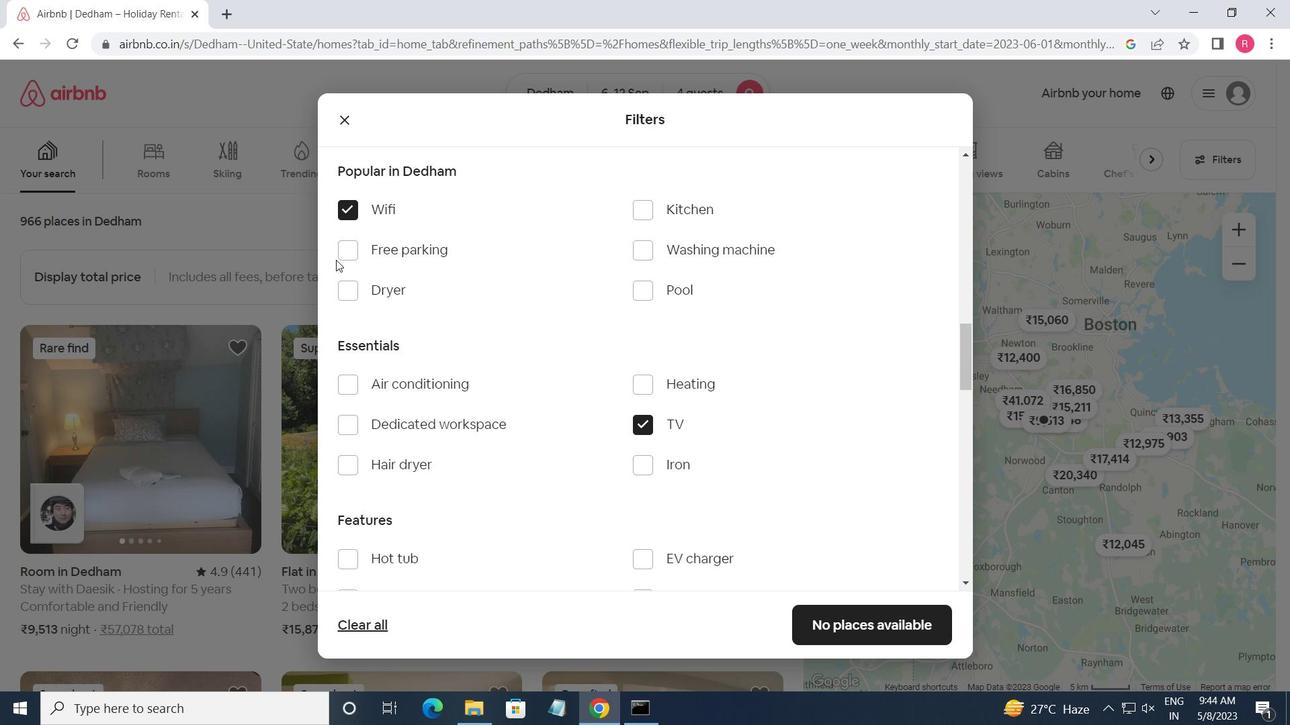 
Action: Mouse pressed left at (352, 250)
Screenshot: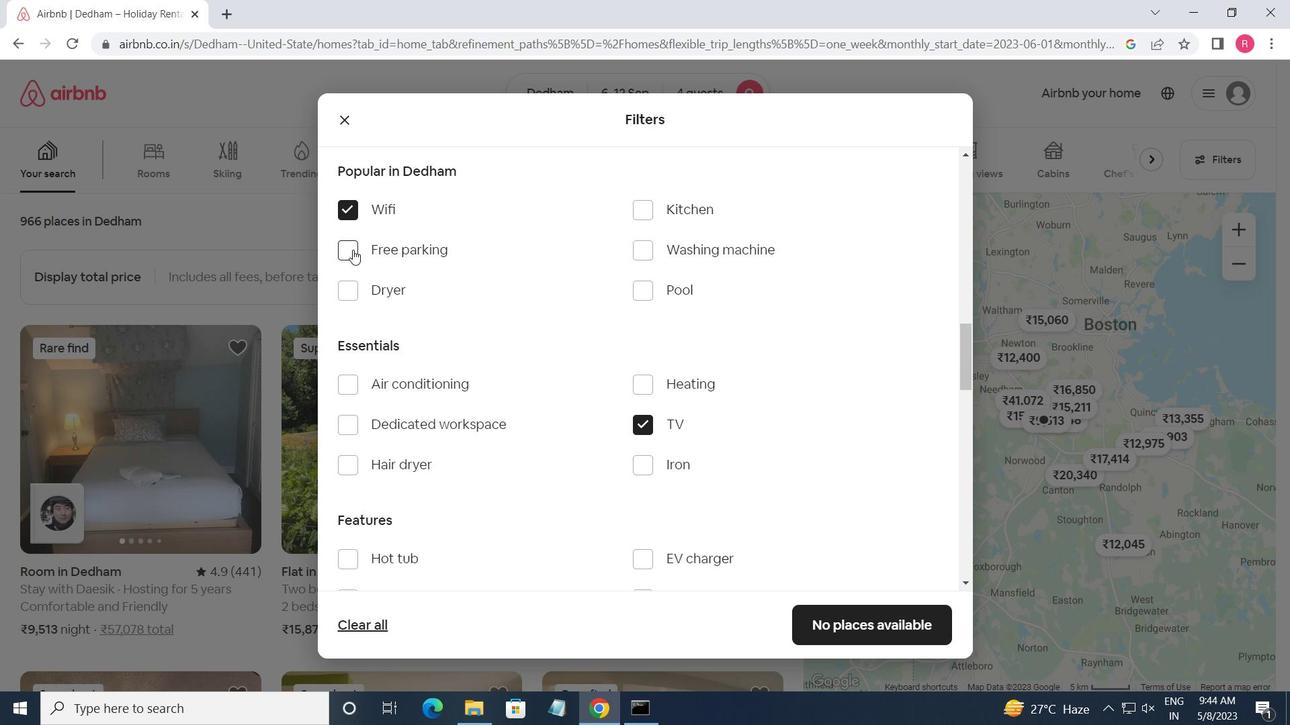 
Action: Mouse moved to (355, 251)
Screenshot: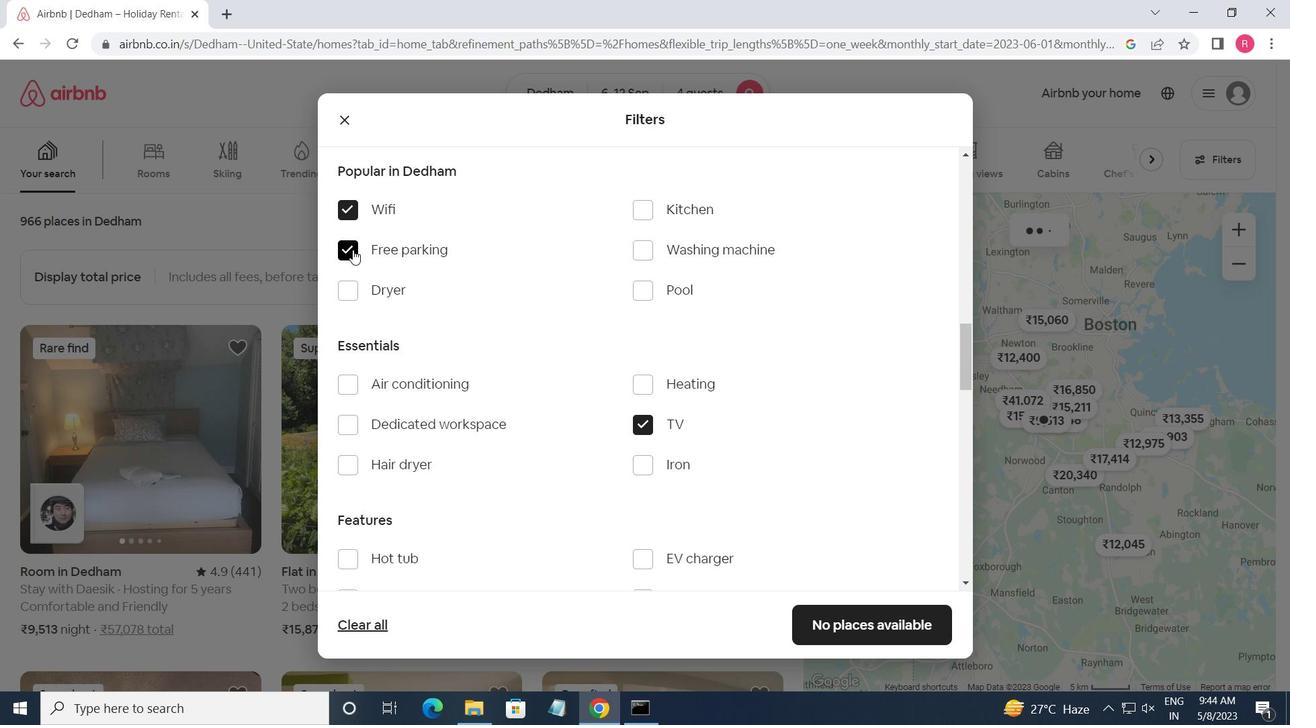 
Action: Mouse scrolled (355, 250) with delta (0, 0)
Screenshot: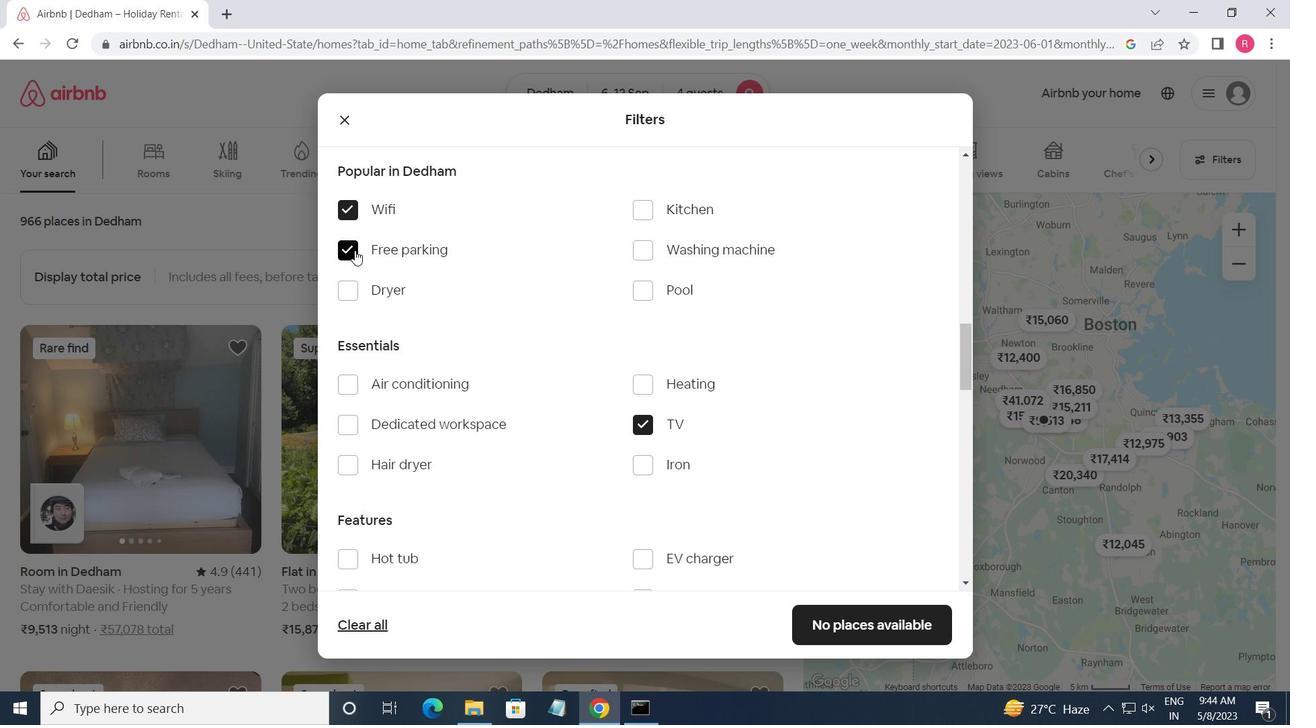 
Action: Mouse scrolled (355, 250) with delta (0, 0)
Screenshot: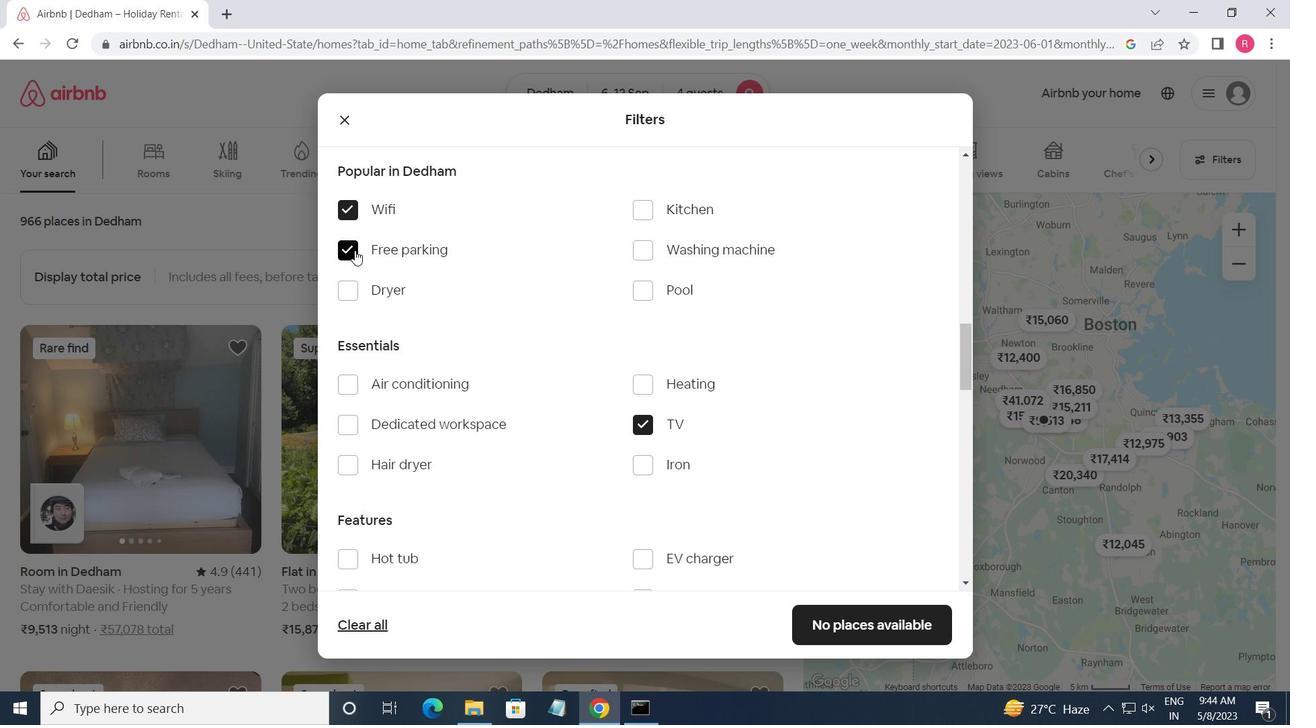 
Action: Mouse scrolled (355, 250) with delta (0, 0)
Screenshot: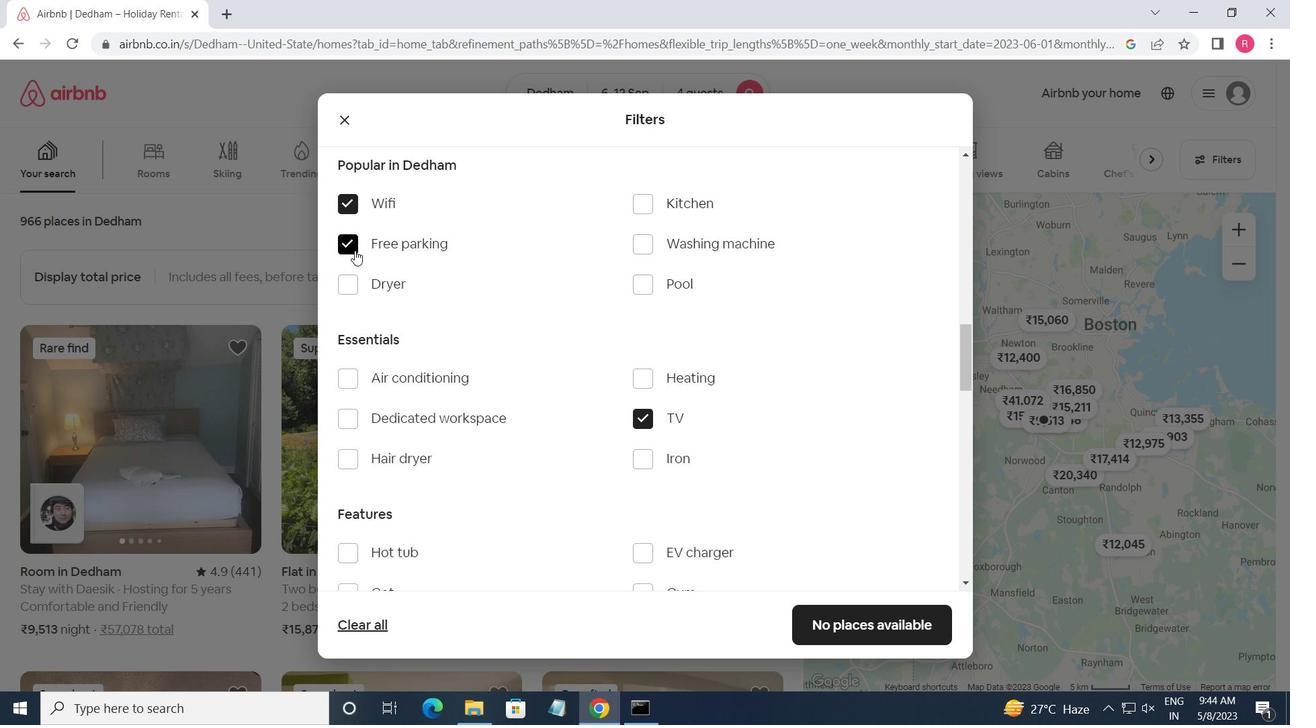 
Action: Mouse scrolled (355, 250) with delta (0, 0)
Screenshot: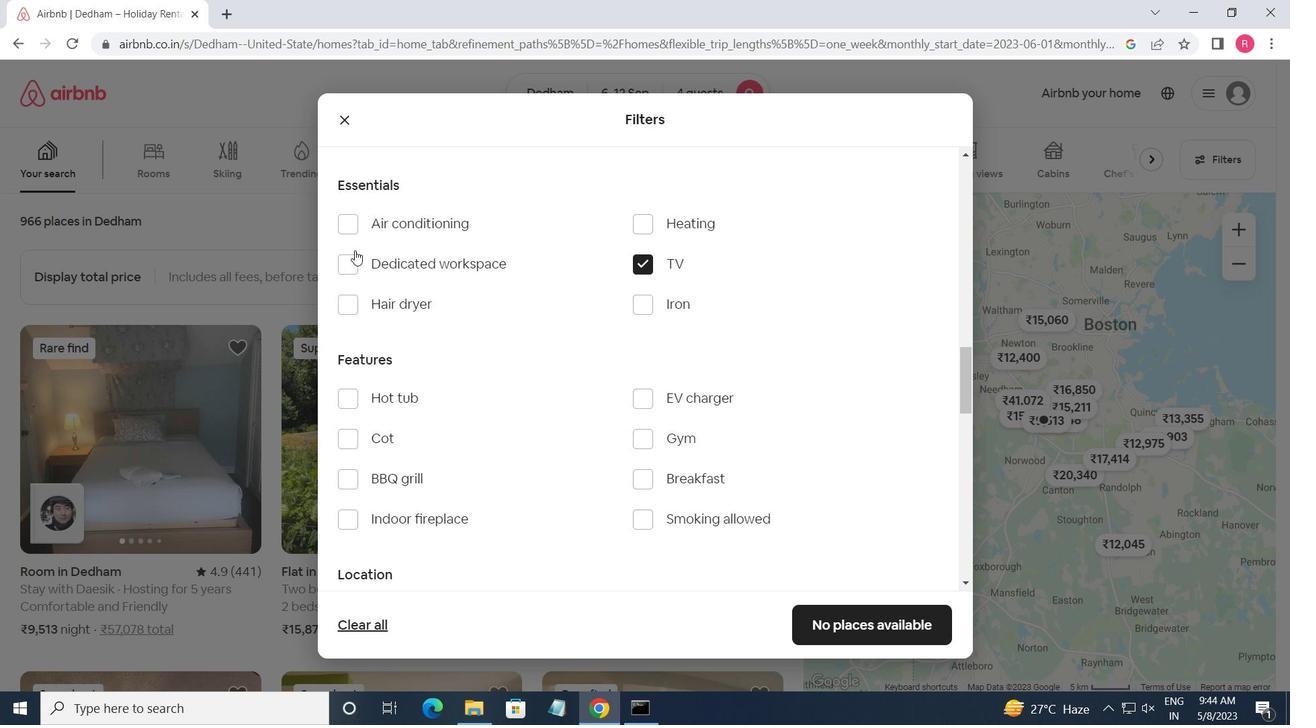 
Action: Mouse moved to (366, 522)
Screenshot: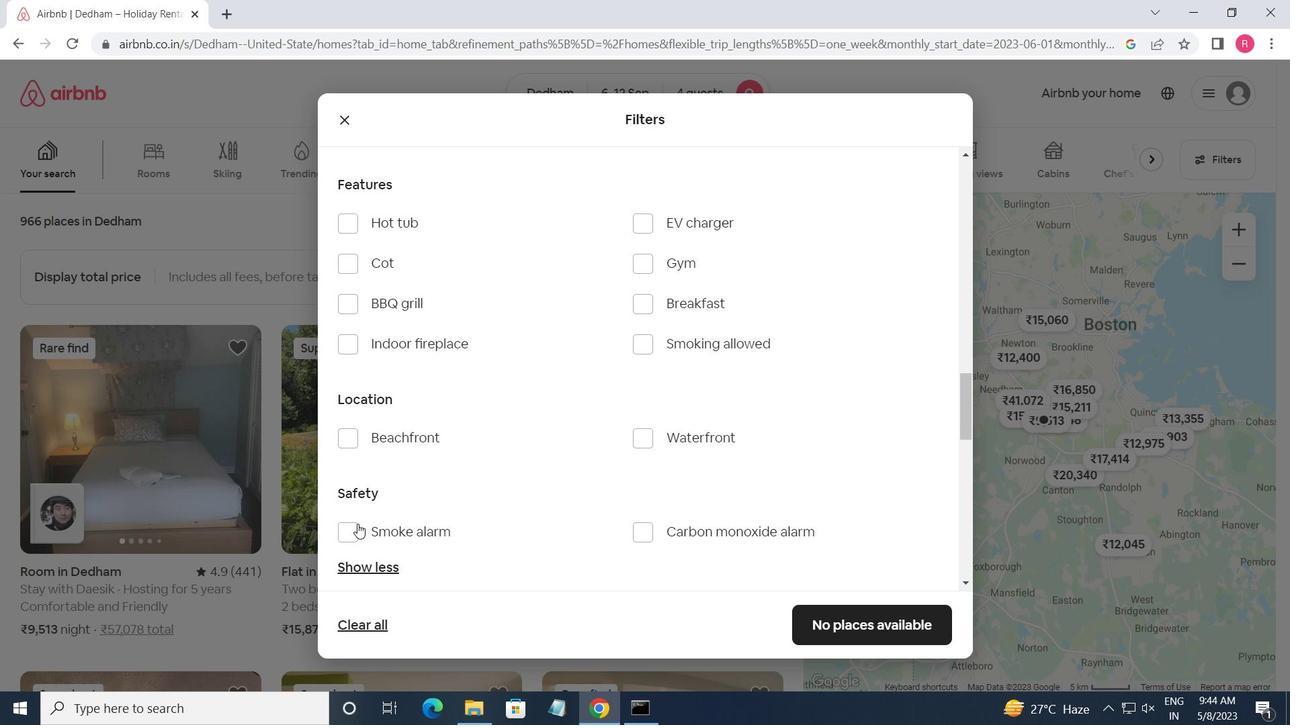 
Action: Mouse scrolled (366, 521) with delta (0, 0)
Screenshot: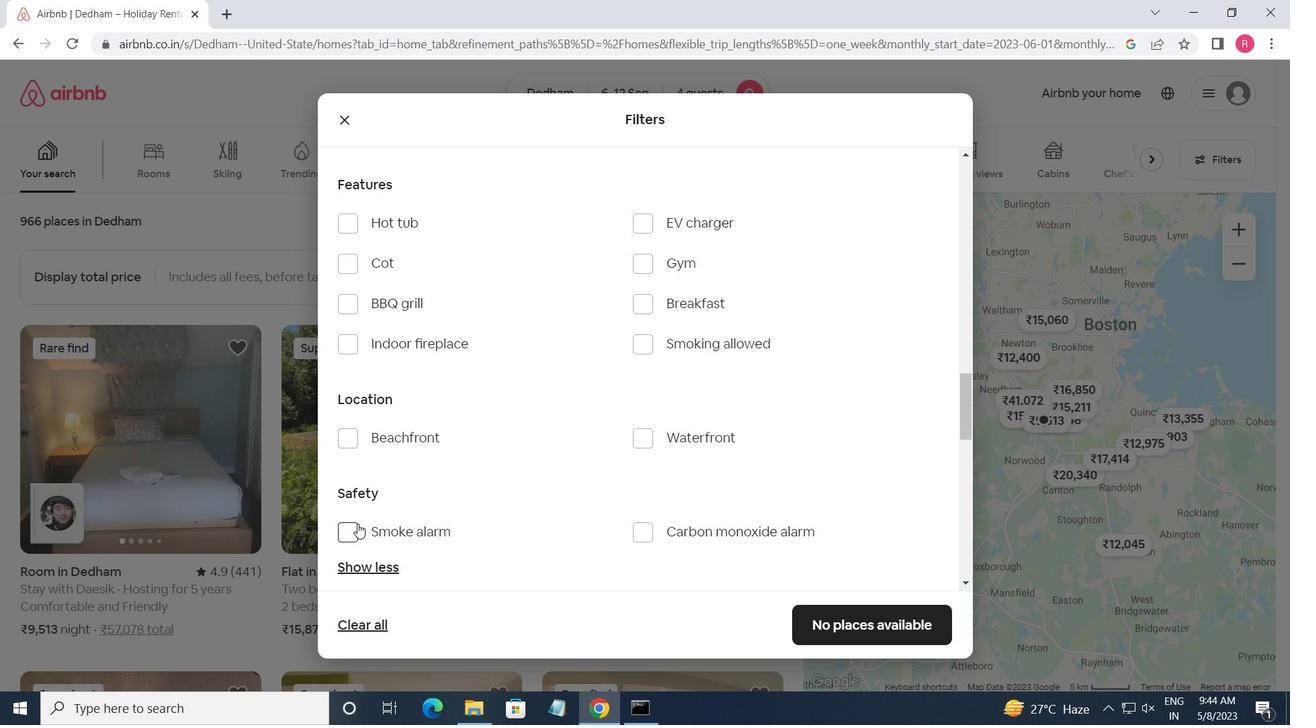 
Action: Mouse moved to (368, 520)
Screenshot: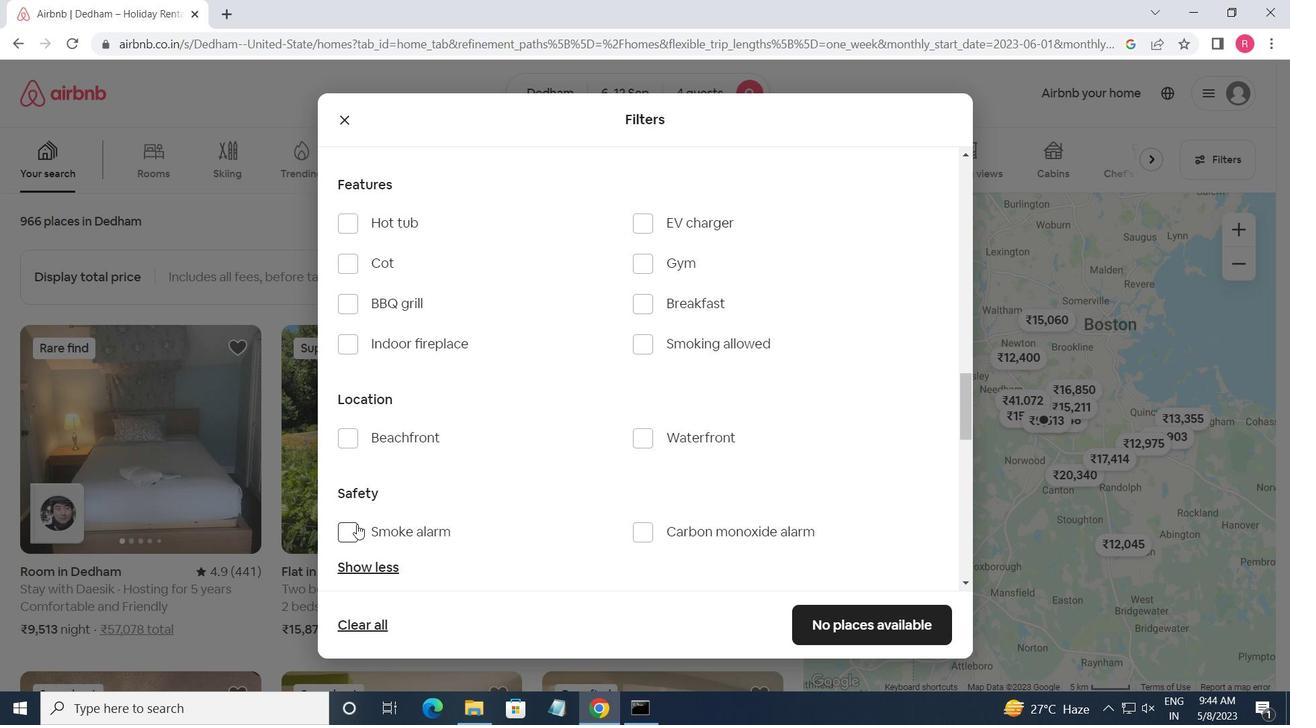 
Action: Mouse scrolled (368, 520) with delta (0, 0)
Screenshot: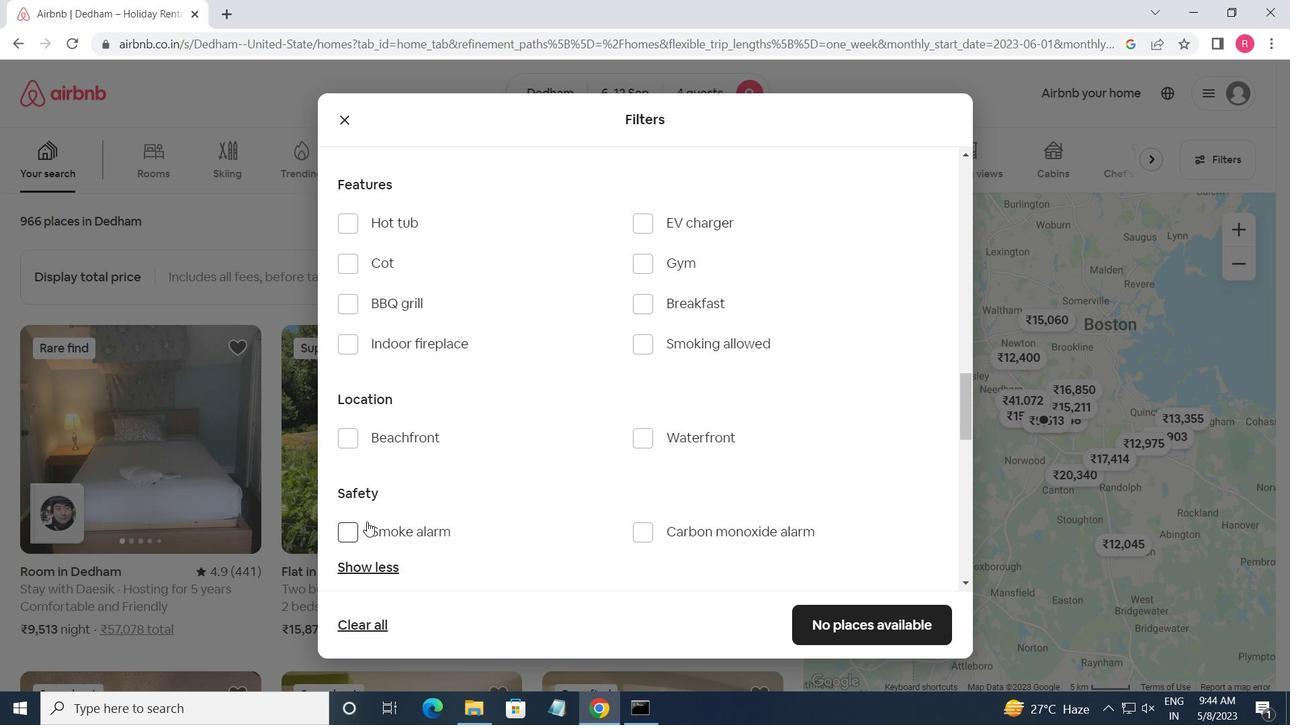 
Action: Mouse moved to (370, 520)
Screenshot: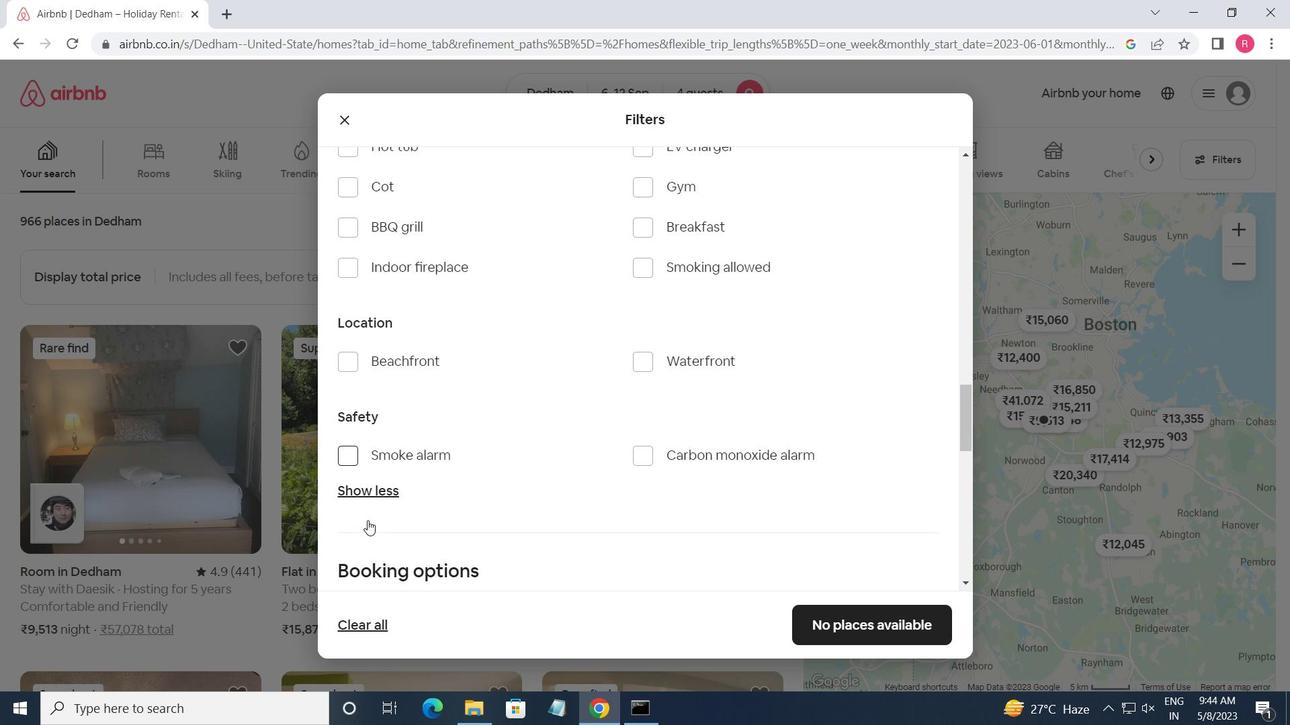 
Action: Mouse scrolled (370, 520) with delta (0, 0)
Screenshot: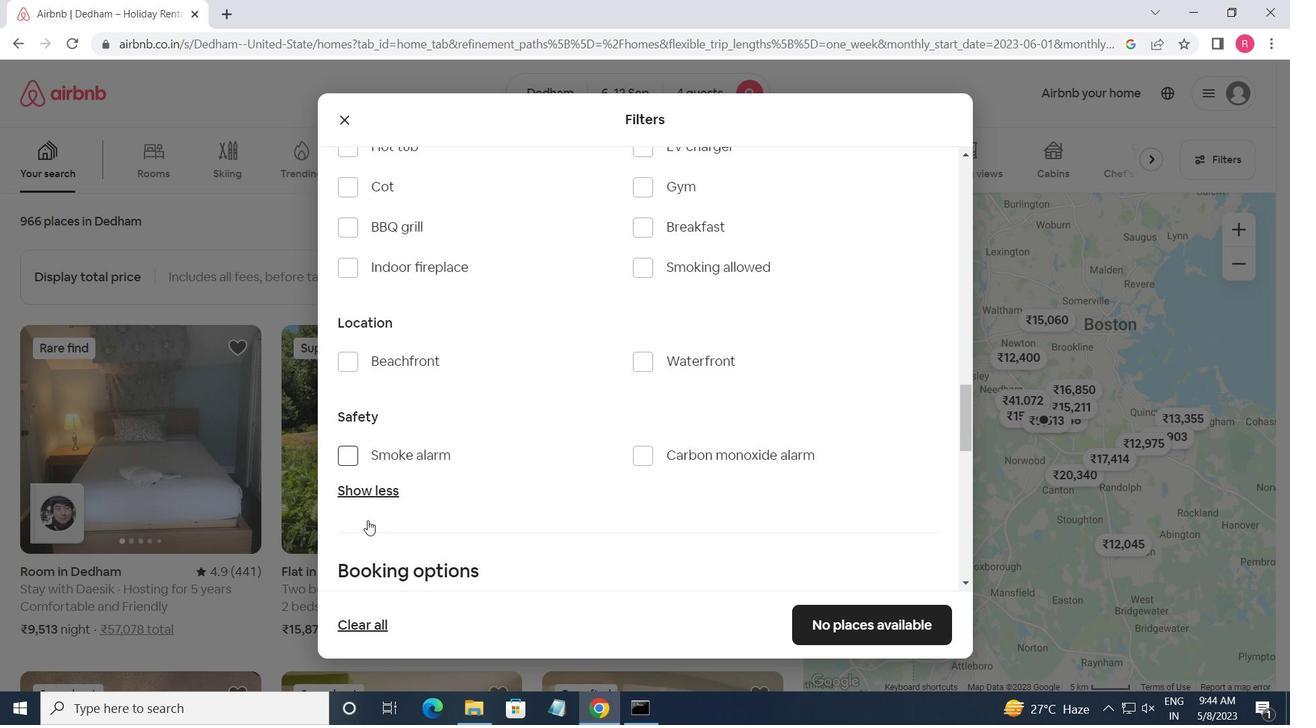 
Action: Mouse scrolled (370, 520) with delta (0, 0)
Screenshot: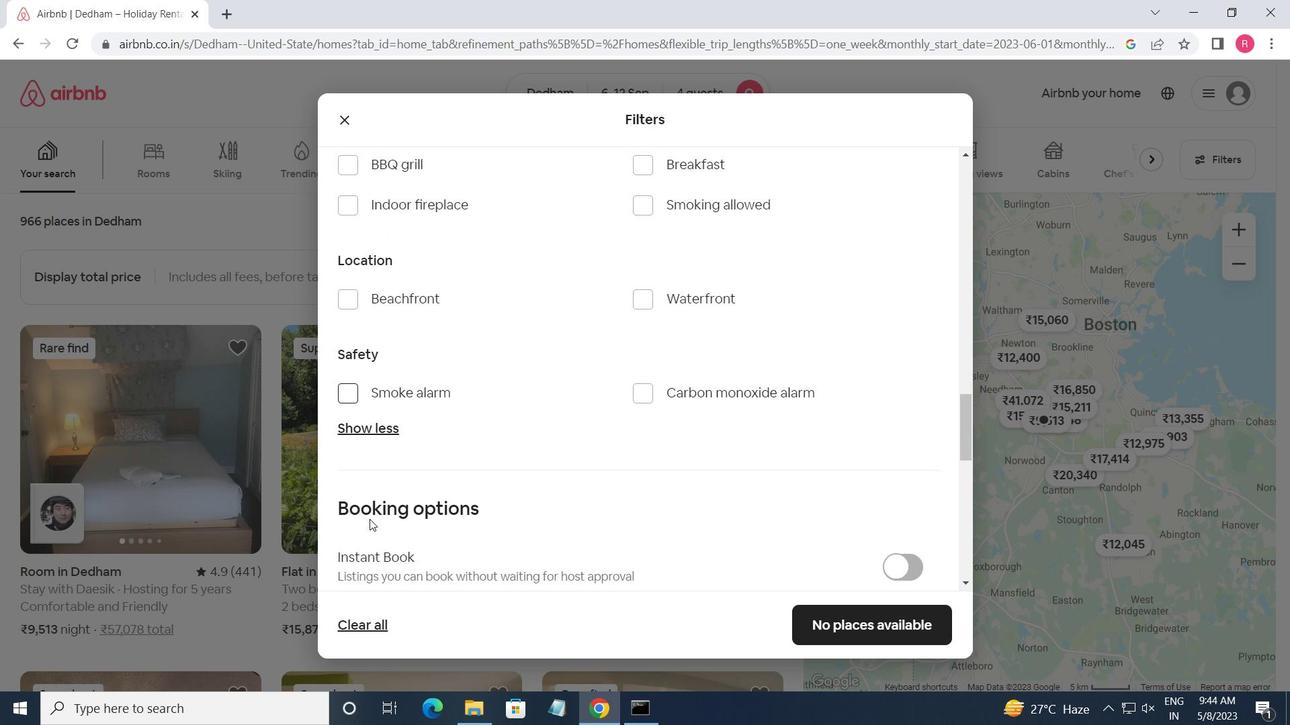 
Action: Mouse scrolled (370, 520) with delta (0, 0)
Screenshot: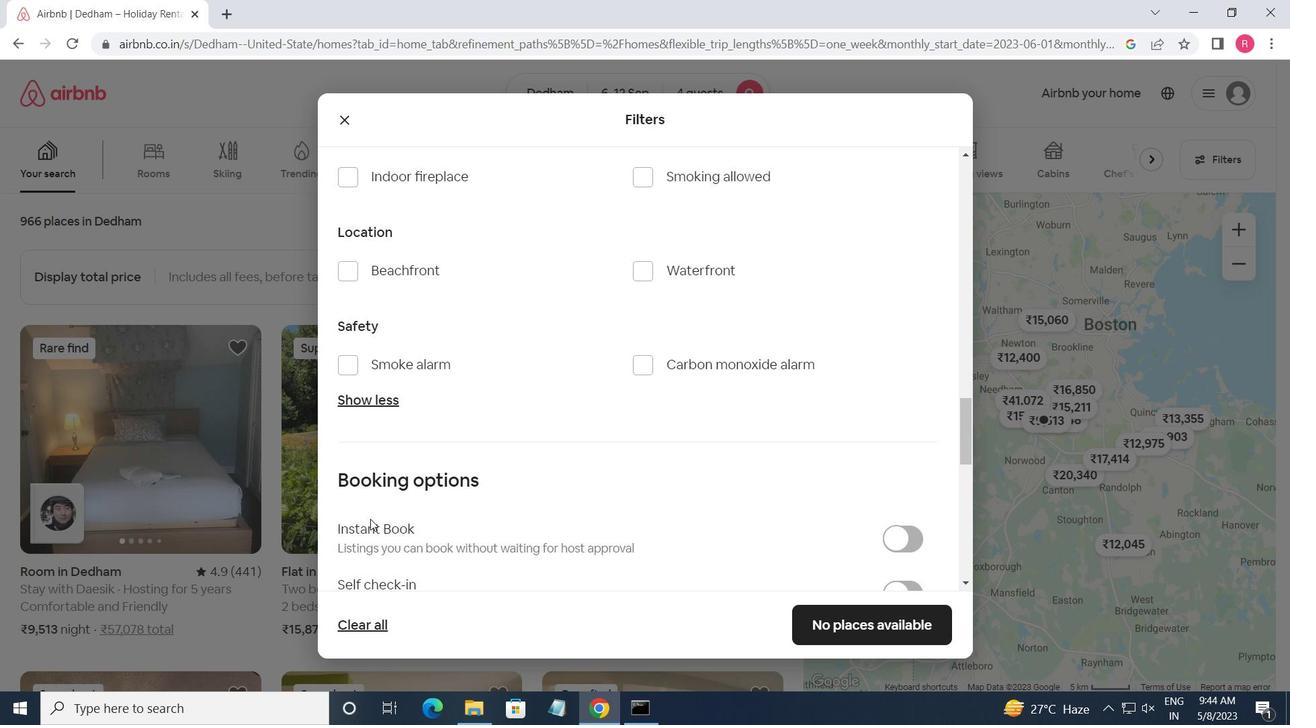 
Action: Mouse moved to (634, 351)
Screenshot: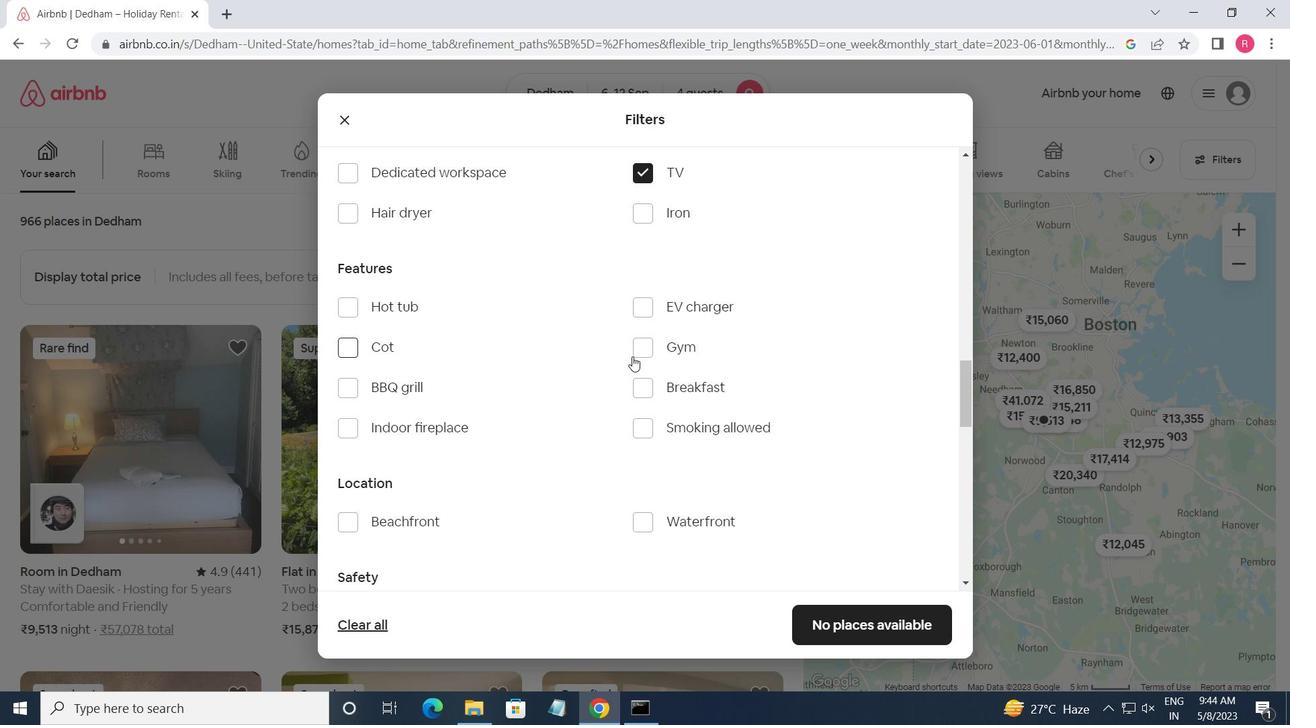 
Action: Mouse pressed left at (634, 351)
Screenshot: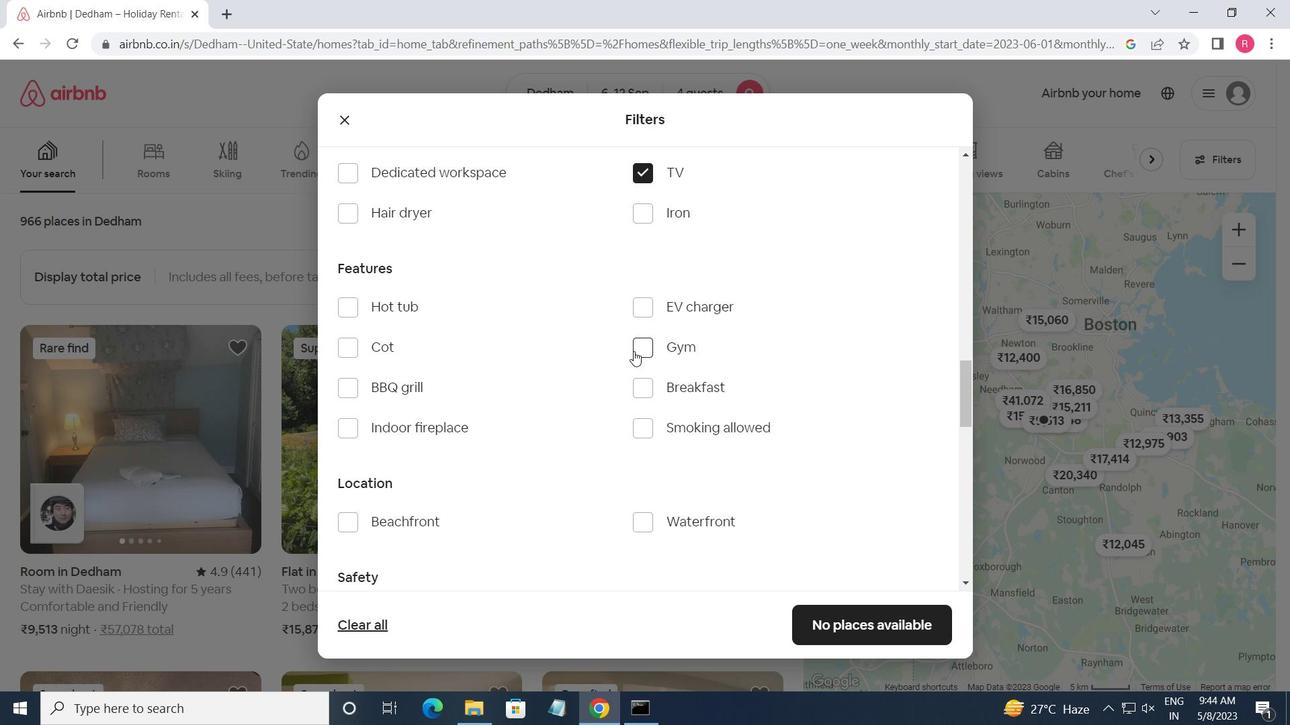 
Action: Mouse moved to (650, 391)
Screenshot: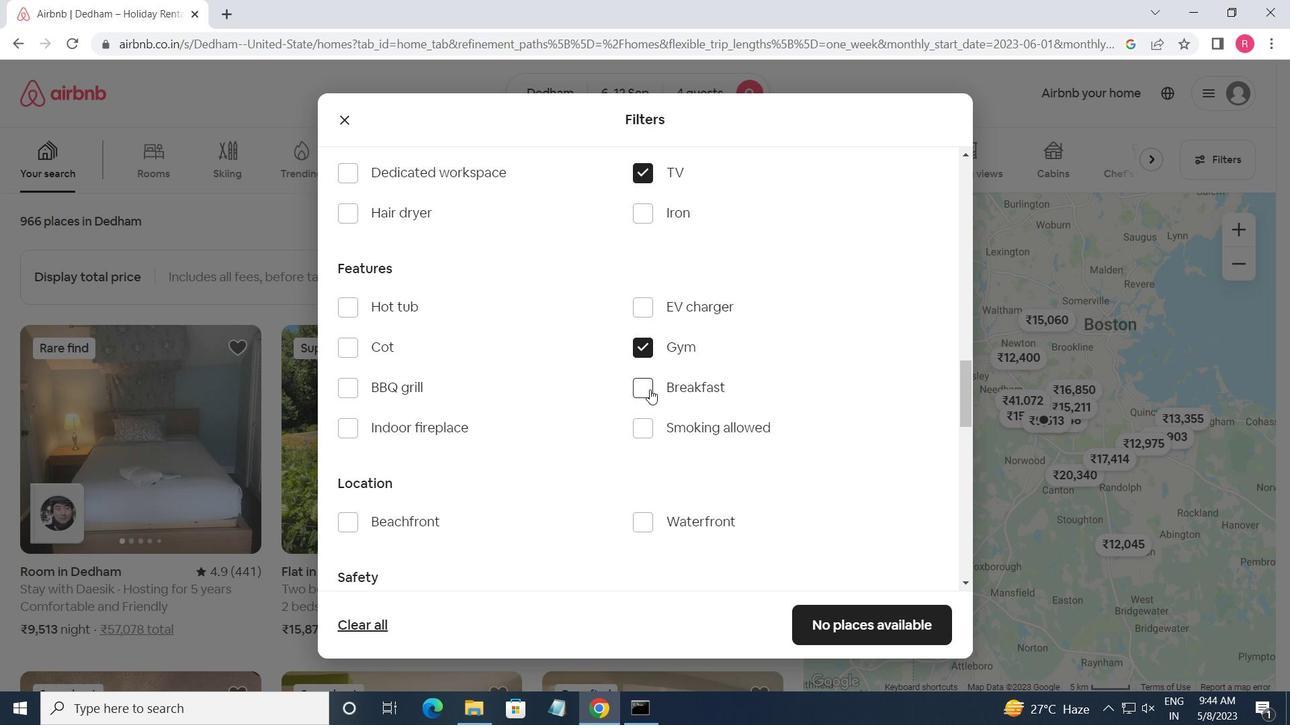 
Action: Mouse pressed left at (650, 391)
Screenshot: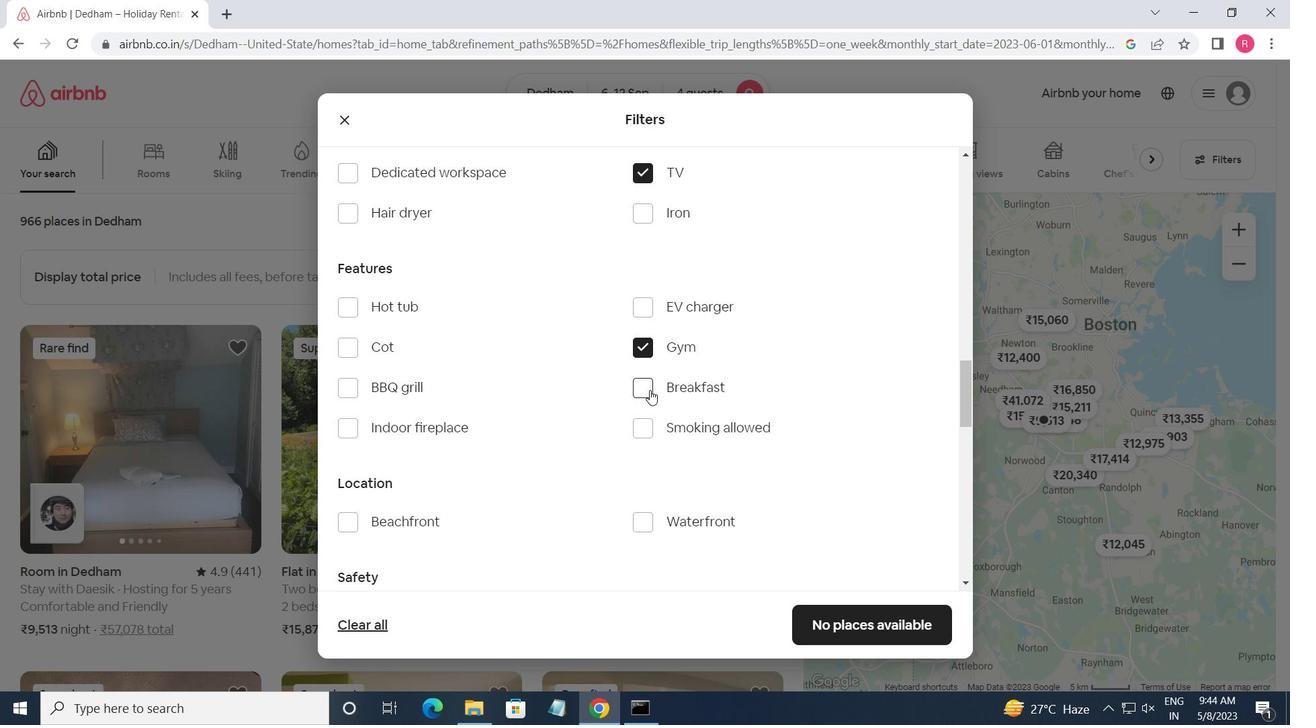 
Action: Mouse scrolled (650, 390) with delta (0, 0)
Screenshot: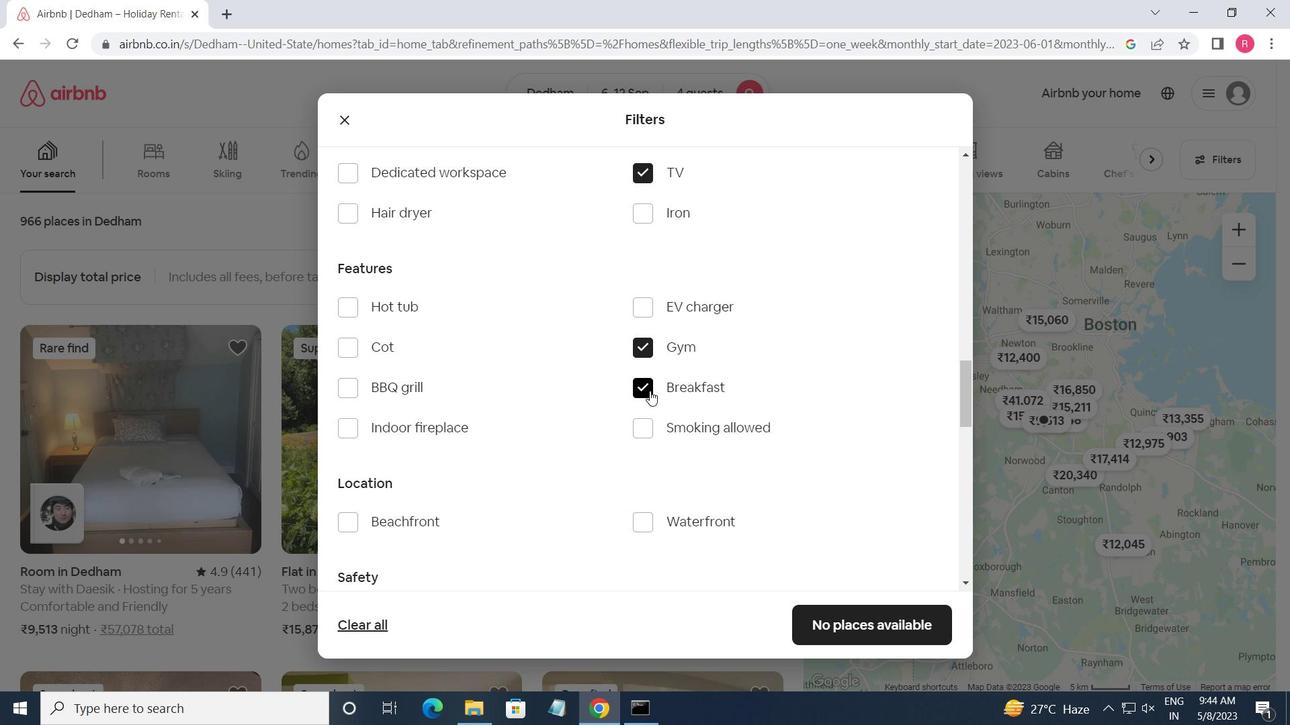 
Action: Mouse moved to (649, 391)
Screenshot: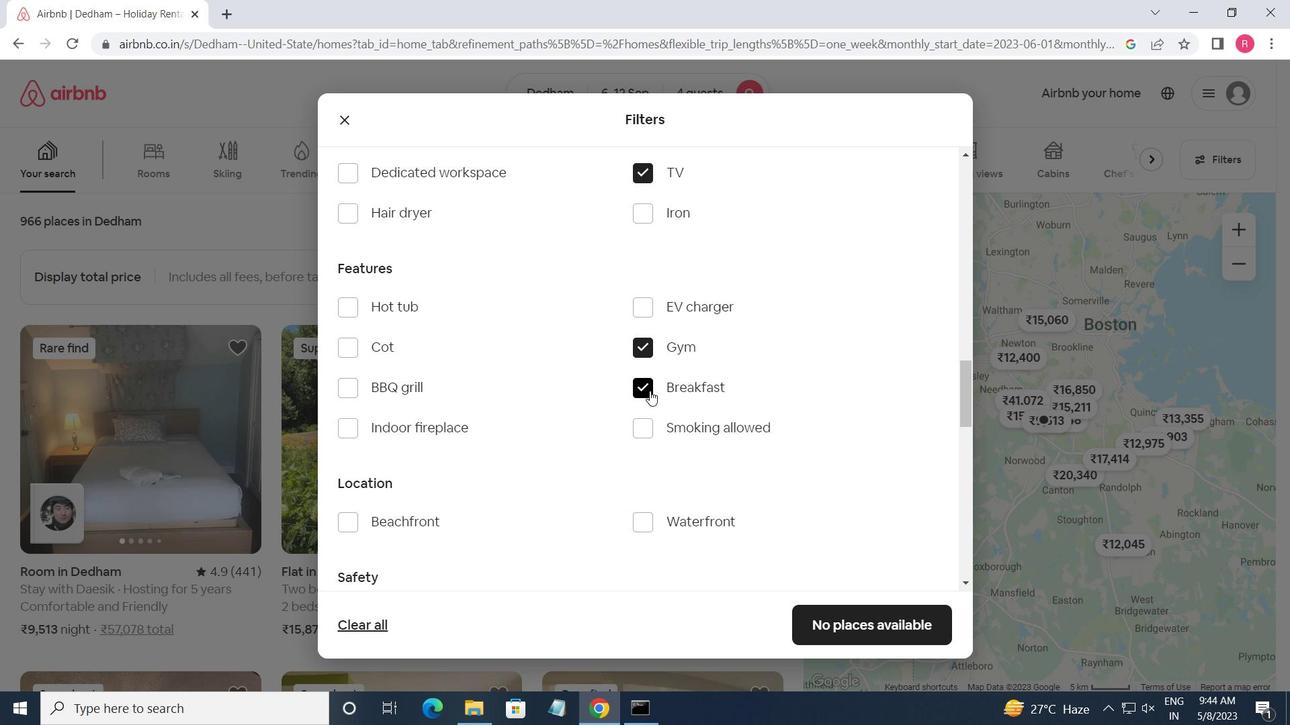 
Action: Mouse scrolled (649, 391) with delta (0, 0)
Screenshot: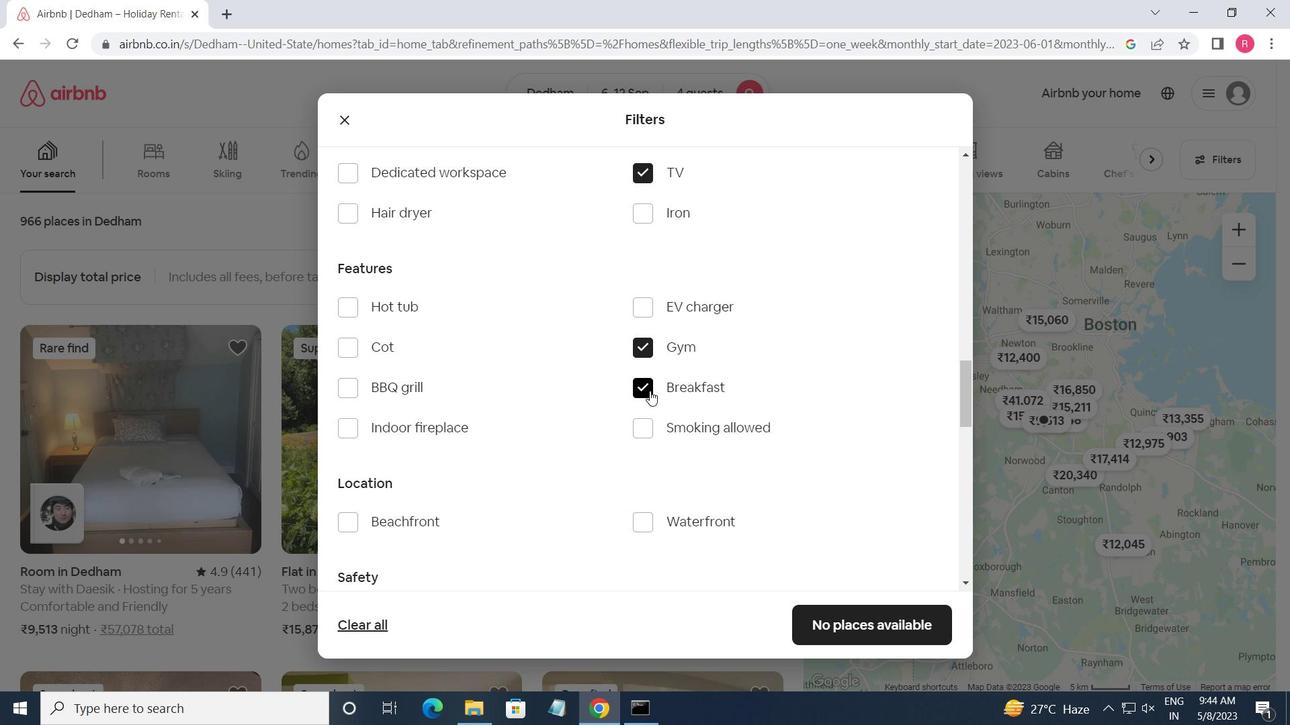 
Action: Mouse scrolled (649, 391) with delta (0, 0)
Screenshot: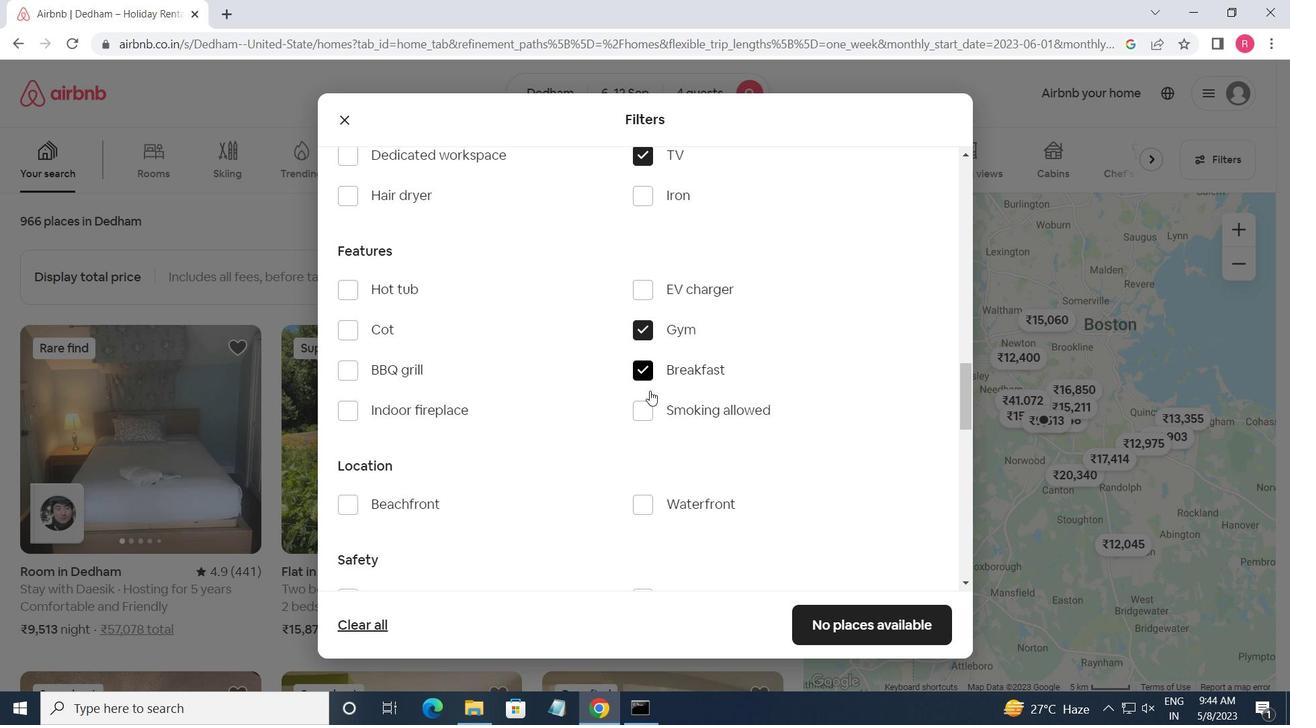 
Action: Mouse scrolled (649, 391) with delta (0, 0)
Screenshot: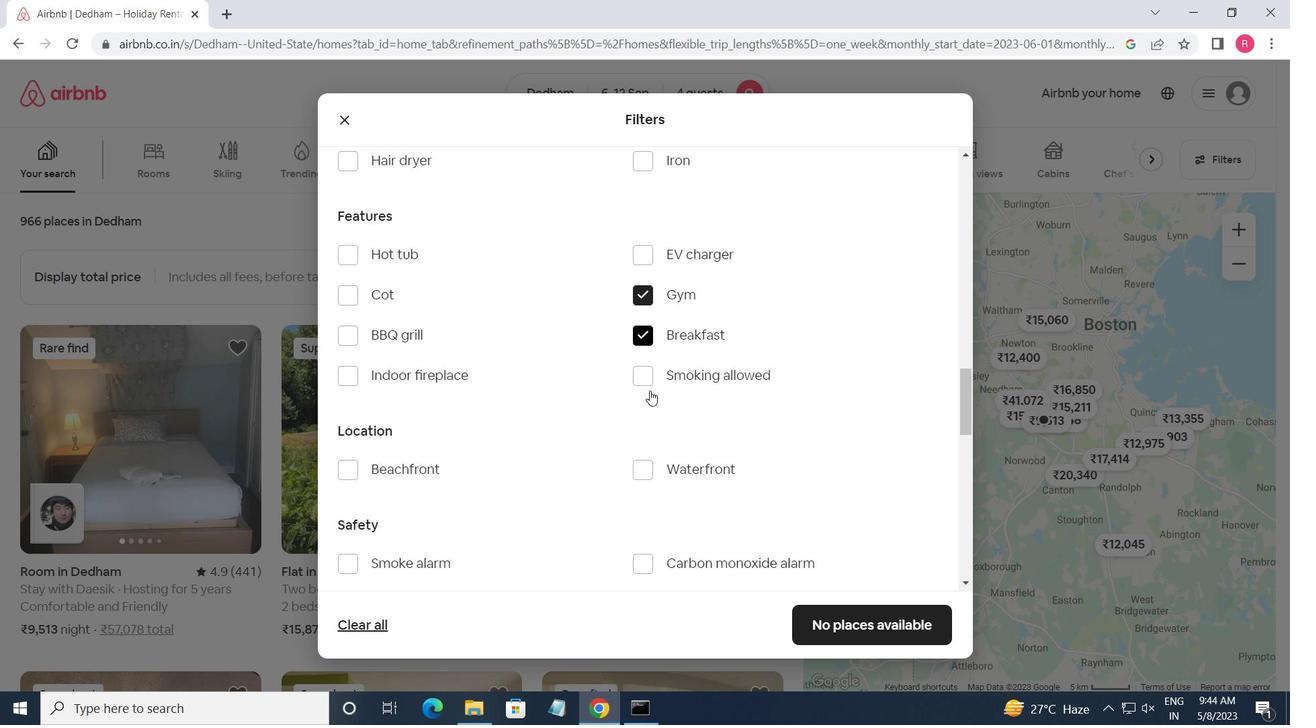 
Action: Mouse scrolled (649, 391) with delta (0, 0)
Screenshot: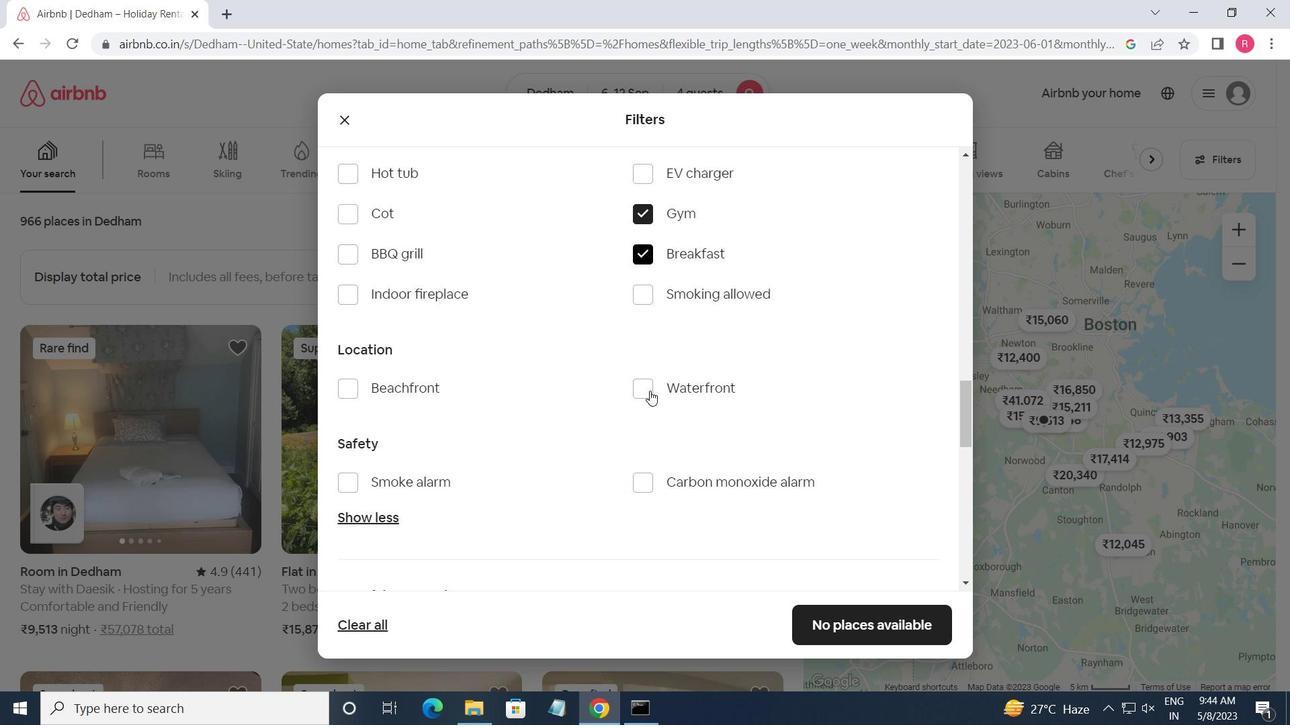 
Action: Mouse moved to (888, 418)
Screenshot: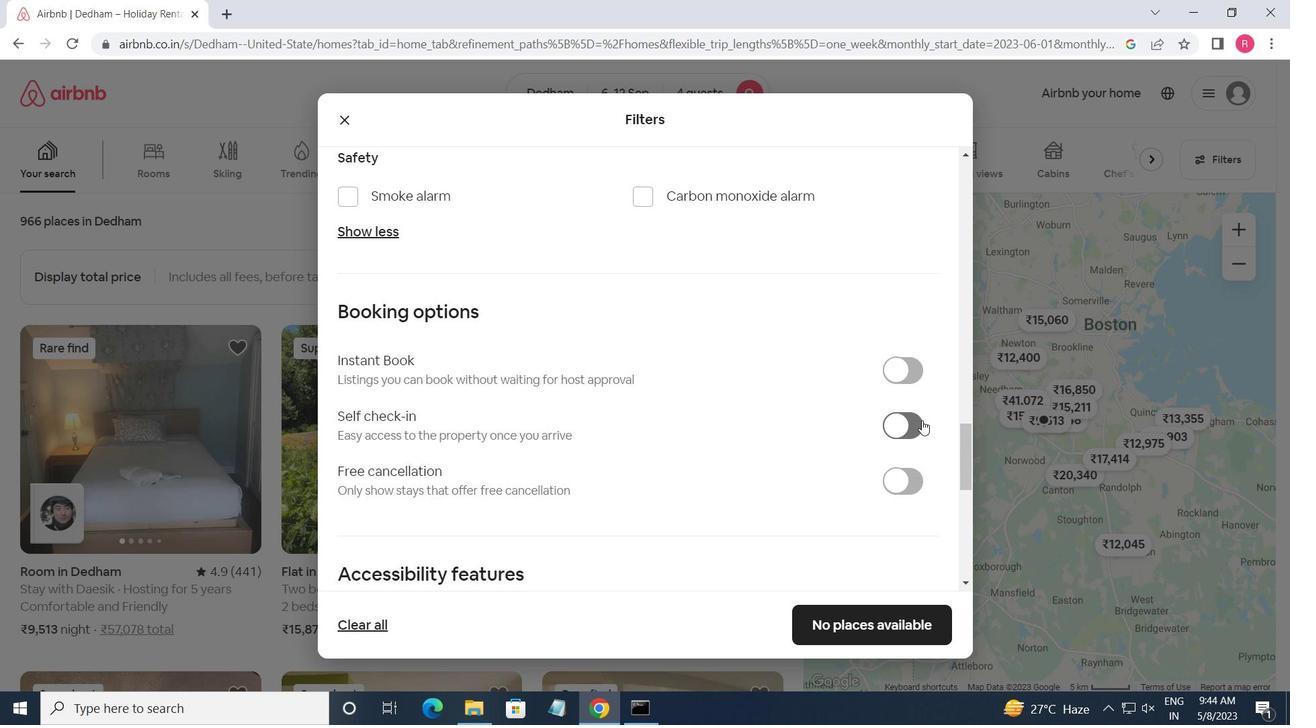
Action: Mouse pressed left at (888, 418)
Screenshot: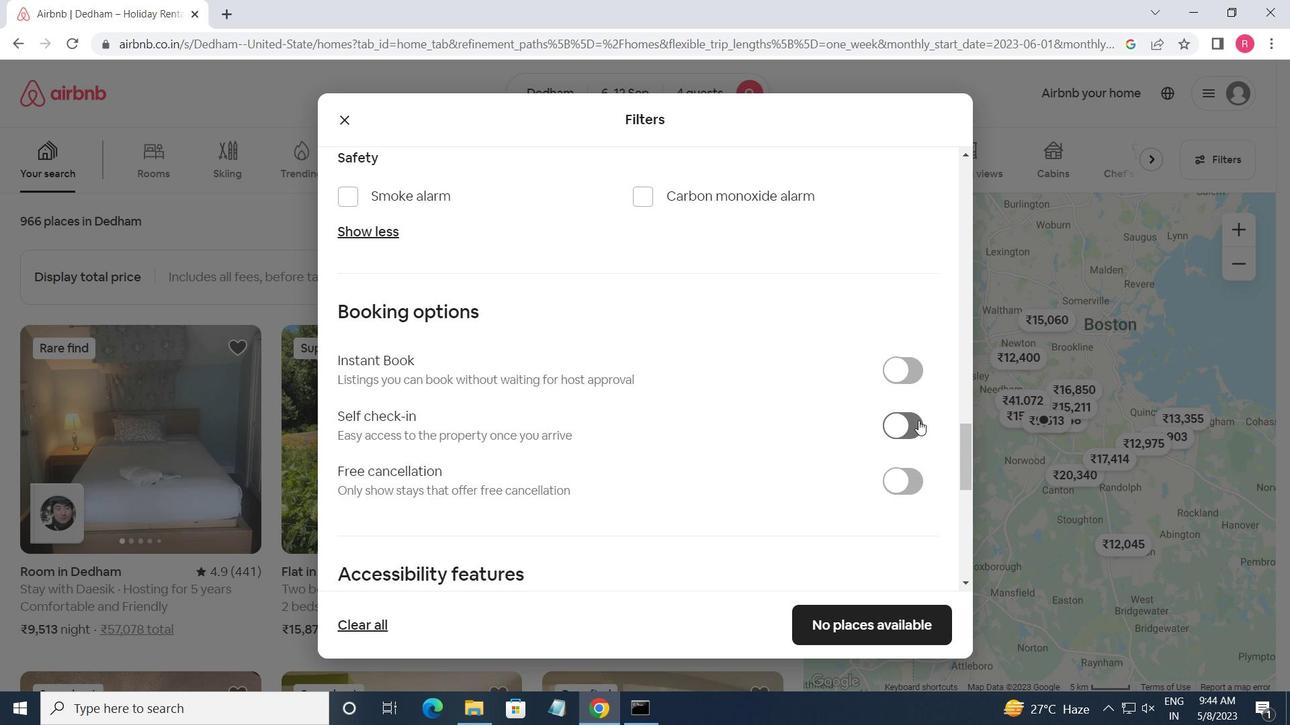 
Action: Mouse moved to (825, 458)
Screenshot: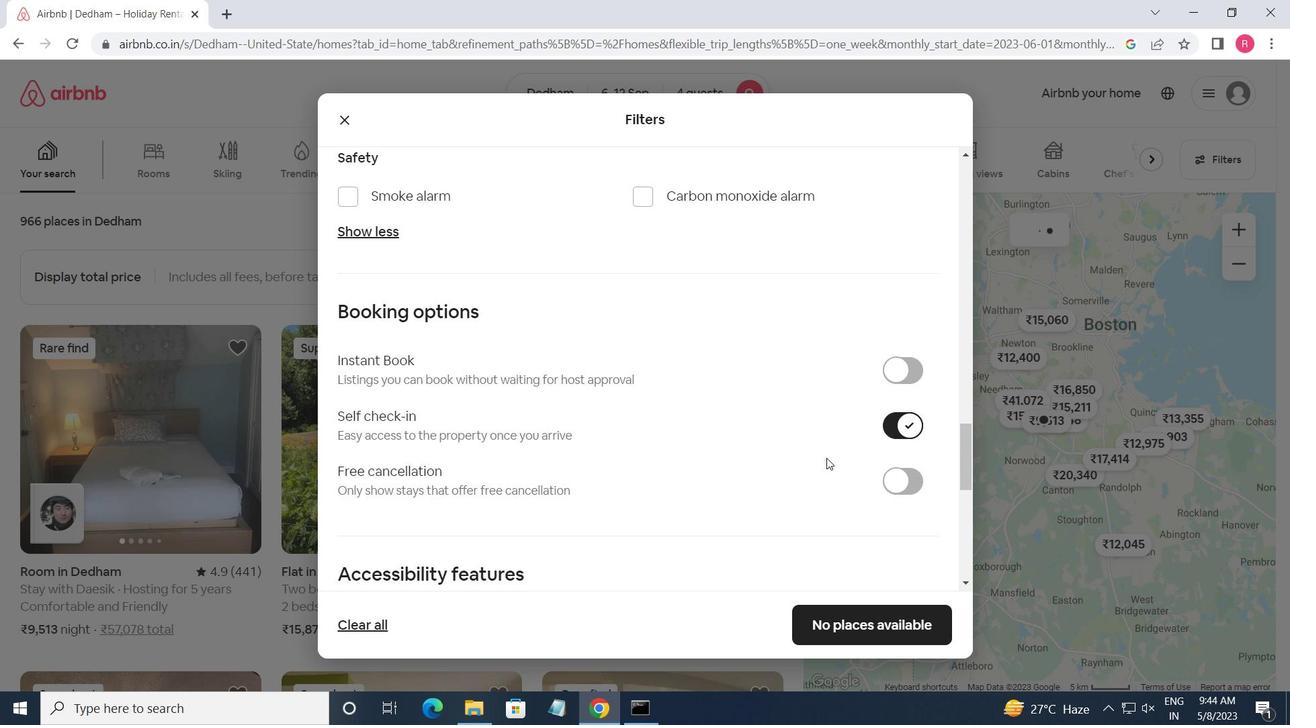 
Action: Mouse scrolled (825, 458) with delta (0, 0)
Screenshot: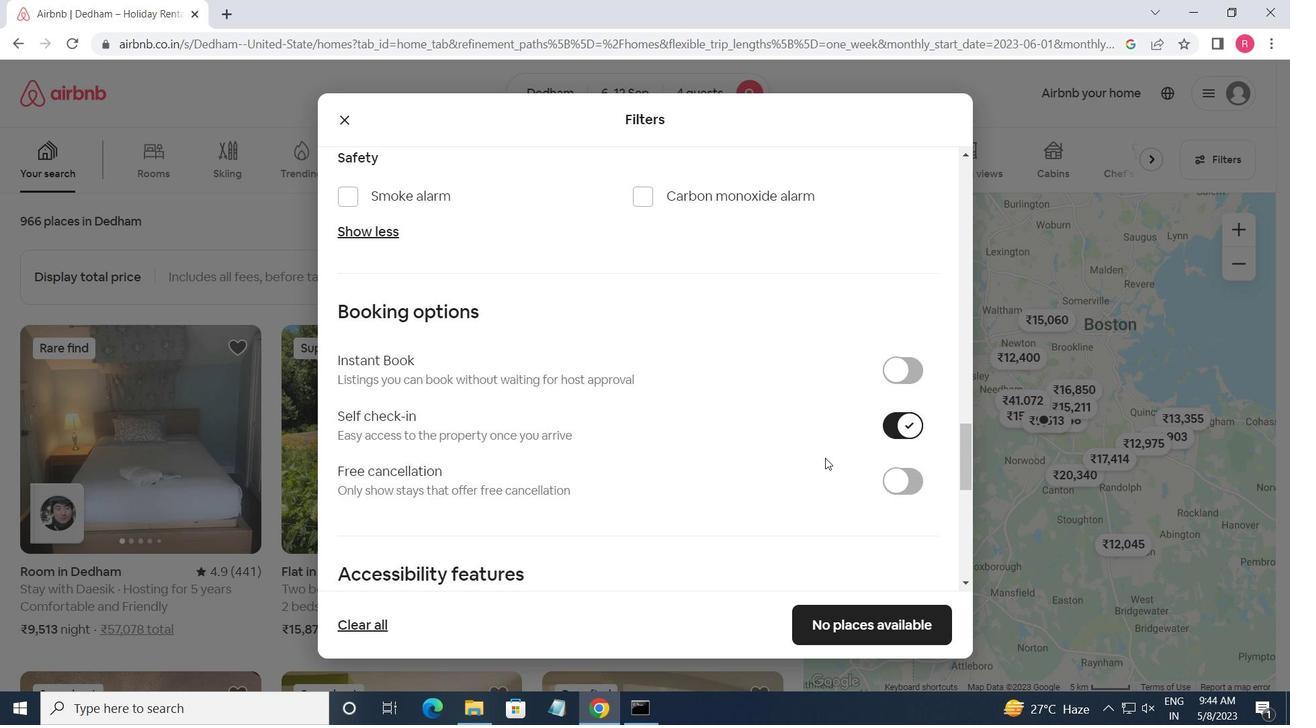 
Action: Mouse scrolled (825, 458) with delta (0, 0)
Screenshot: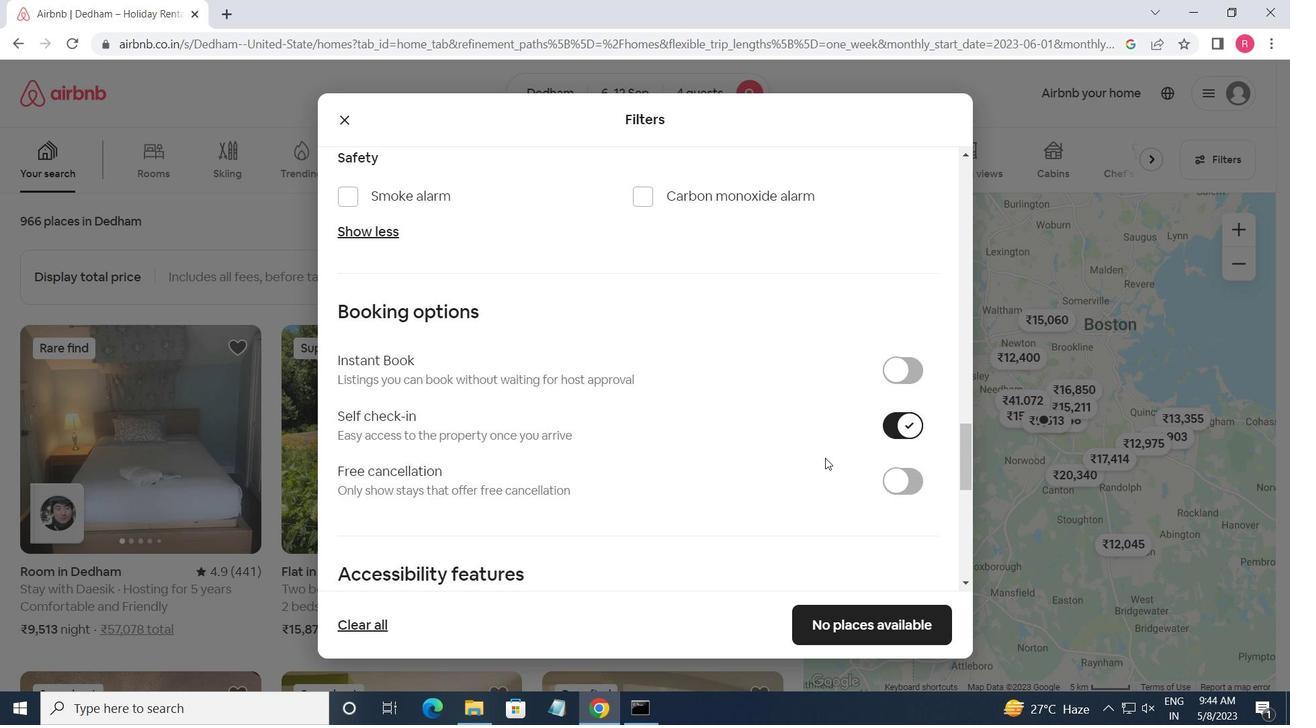 
Action: Mouse scrolled (825, 458) with delta (0, 0)
Screenshot: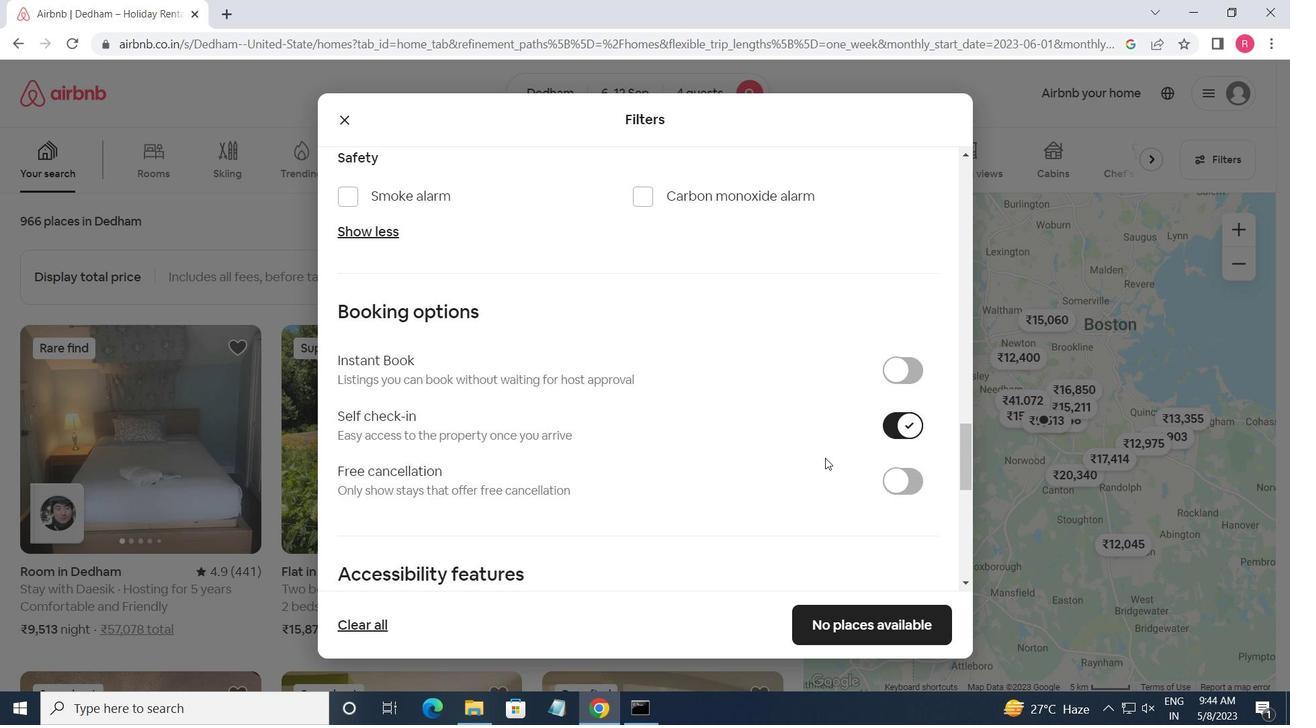 
Action: Mouse scrolled (825, 458) with delta (0, 0)
Screenshot: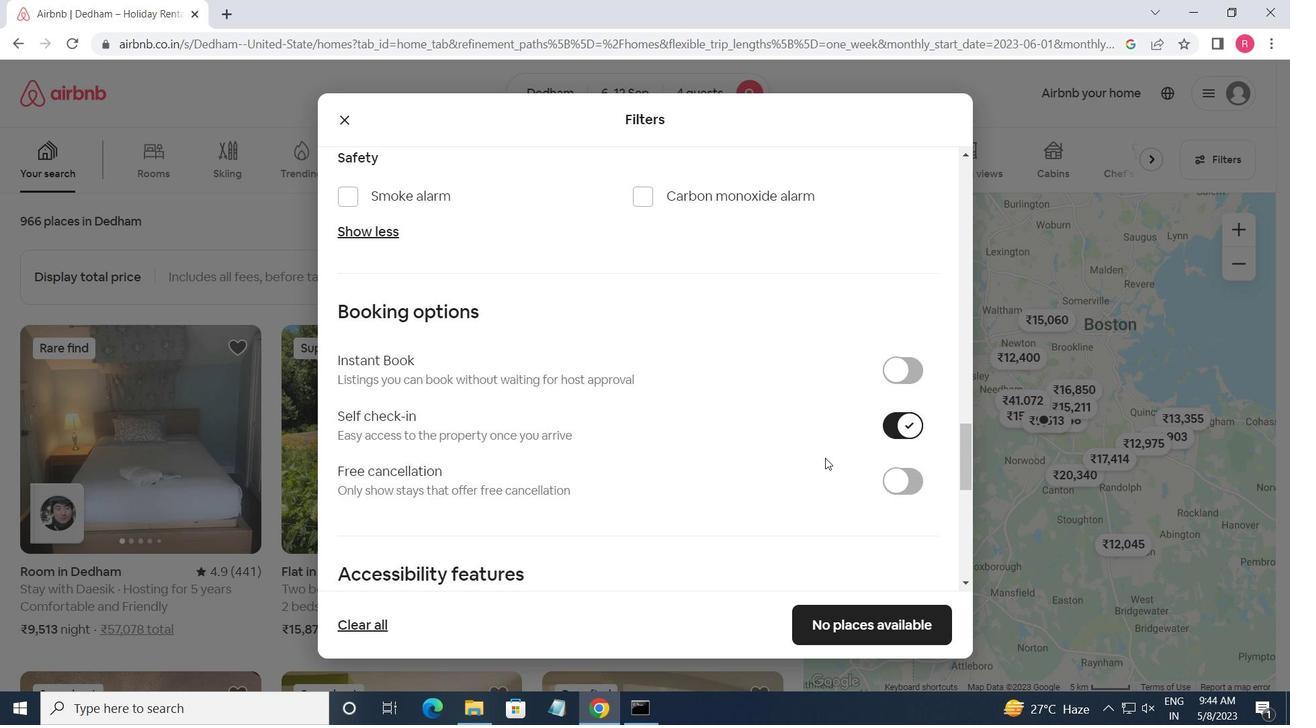 
Action: Mouse moved to (807, 462)
Screenshot: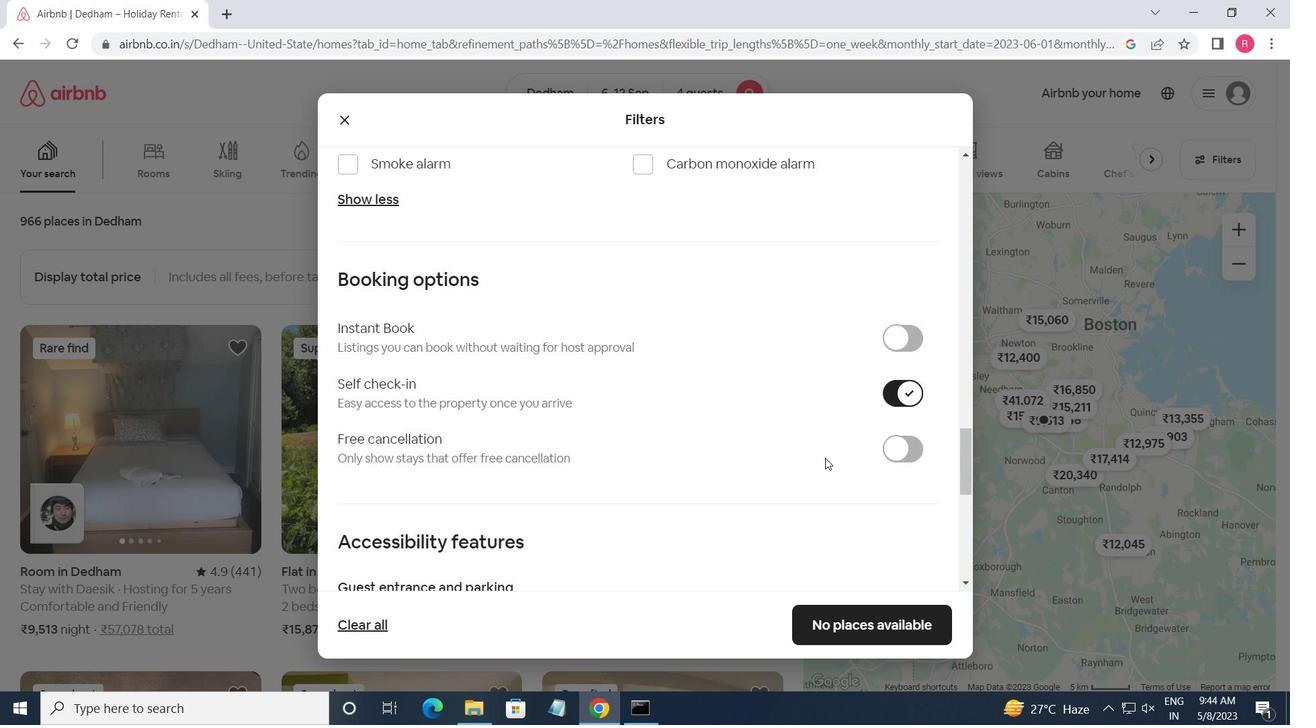 
Action: Mouse scrolled (807, 461) with delta (0, 0)
Screenshot: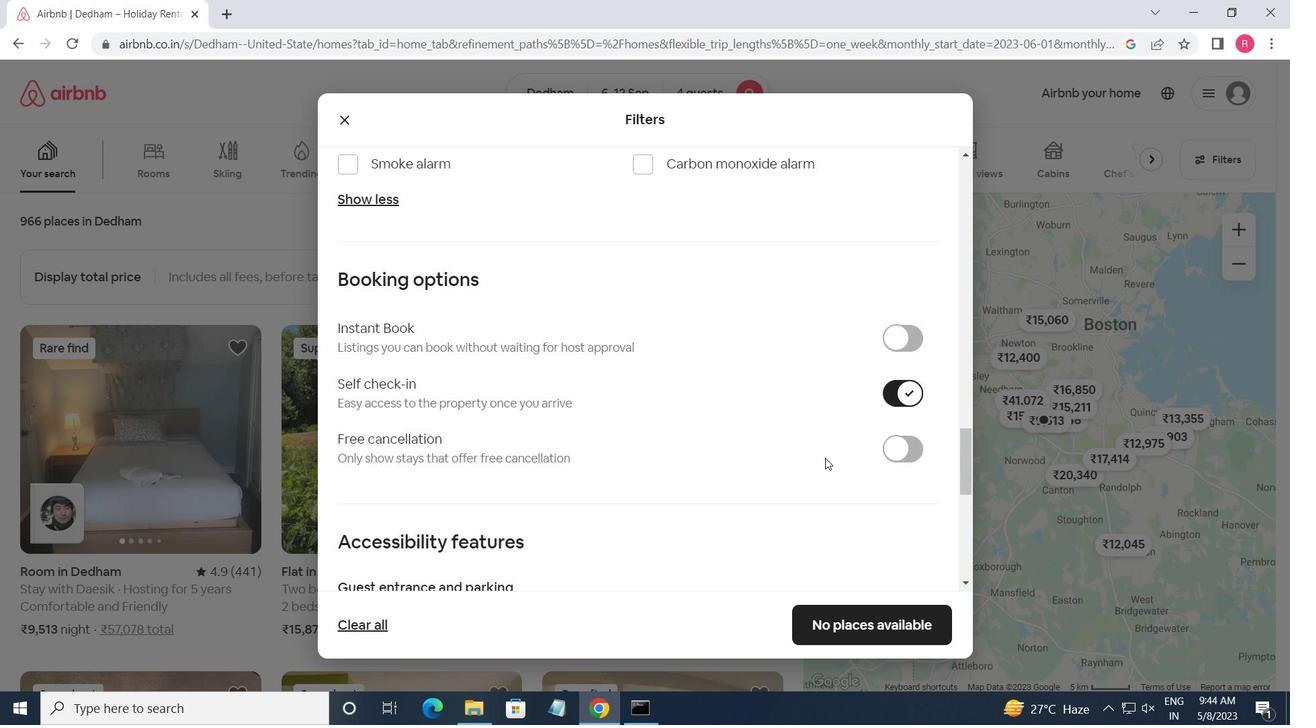 
Action: Mouse moved to (697, 462)
Screenshot: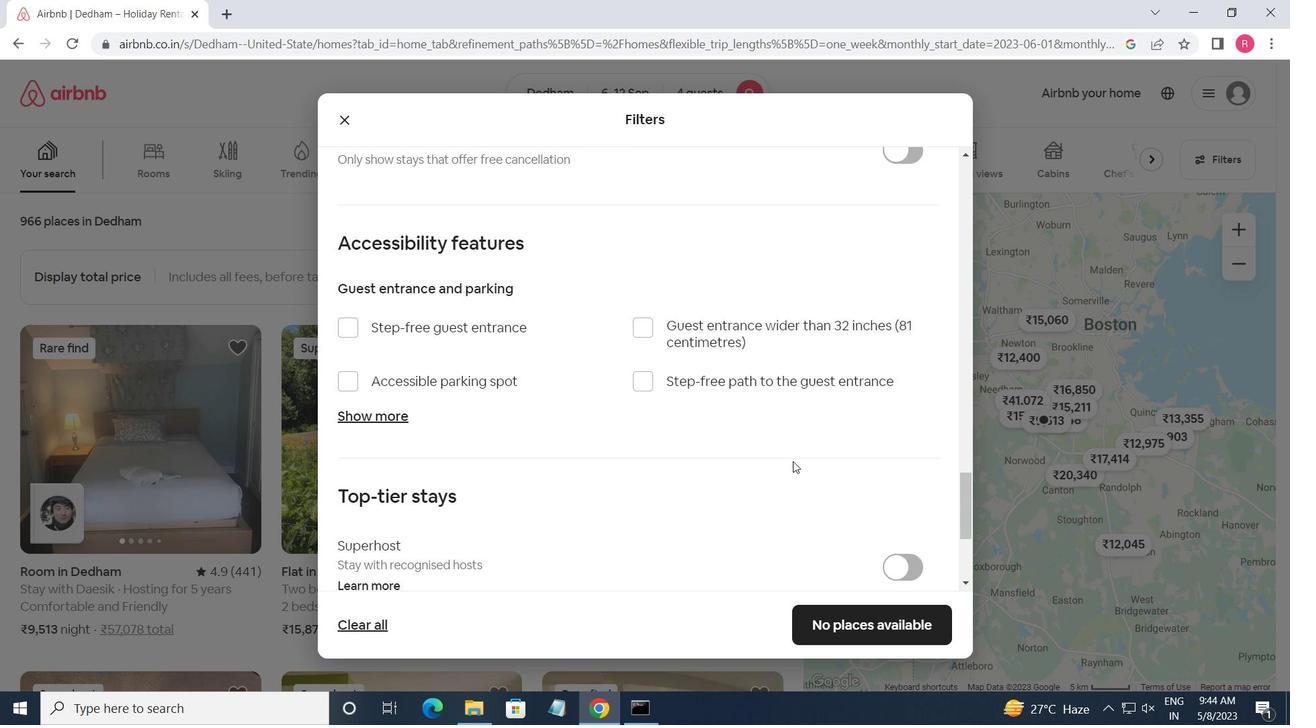 
Action: Mouse scrolled (697, 461) with delta (0, 0)
Screenshot: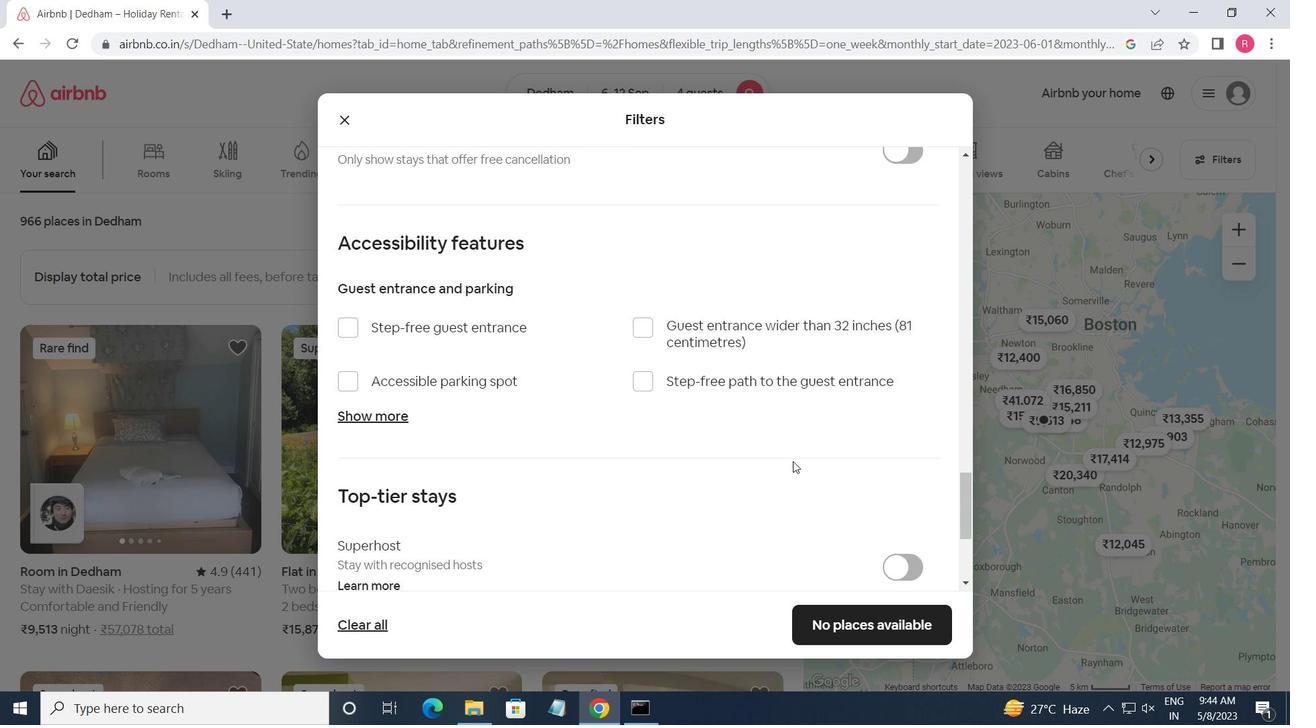 
Action: Mouse moved to (686, 462)
Screenshot: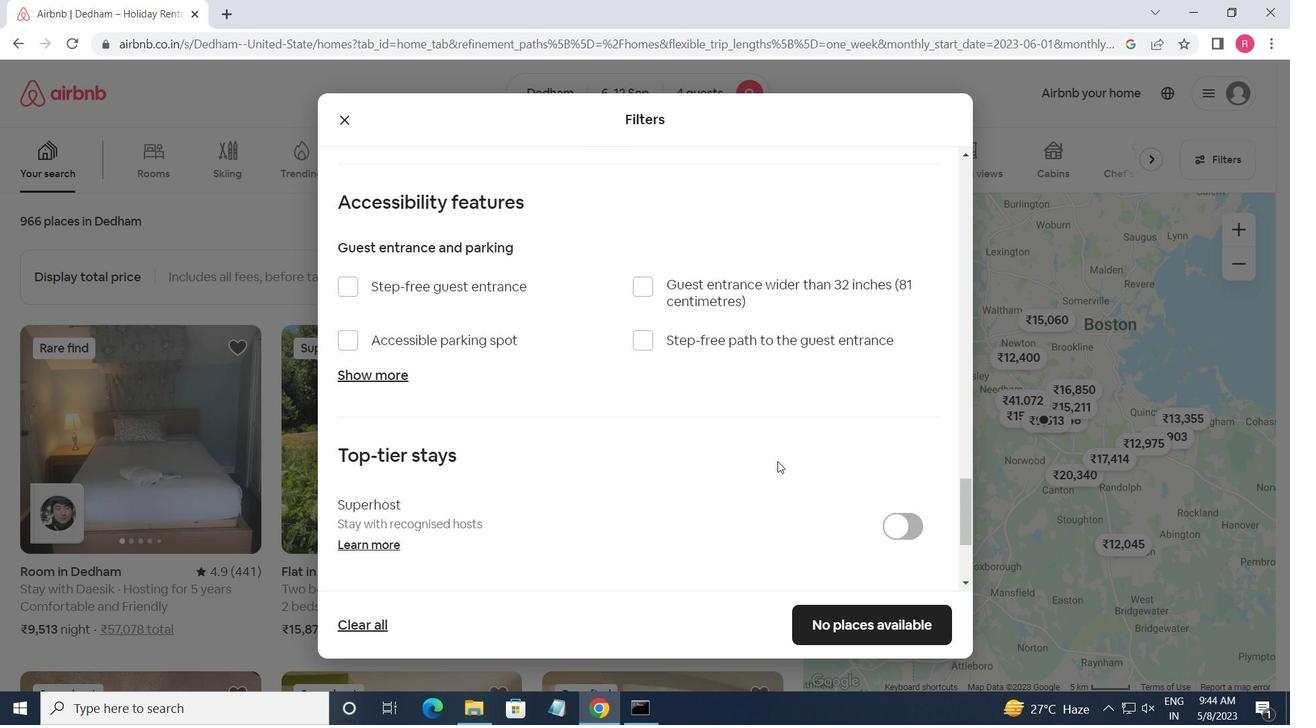 
Action: Mouse scrolled (686, 461) with delta (0, 0)
Screenshot: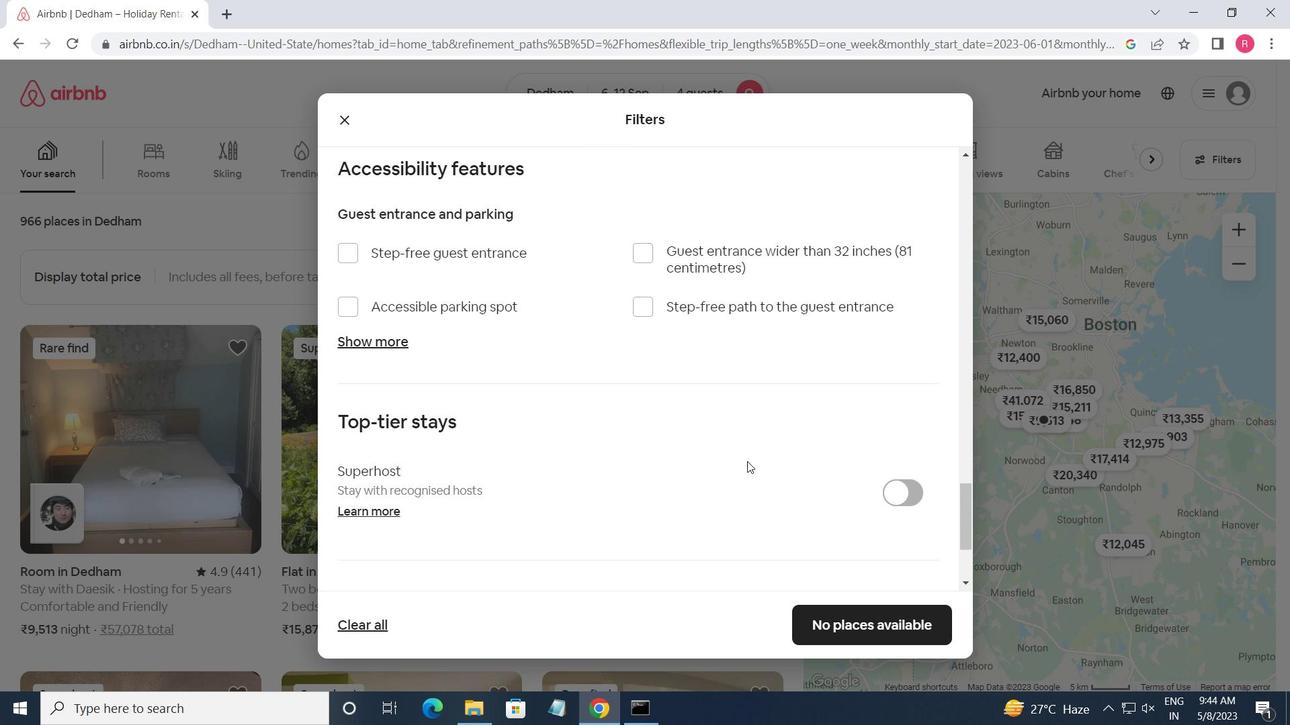 
Action: Mouse moved to (349, 473)
Screenshot: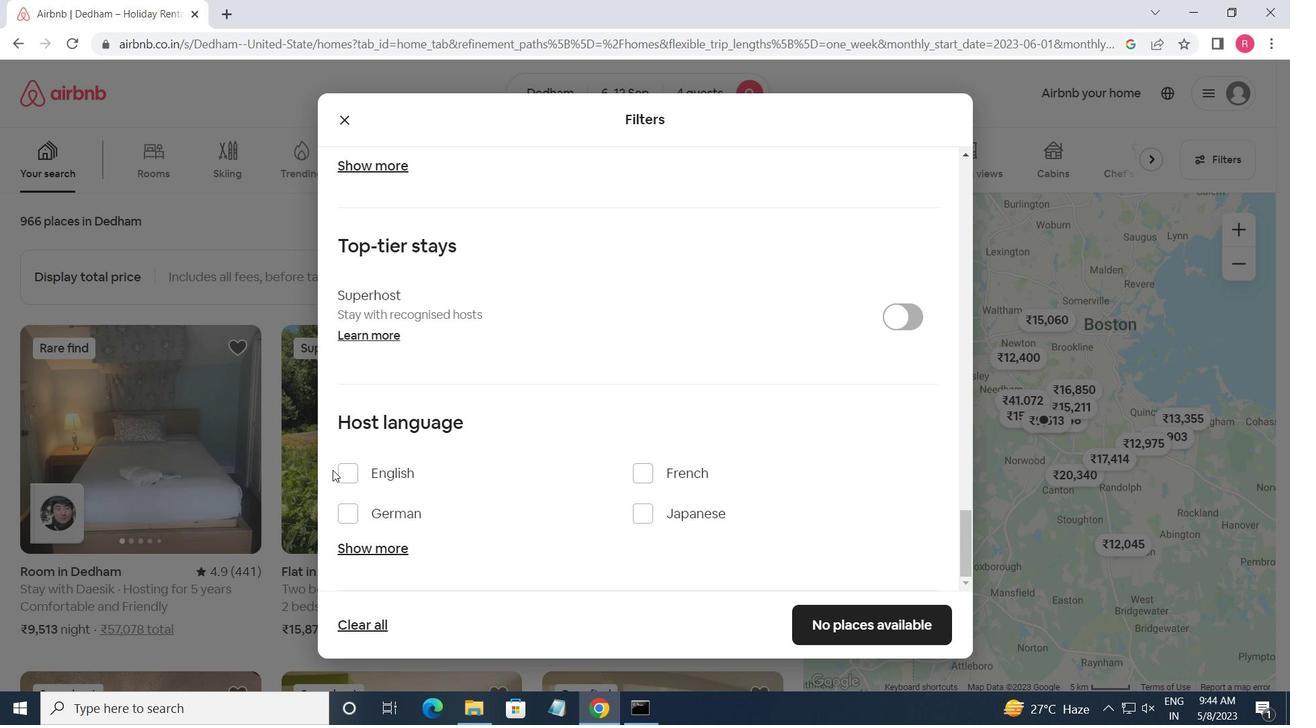 
Action: Mouse pressed left at (349, 473)
Screenshot: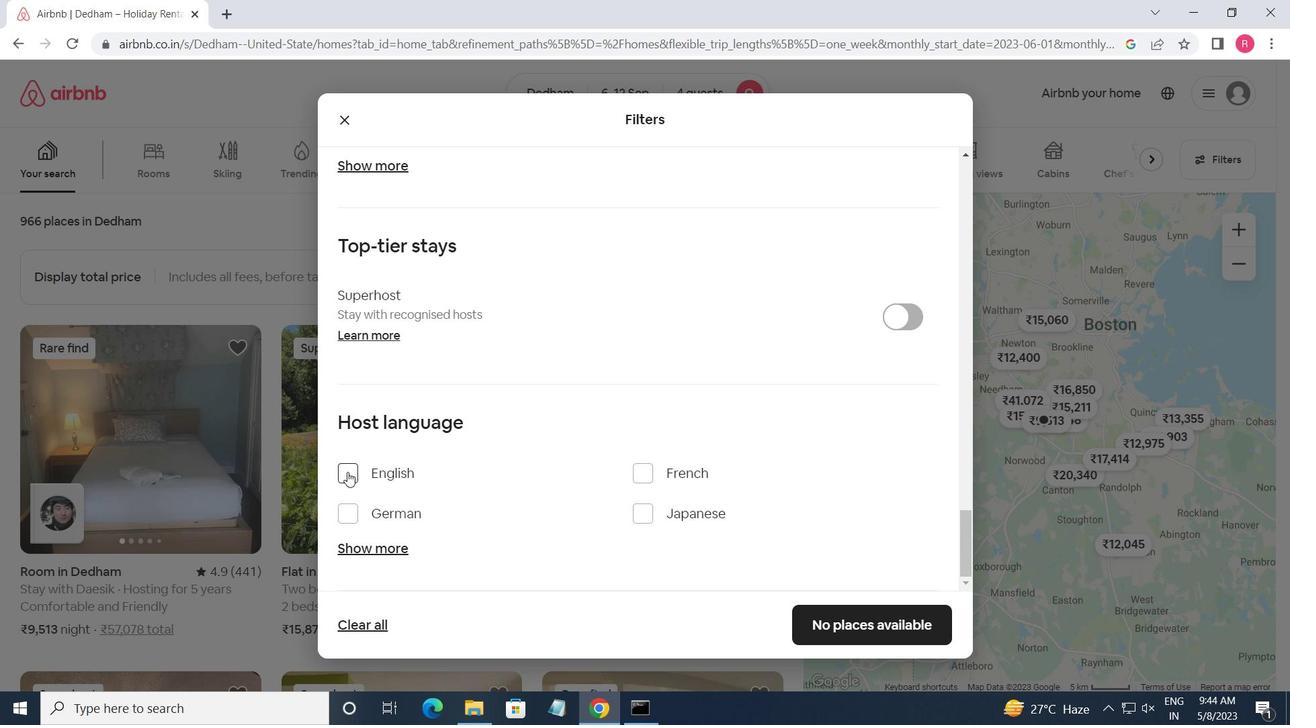 
Action: Mouse moved to (833, 622)
Screenshot: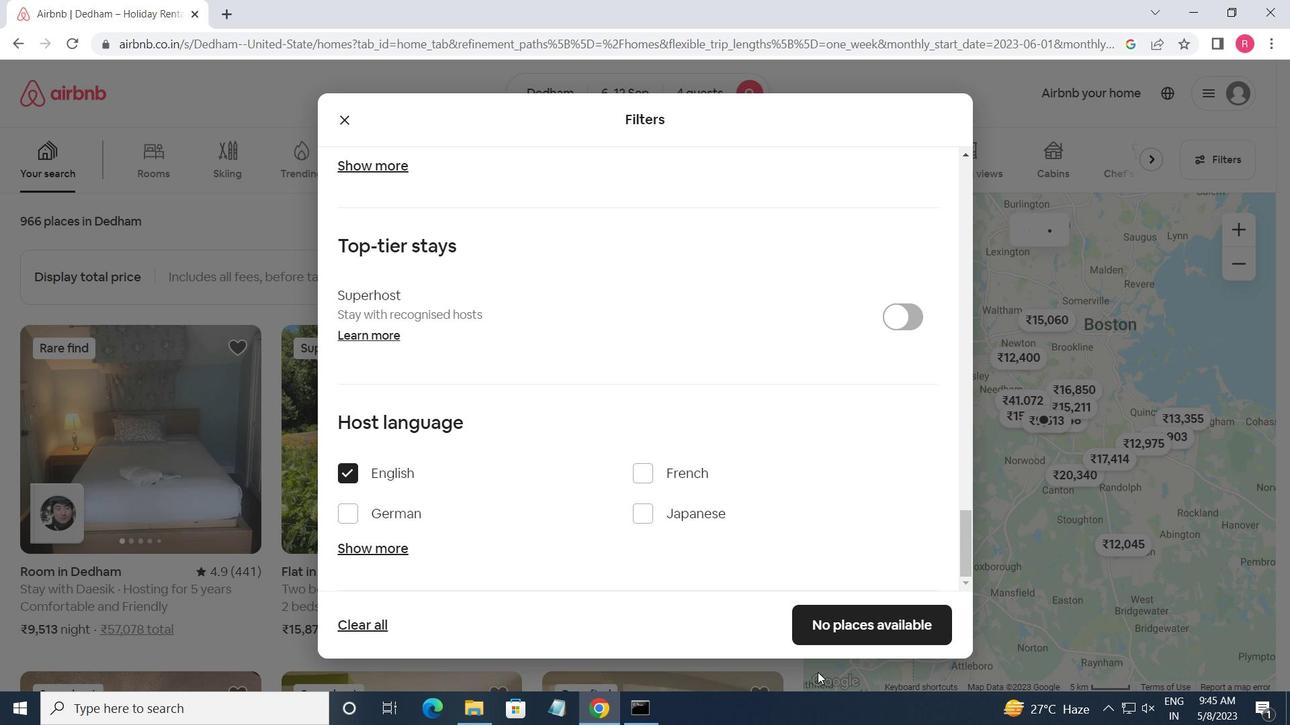 
Action: Mouse pressed left at (833, 622)
Screenshot: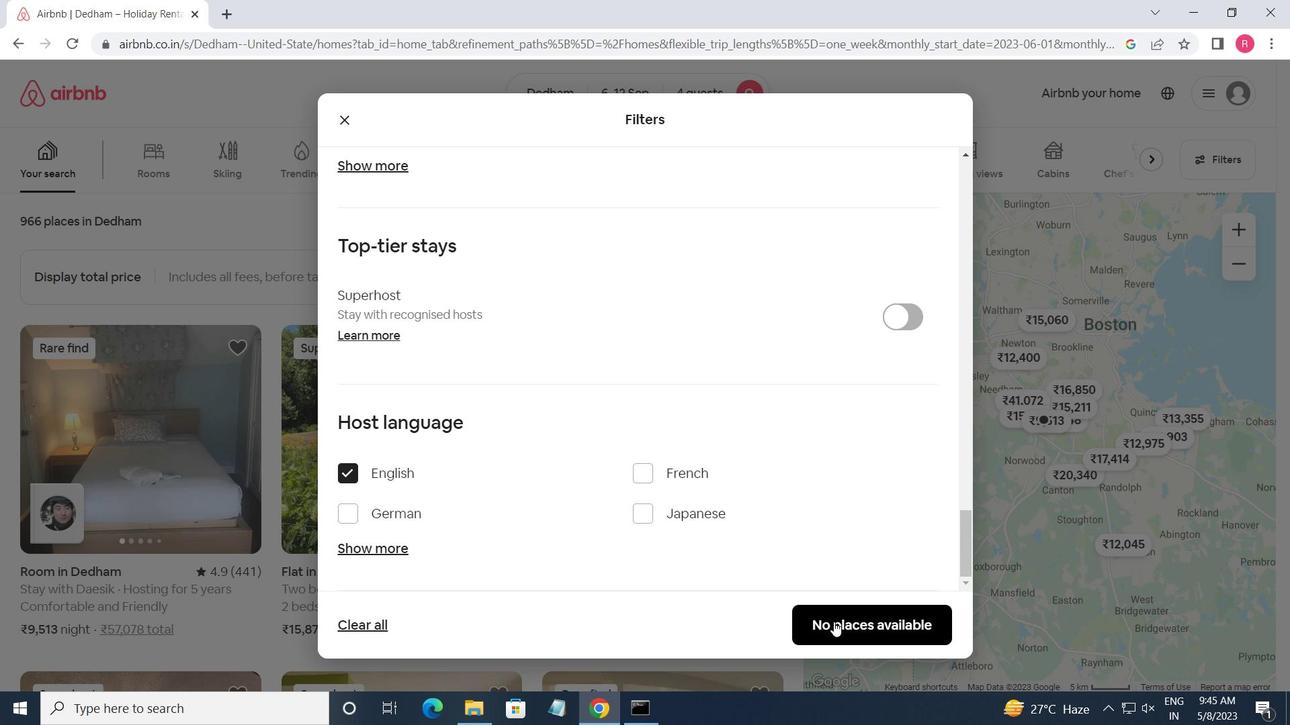 
Action: Mouse moved to (823, 614)
Screenshot: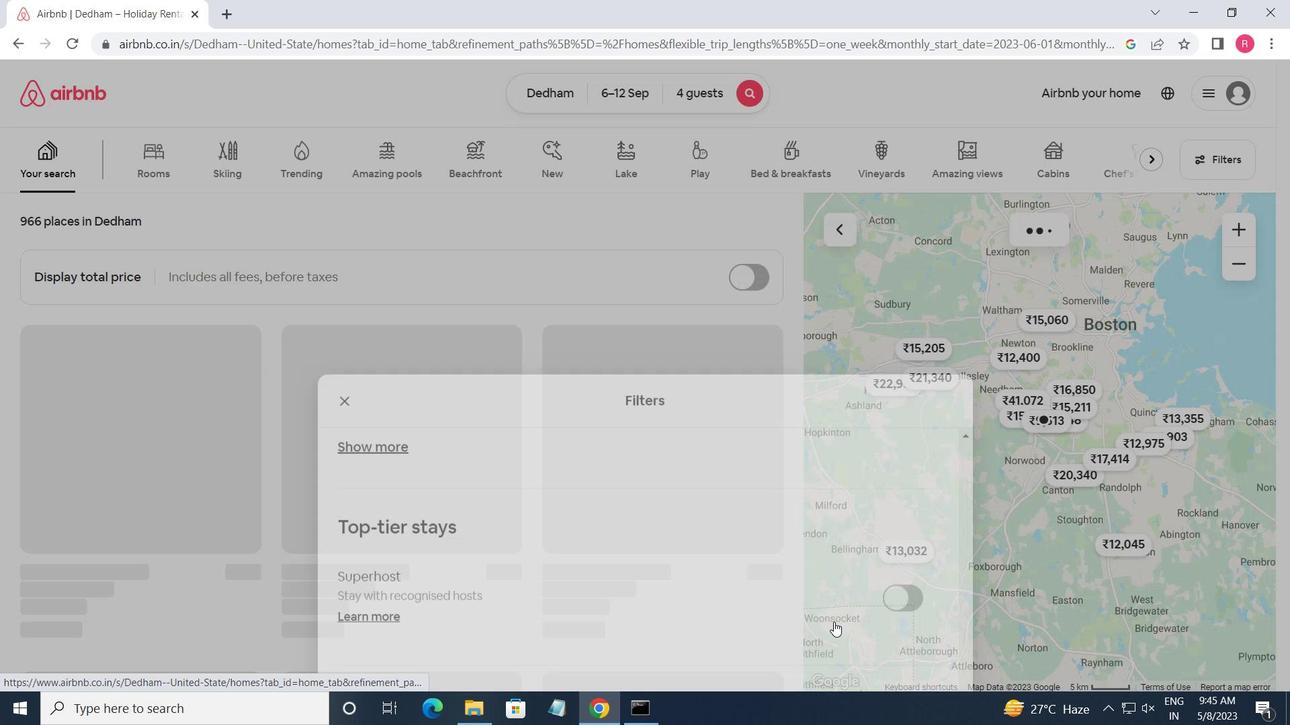 
